Task: In the Page agendasecond.pptxselect all the shapes, outline the shape with the color  'yellow'select all the shapes, and insert the shape effects shadow belowinsert the slide blankinsert the chart 3-d lineapply animations bouncewith effects options by element in seriesinsert the slide blank Insert a picture of Johnny Deepwith name   Johnny Deep1.png apply animation in motion path custom path
Action: Mouse moved to (720, 423)
Screenshot: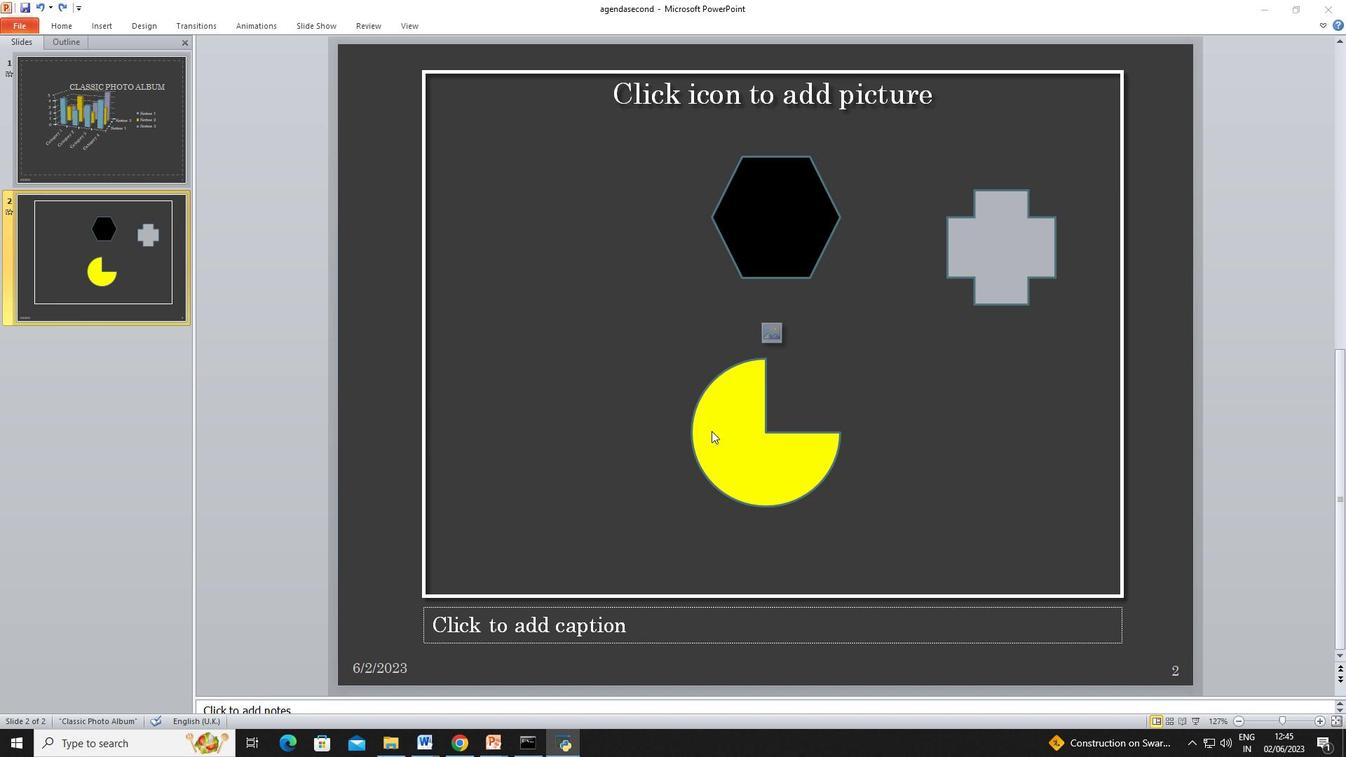 
Action: Mouse pressed left at (720, 423)
Screenshot: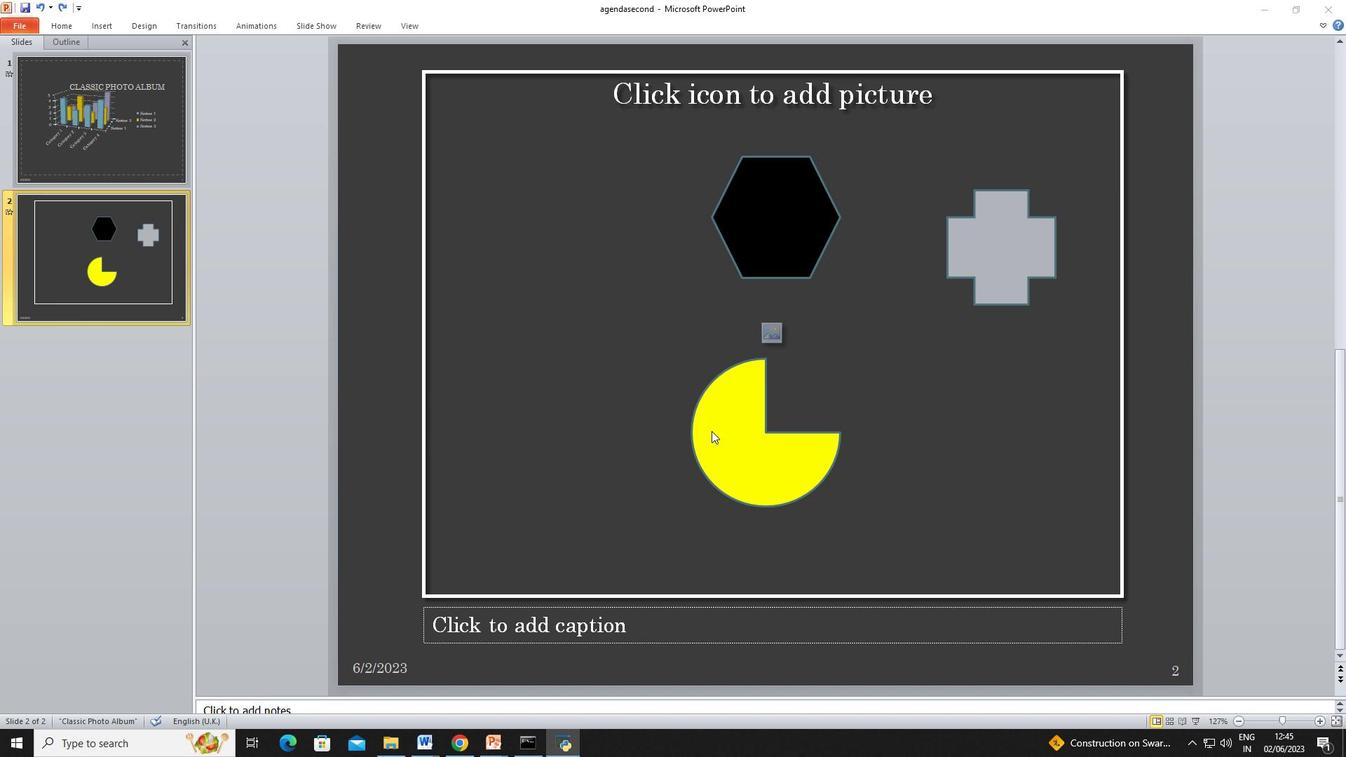 
Action: Mouse moved to (729, 411)
Screenshot: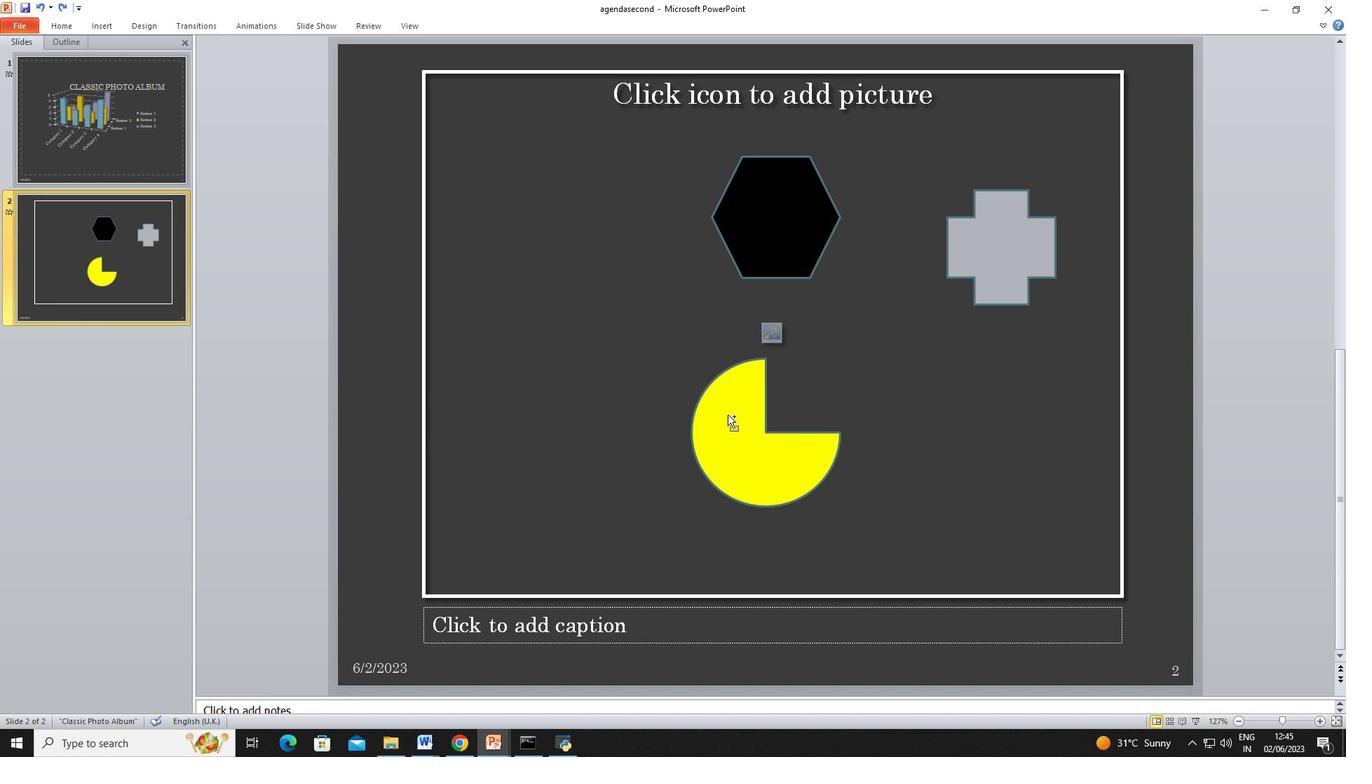 
Action: Mouse pressed left at (729, 411)
Screenshot: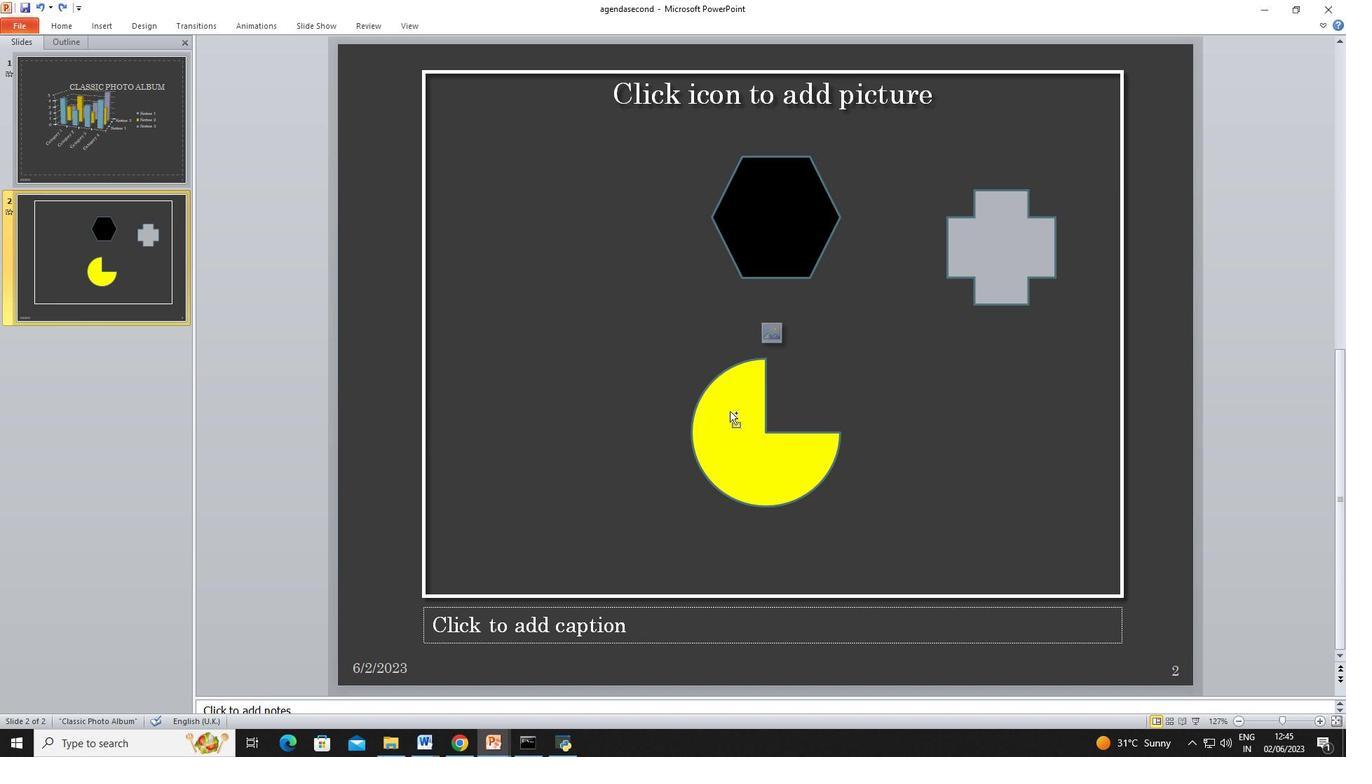 
Action: Mouse moved to (773, 211)
Screenshot: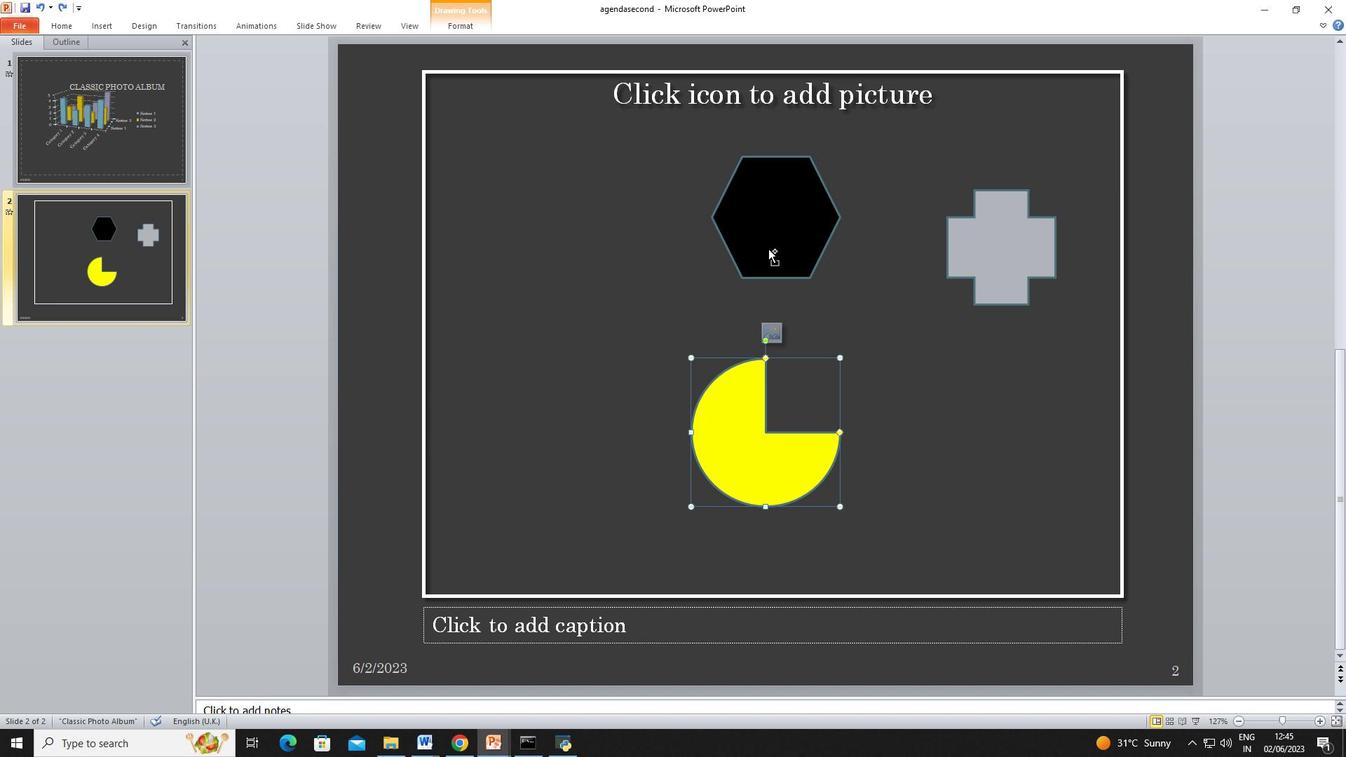 
Action: Mouse pressed left at (773, 211)
Screenshot: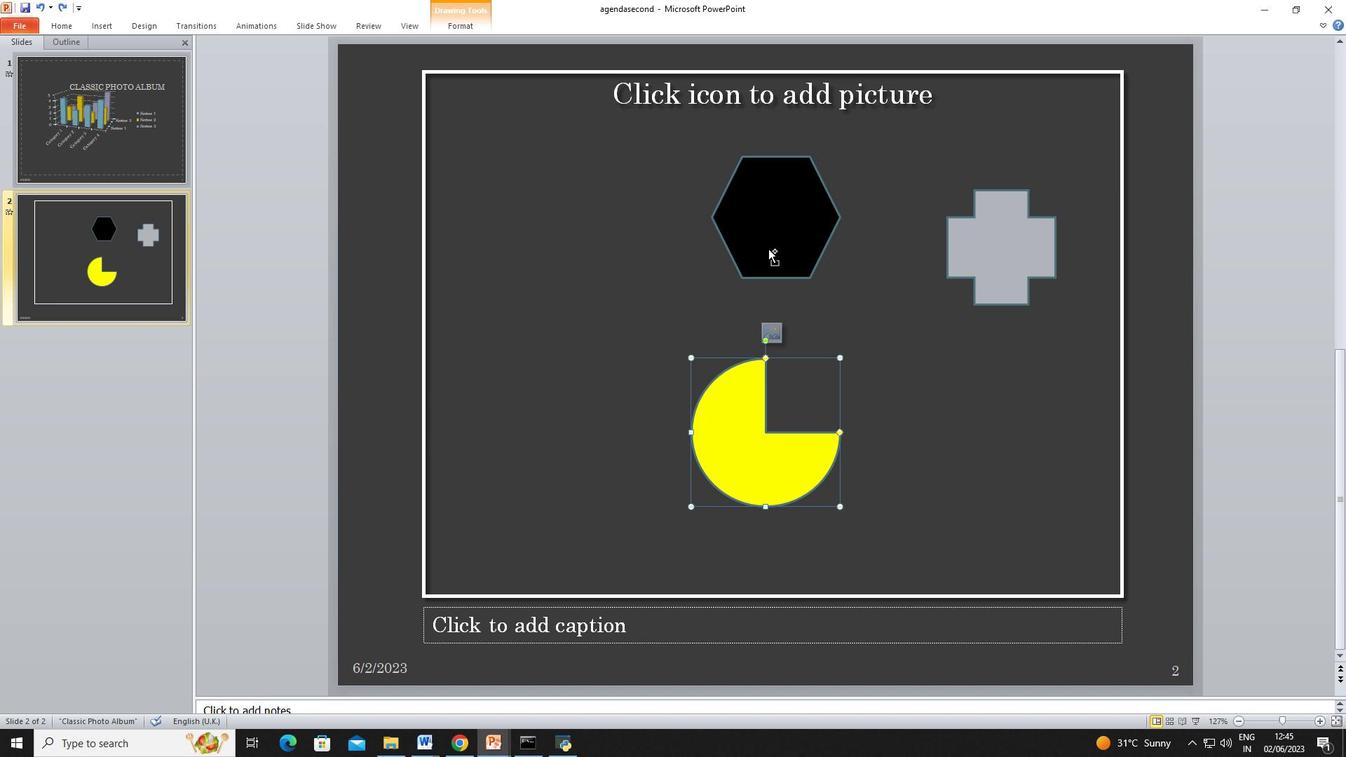 
Action: Mouse moved to (999, 220)
Screenshot: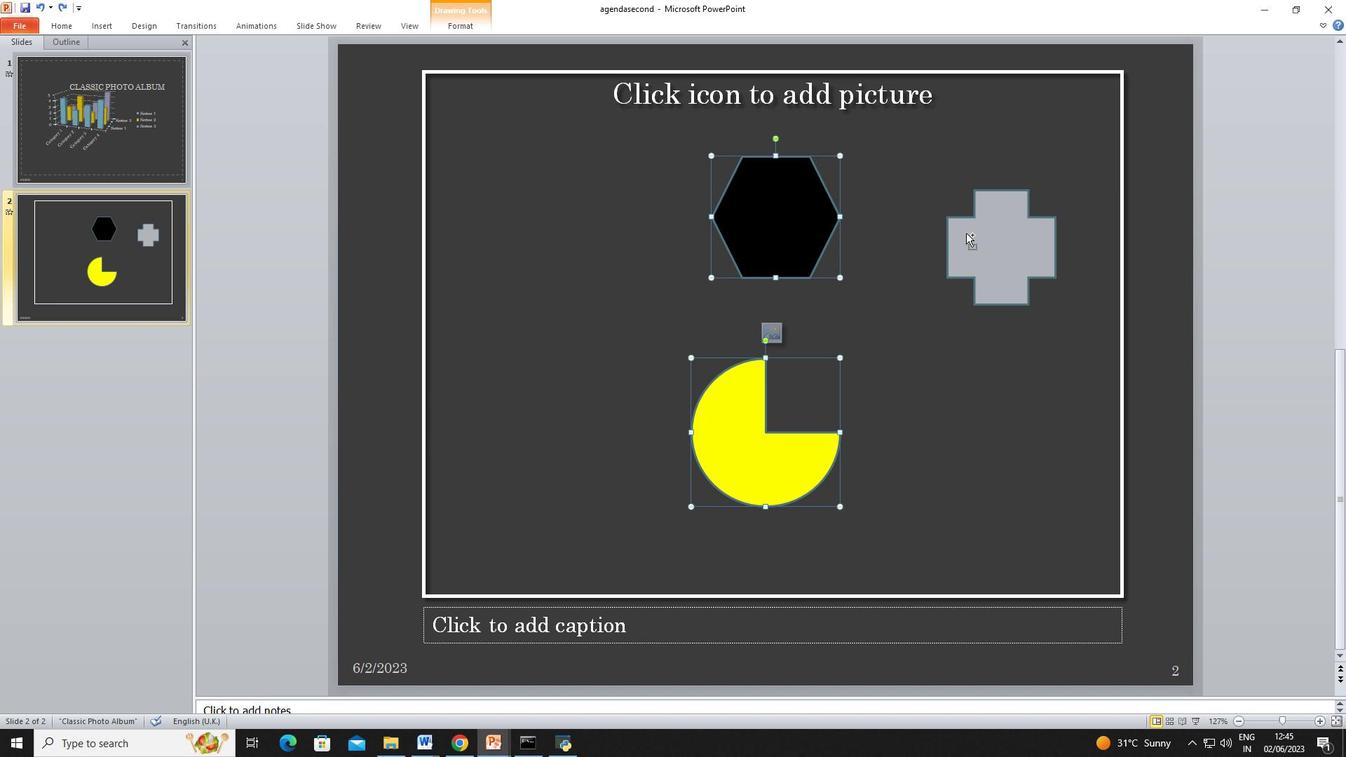 
Action: Mouse pressed left at (999, 220)
Screenshot: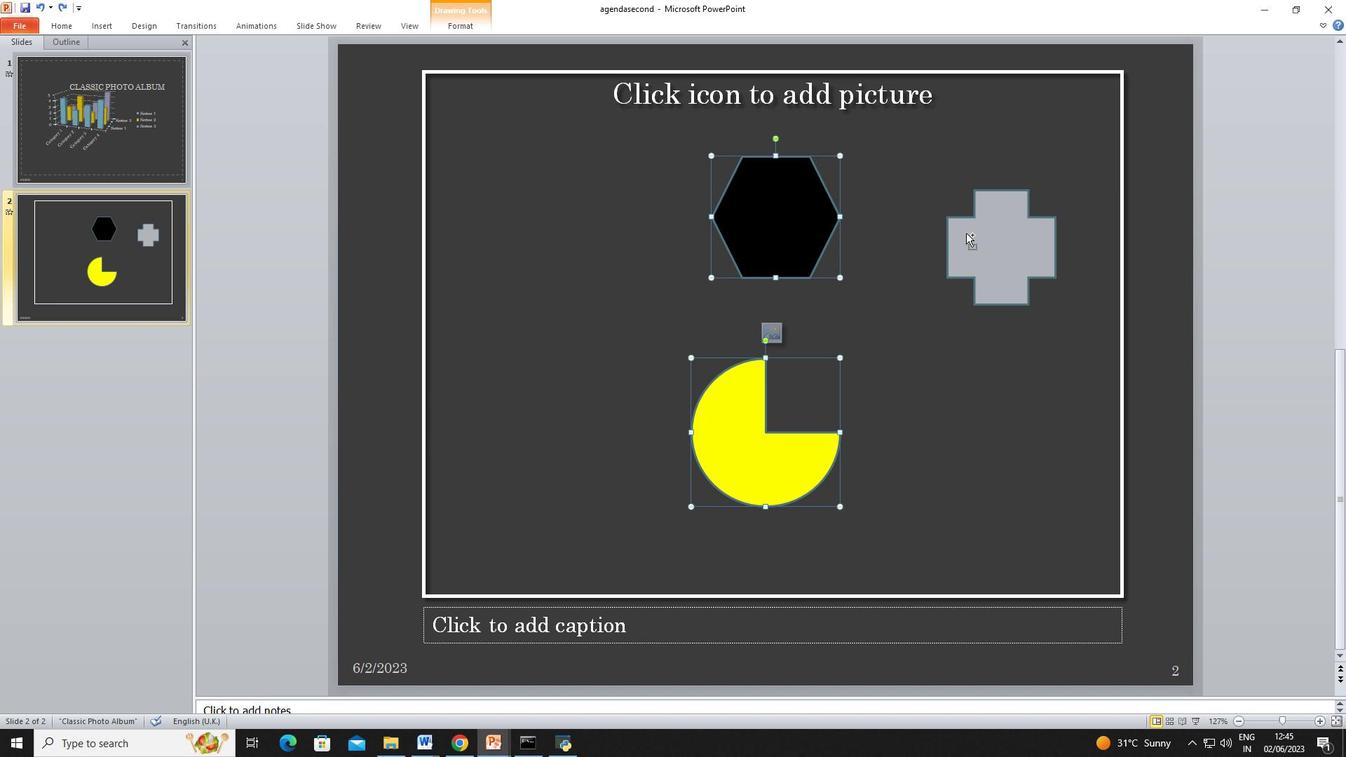 
Action: Mouse moved to (461, 26)
Screenshot: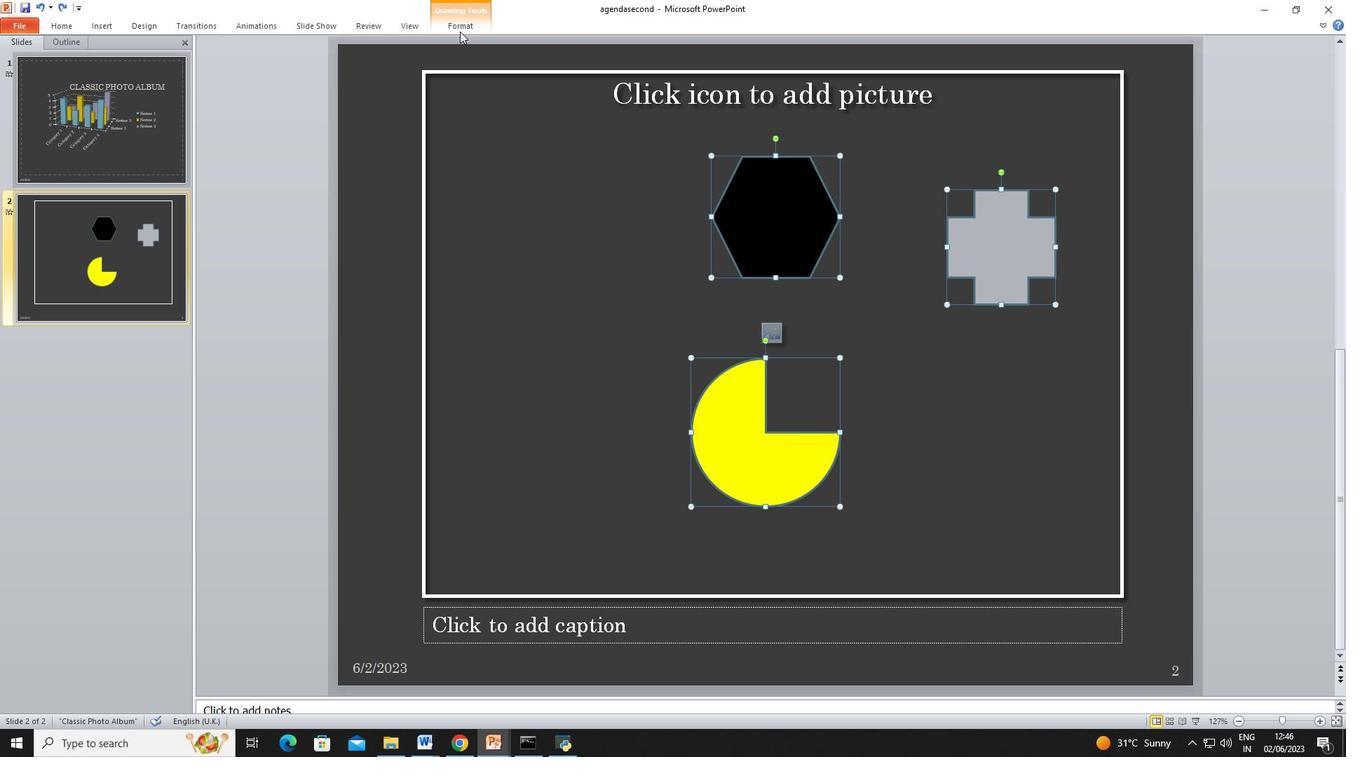 
Action: Mouse pressed left at (461, 26)
Screenshot: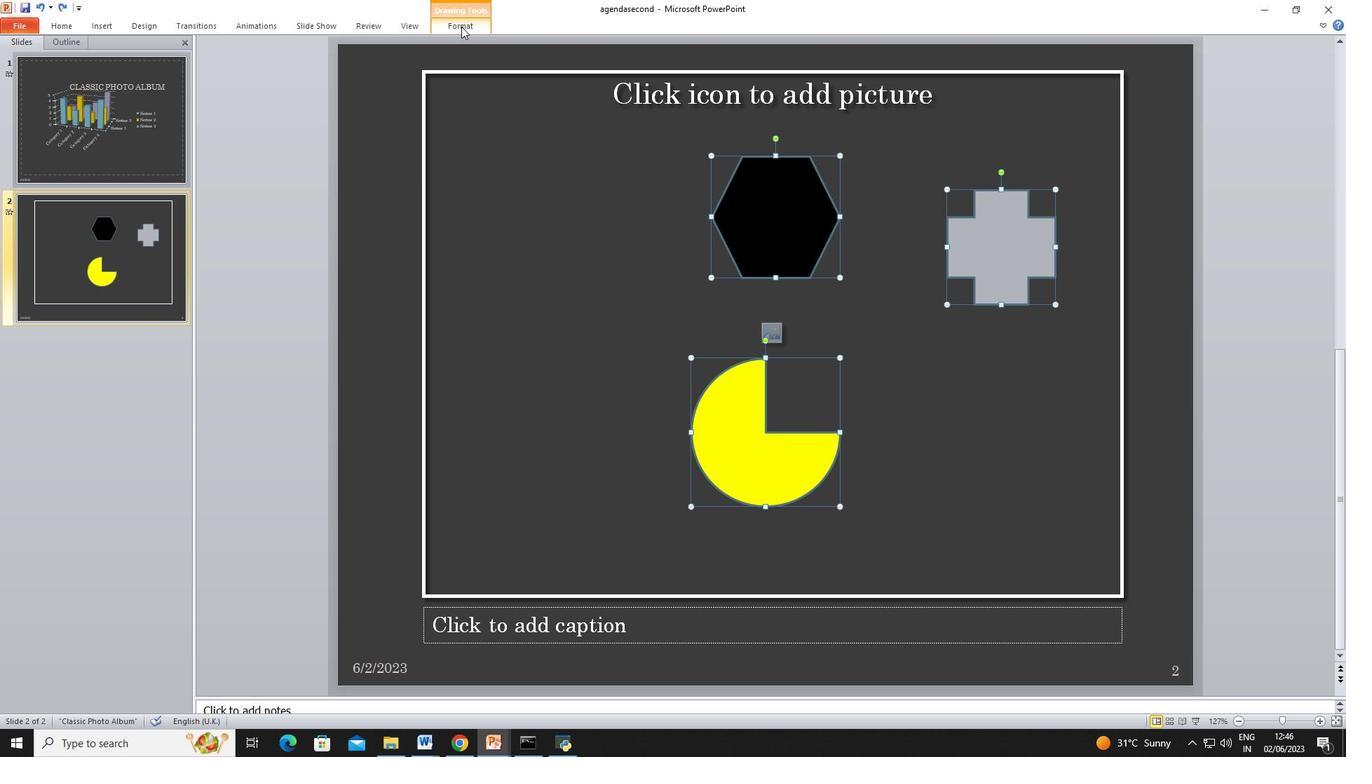 
Action: Mouse moved to (525, 59)
Screenshot: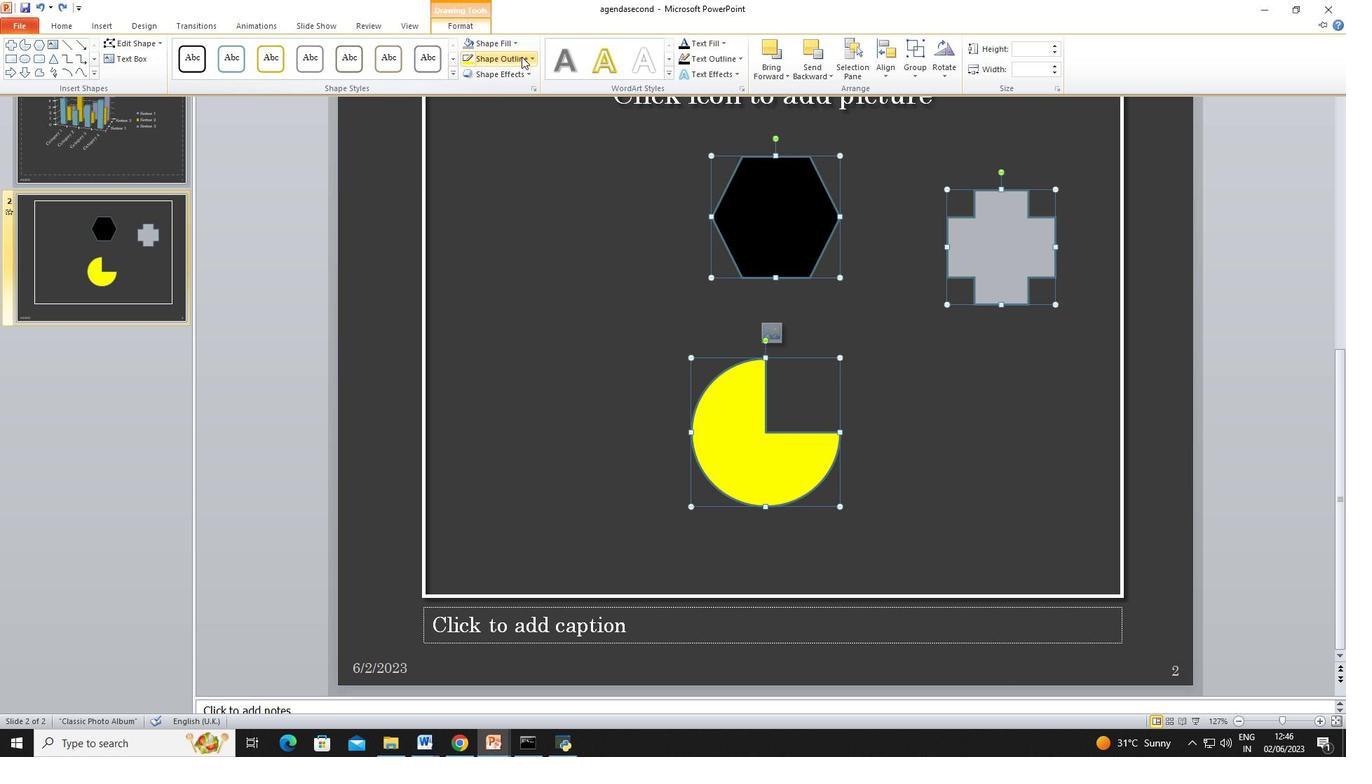 
Action: Mouse pressed left at (525, 59)
Screenshot: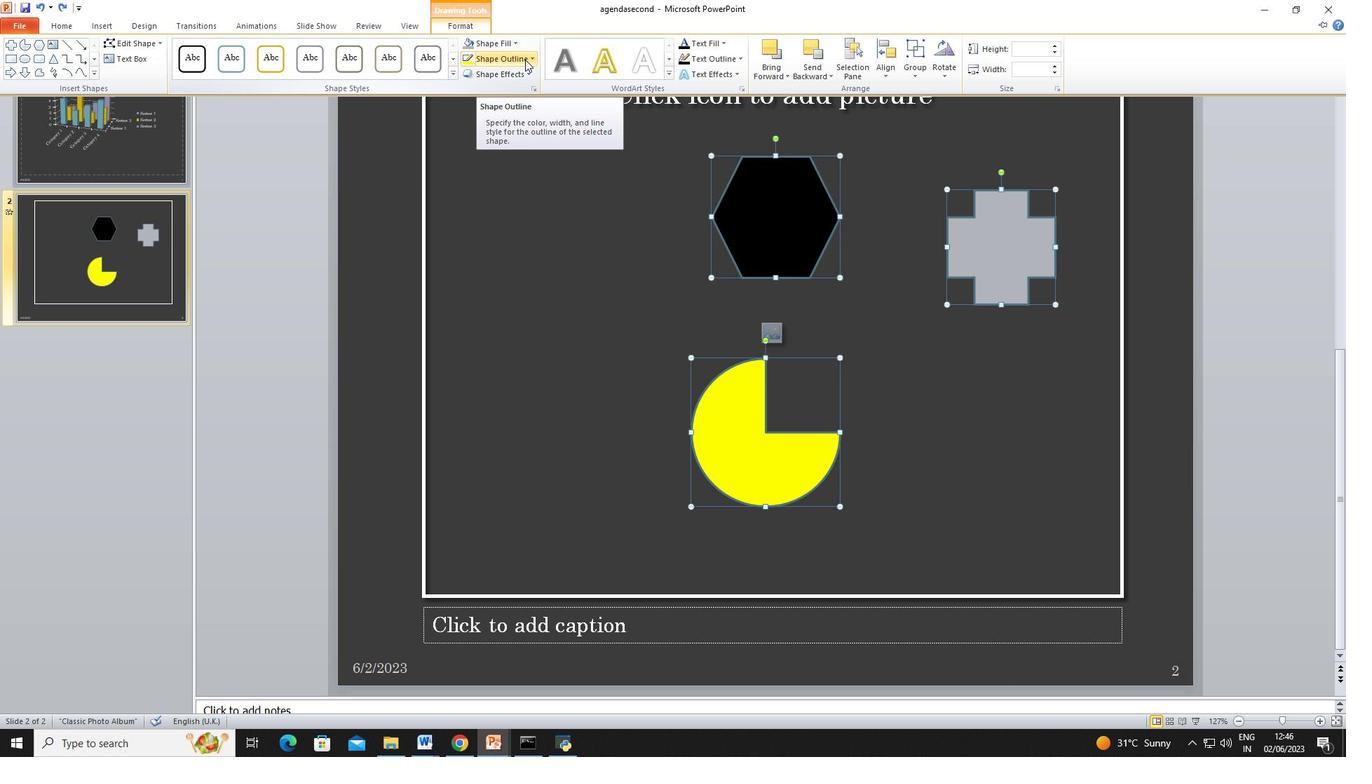 
Action: Mouse moved to (502, 159)
Screenshot: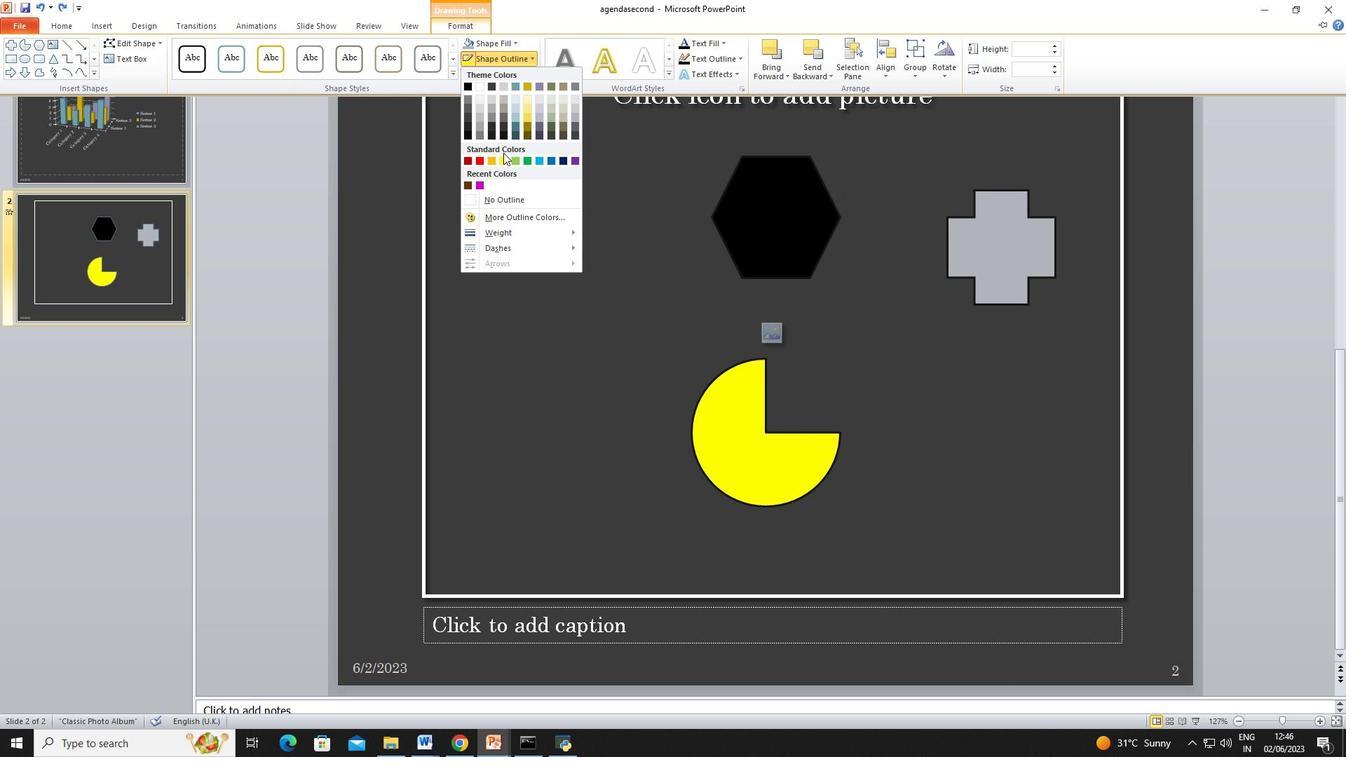 
Action: Mouse pressed left at (502, 159)
Screenshot: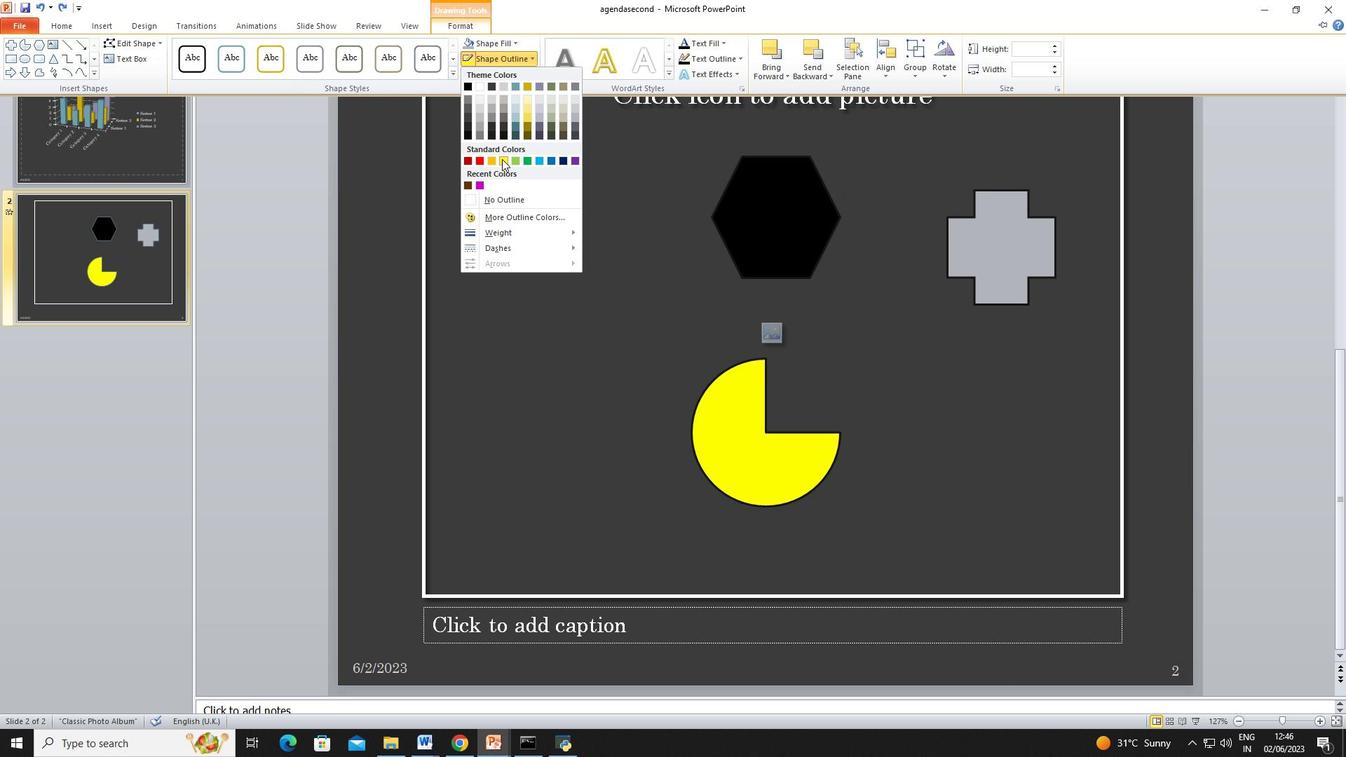 
Action: Mouse moved to (457, 21)
Screenshot: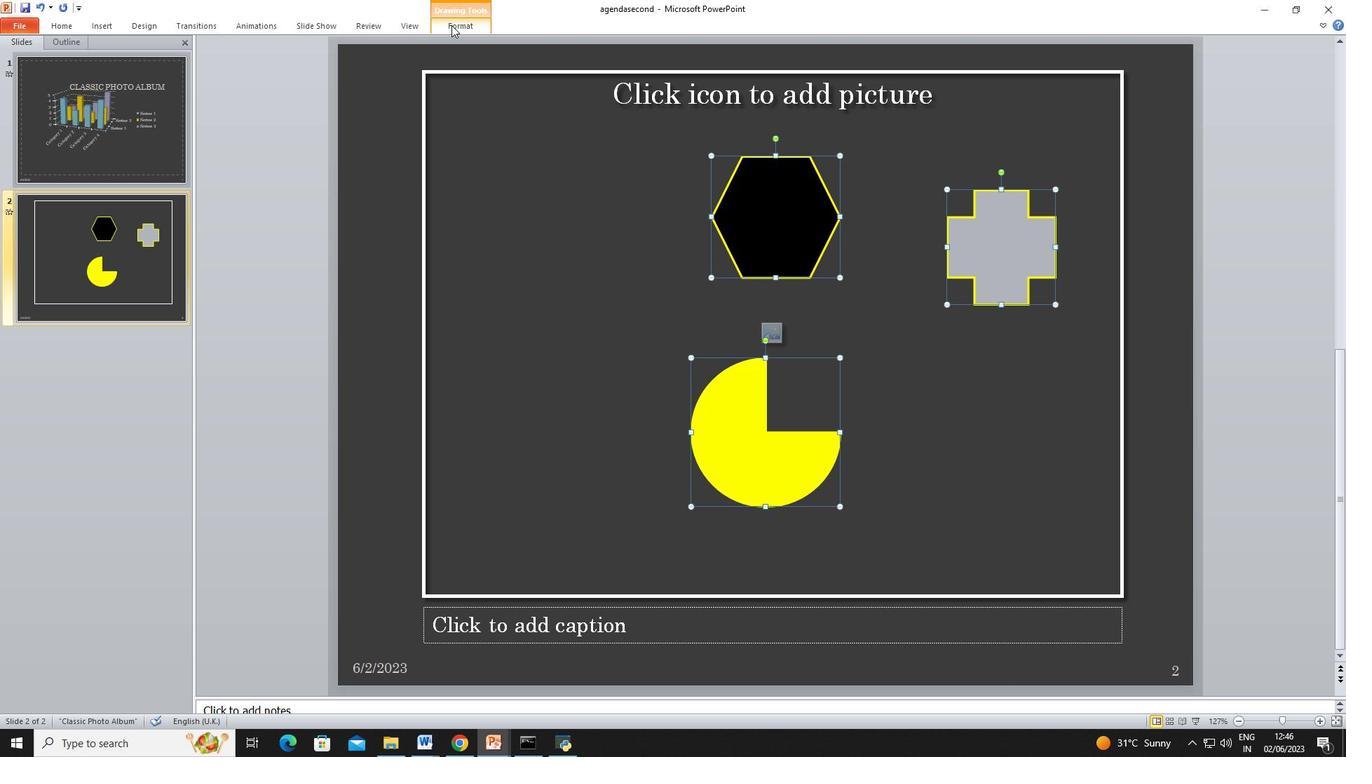 
Action: Mouse pressed left at (457, 21)
Screenshot: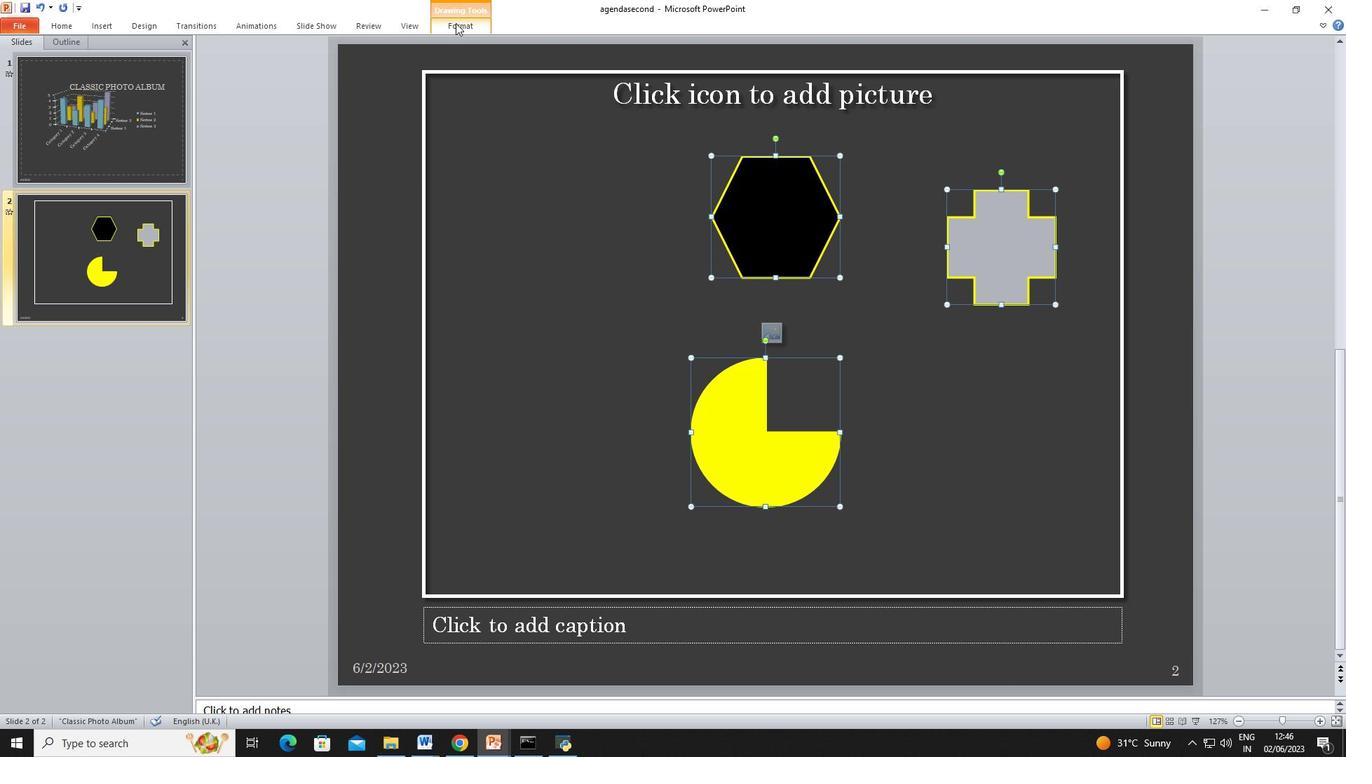 
Action: Mouse moved to (524, 73)
Screenshot: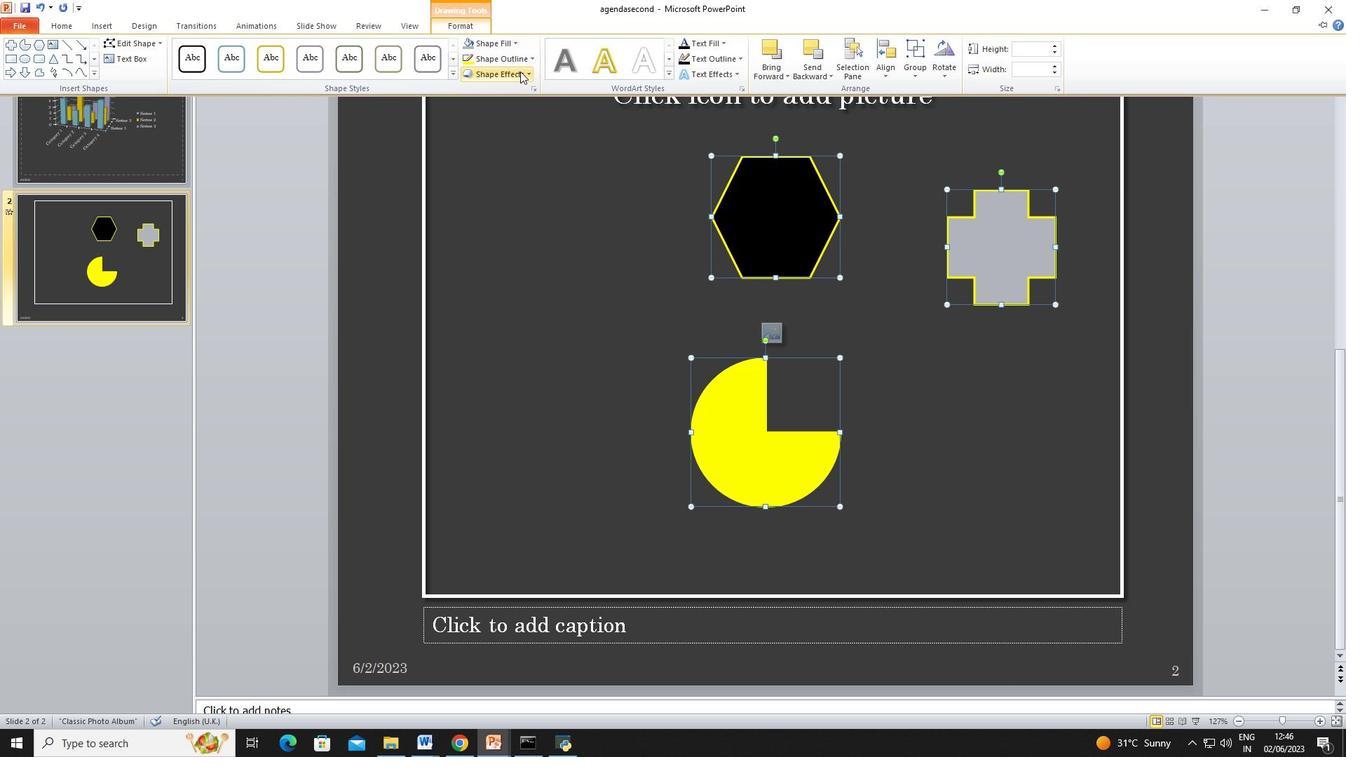 
Action: Mouse pressed left at (524, 73)
Screenshot: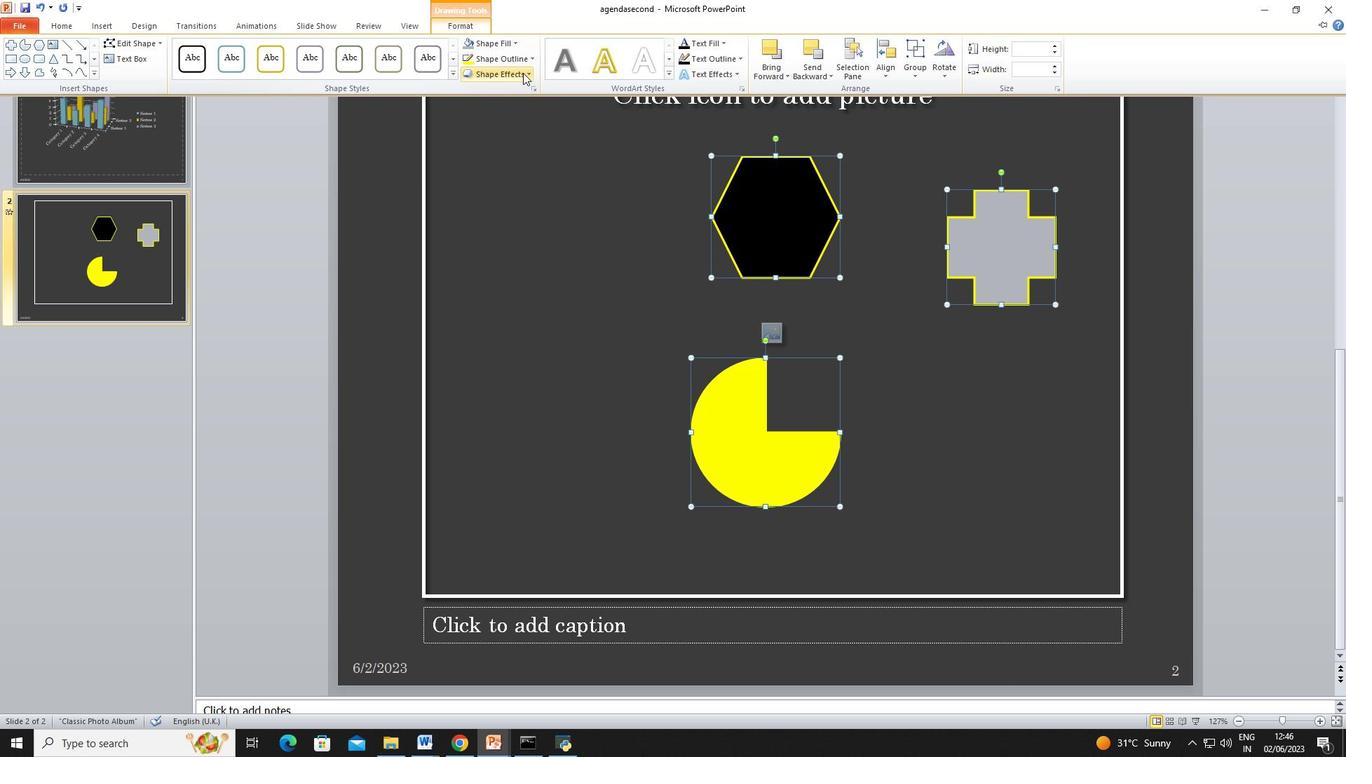 
Action: Mouse moved to (566, 192)
Screenshot: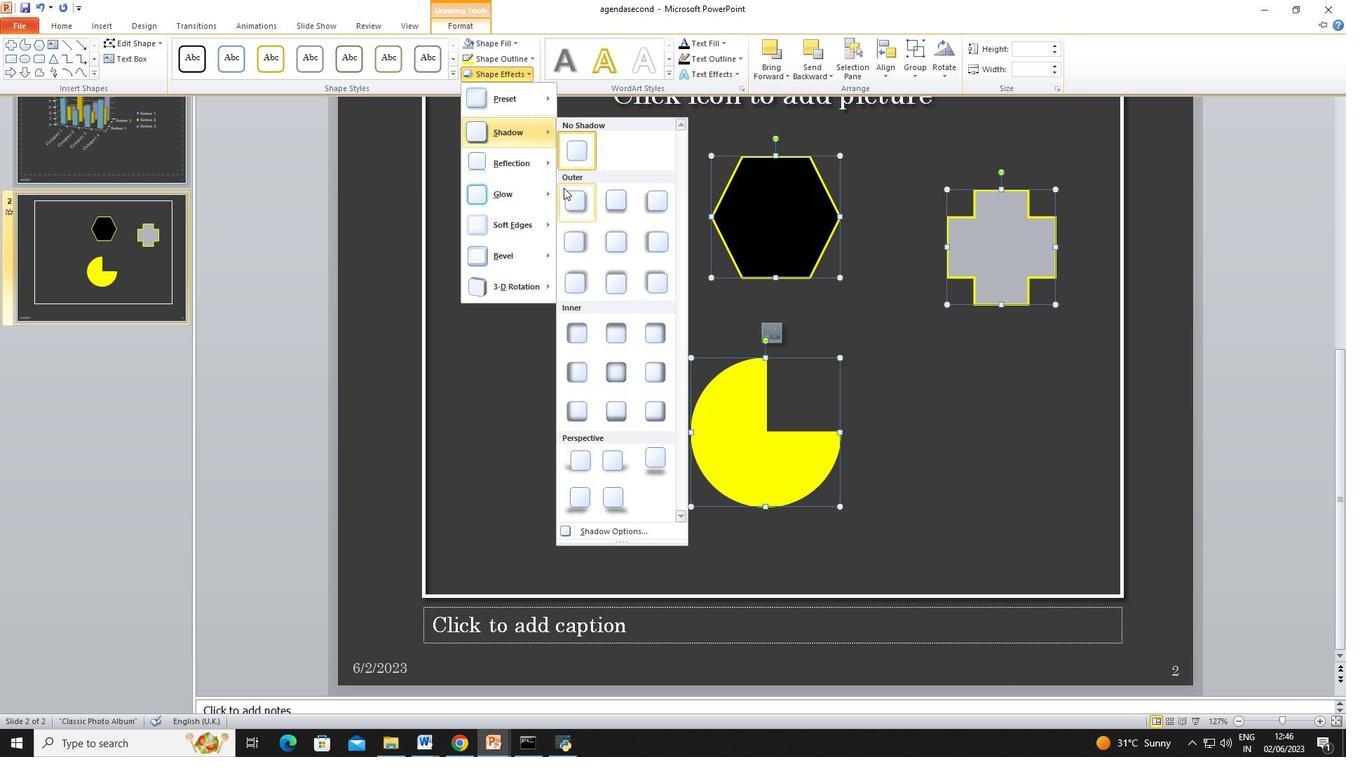
Action: Mouse pressed left at (566, 192)
Screenshot: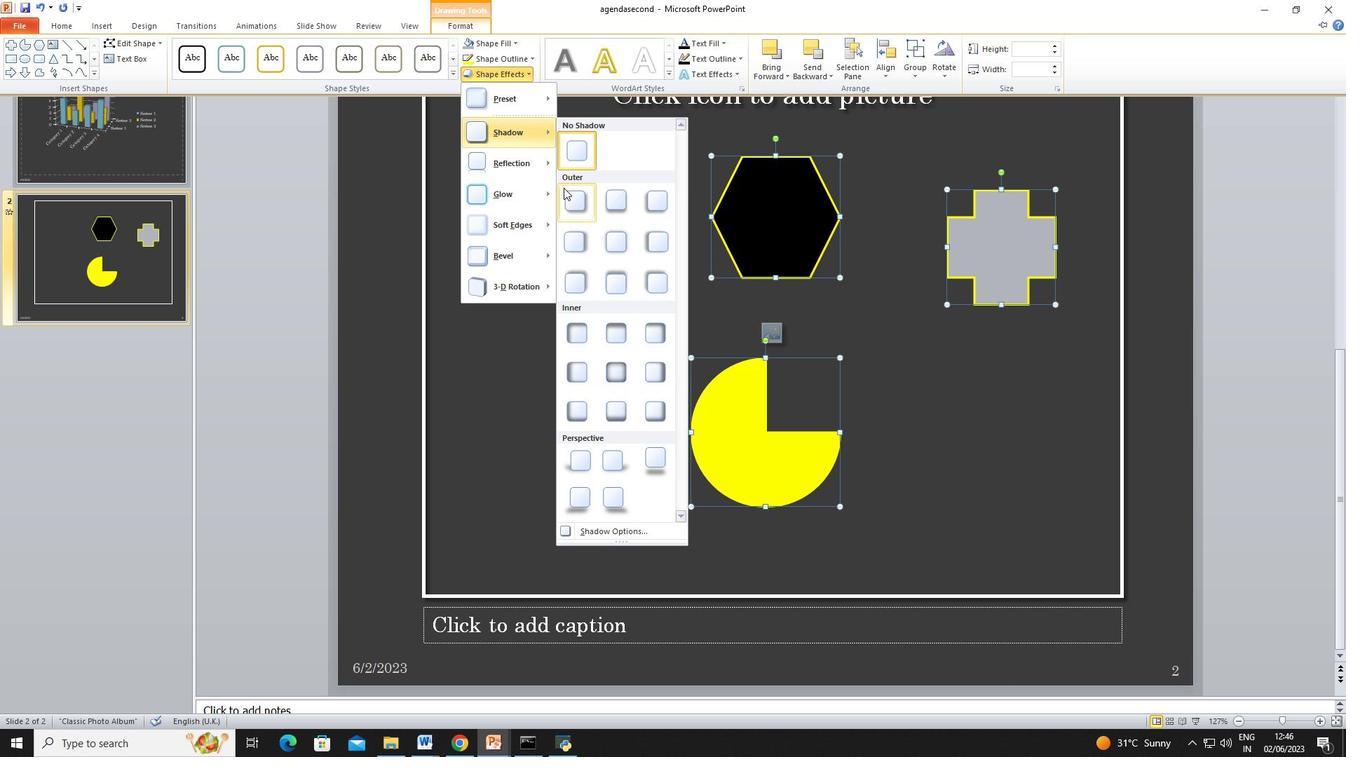 
Action: Mouse moved to (464, 21)
Screenshot: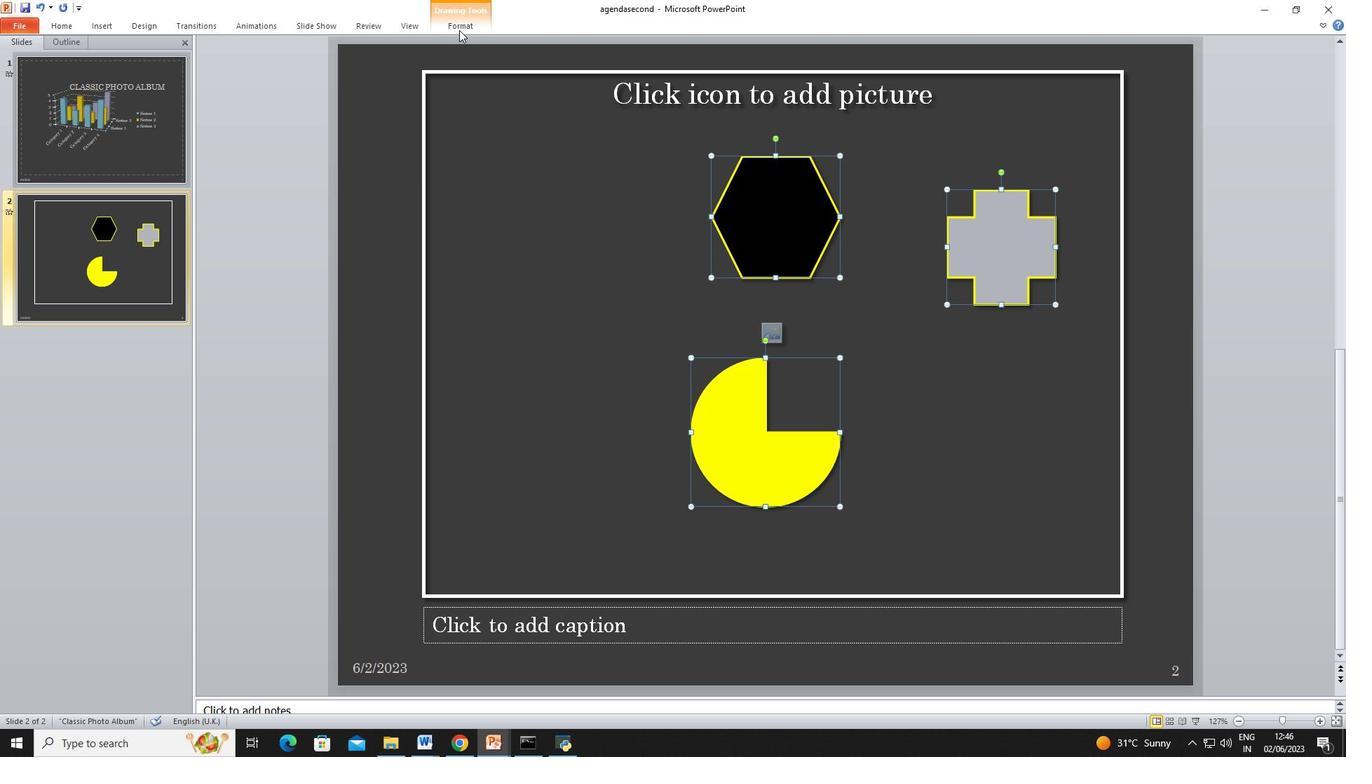 
Action: Mouse pressed left at (464, 21)
Screenshot: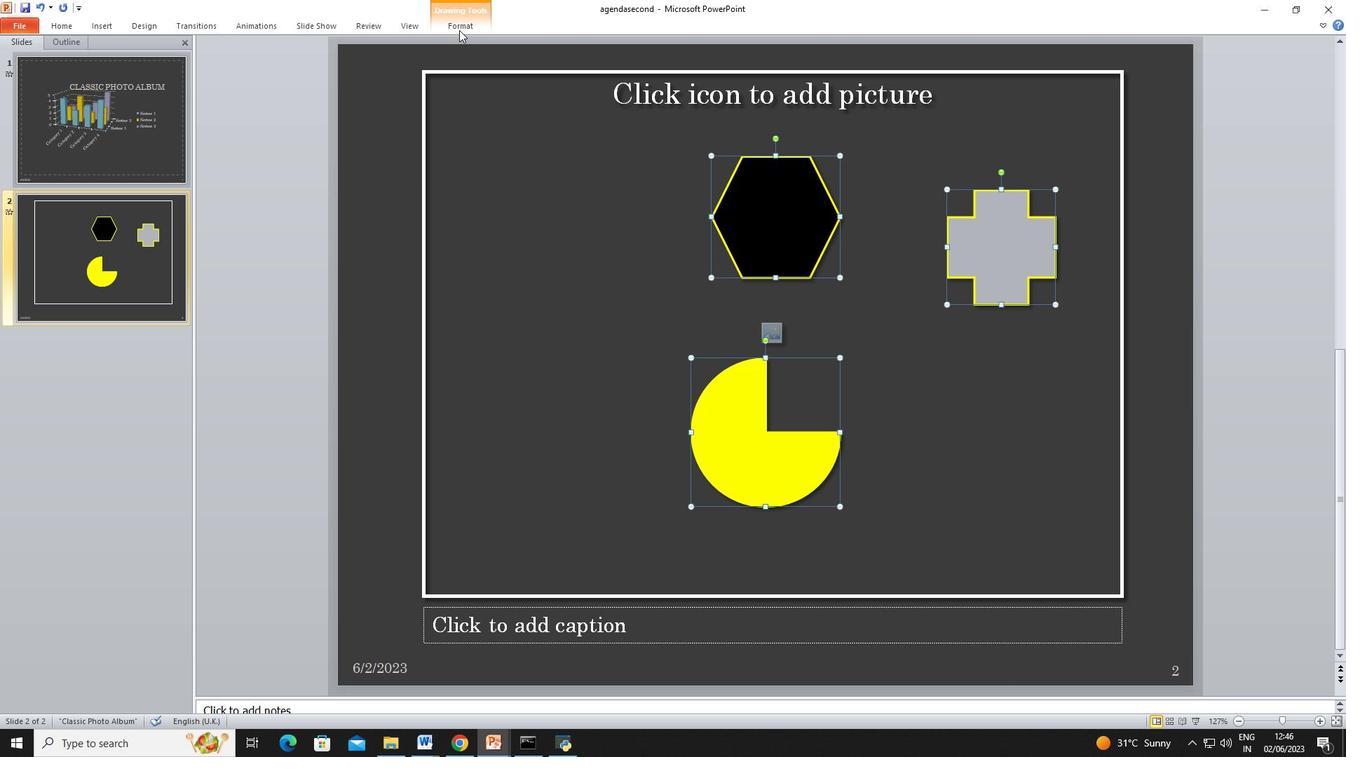 
Action: Mouse moved to (82, 24)
Screenshot: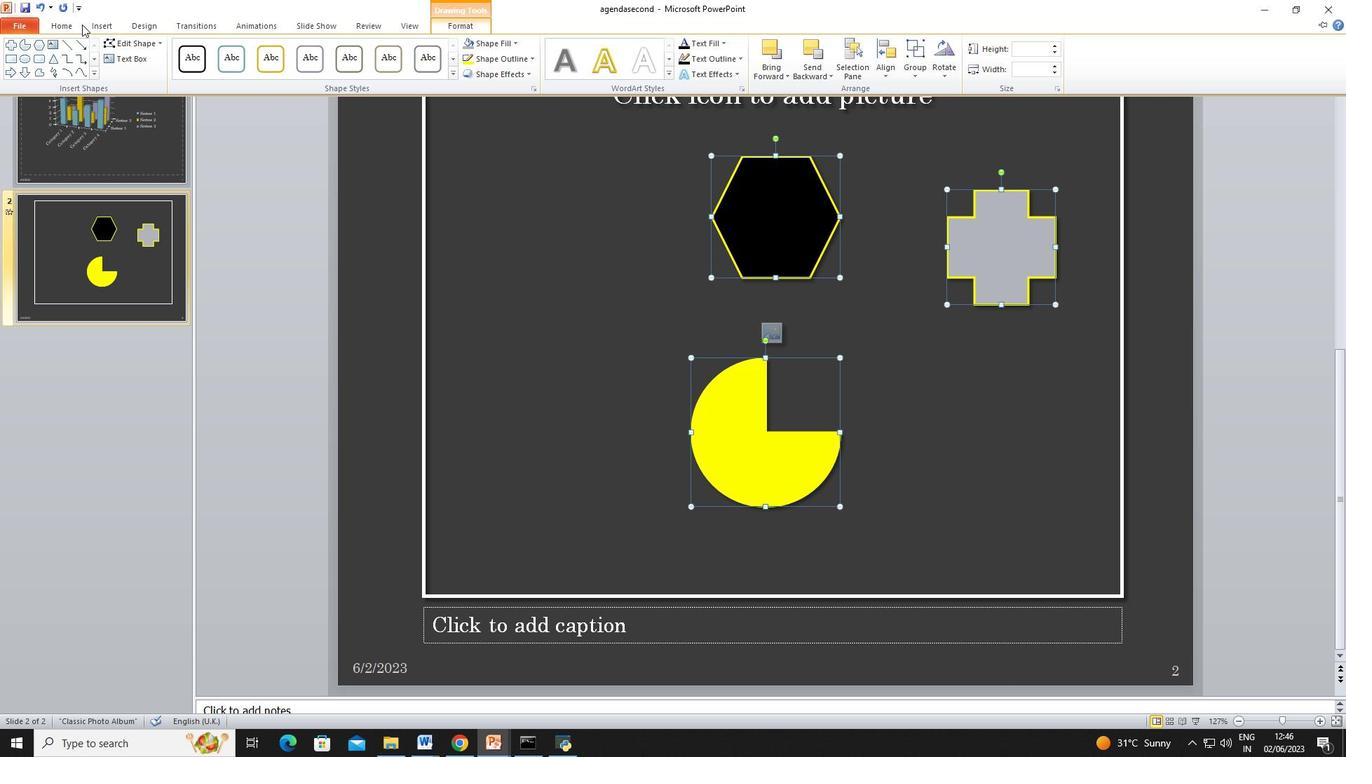 
Action: Mouse pressed left at (82, 24)
Screenshot: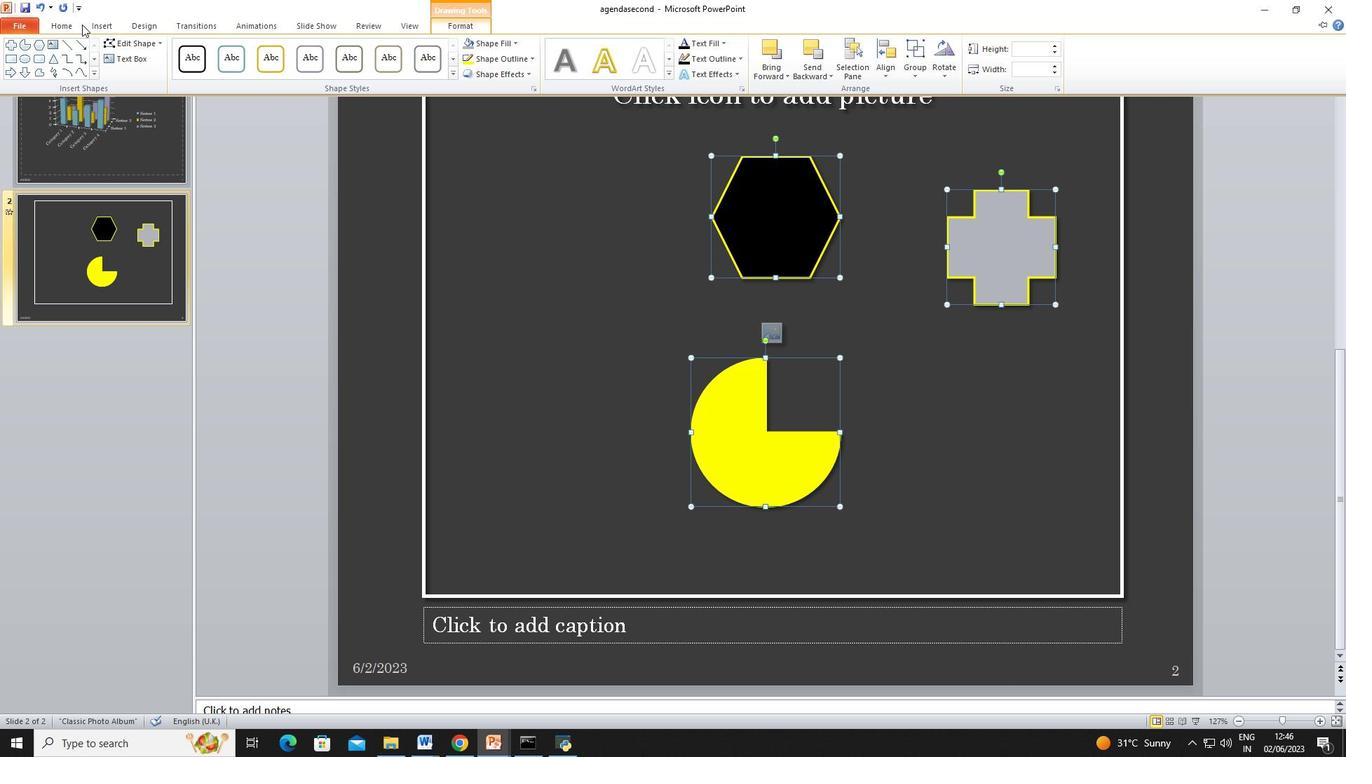 
Action: Mouse moved to (267, 68)
Screenshot: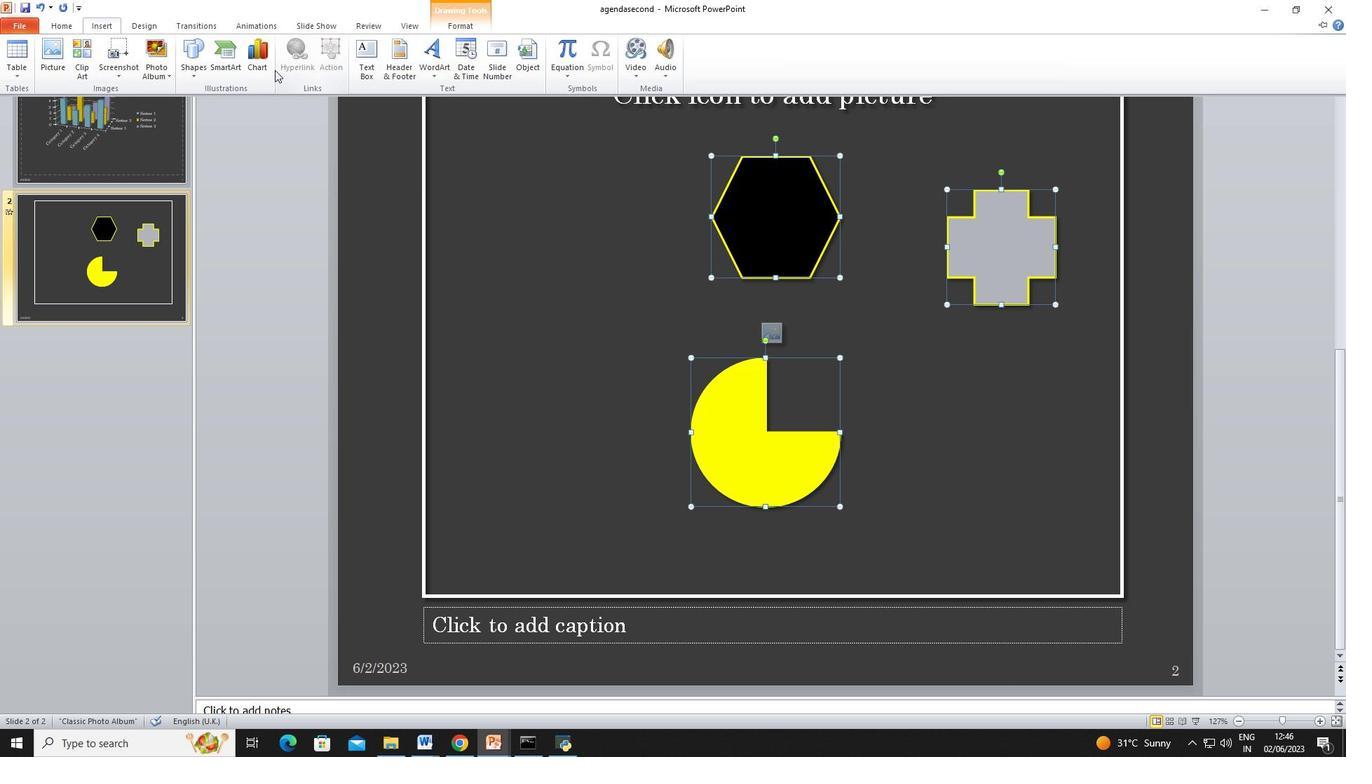 
Action: Mouse pressed left at (267, 68)
Screenshot: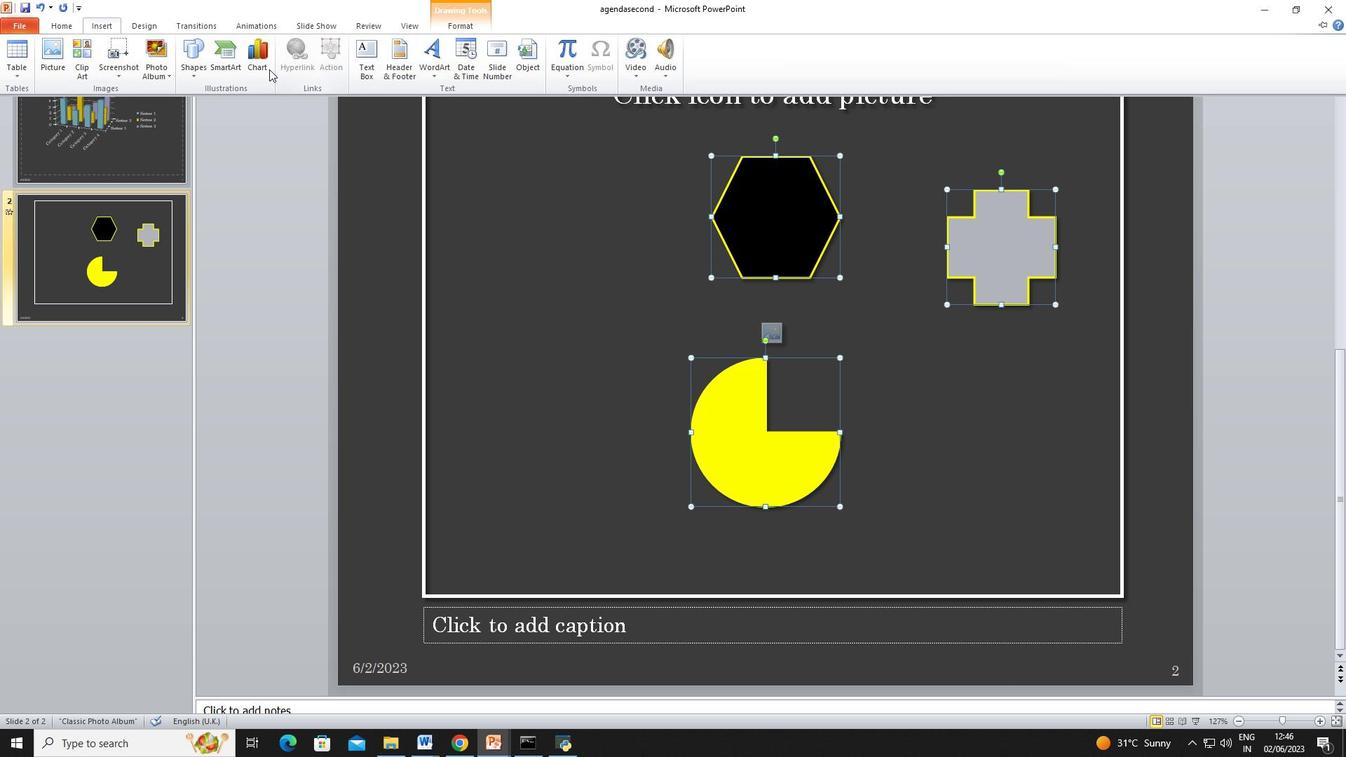 
Action: Mouse moved to (518, 302)
Screenshot: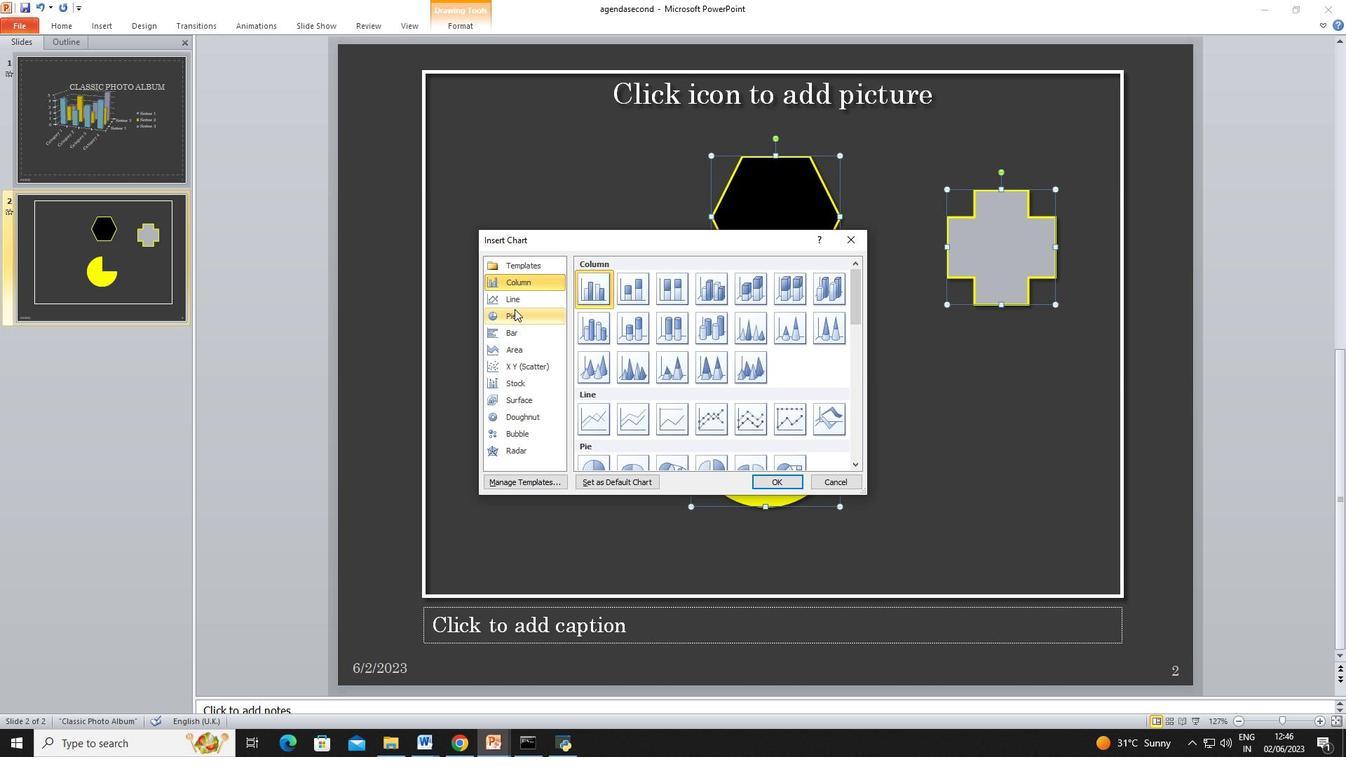 
Action: Mouse pressed left at (518, 302)
Screenshot: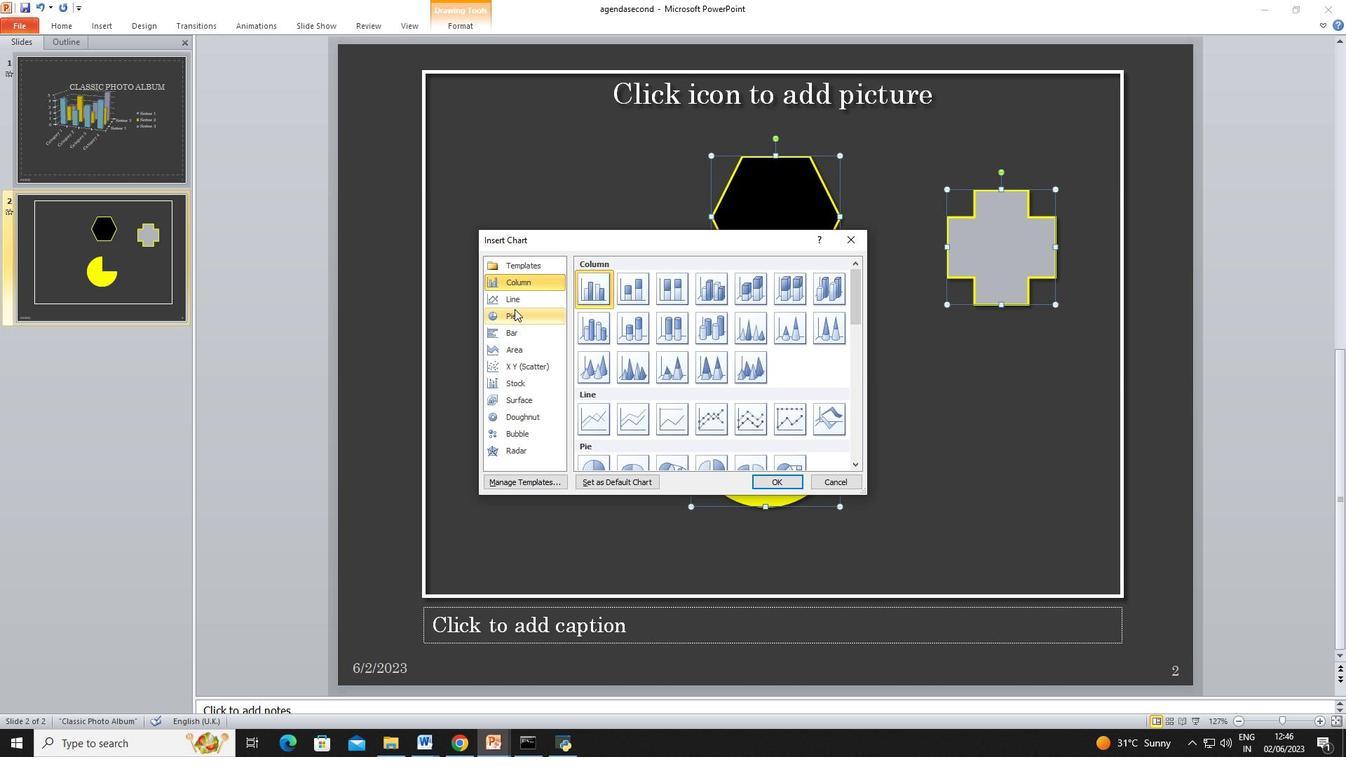 
Action: Mouse moved to (826, 428)
Screenshot: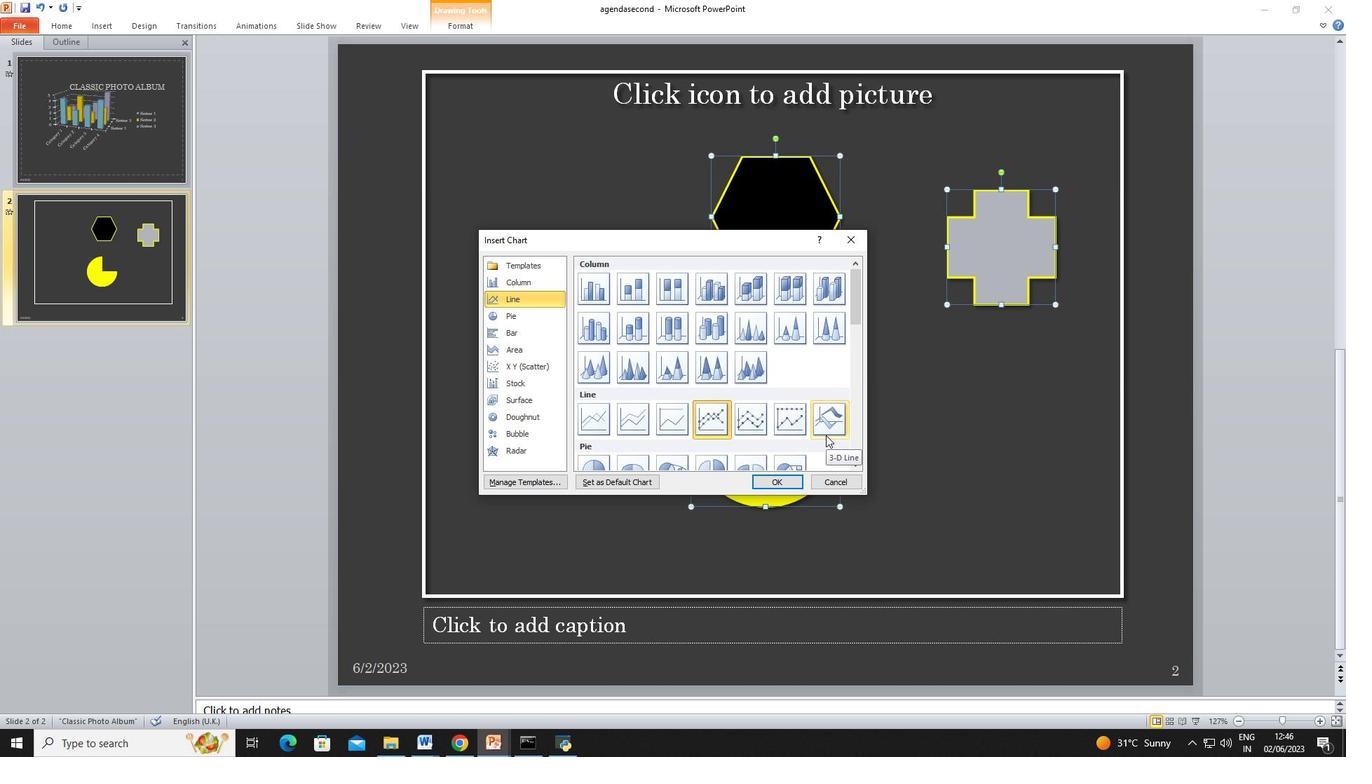 
Action: Mouse pressed left at (826, 428)
Screenshot: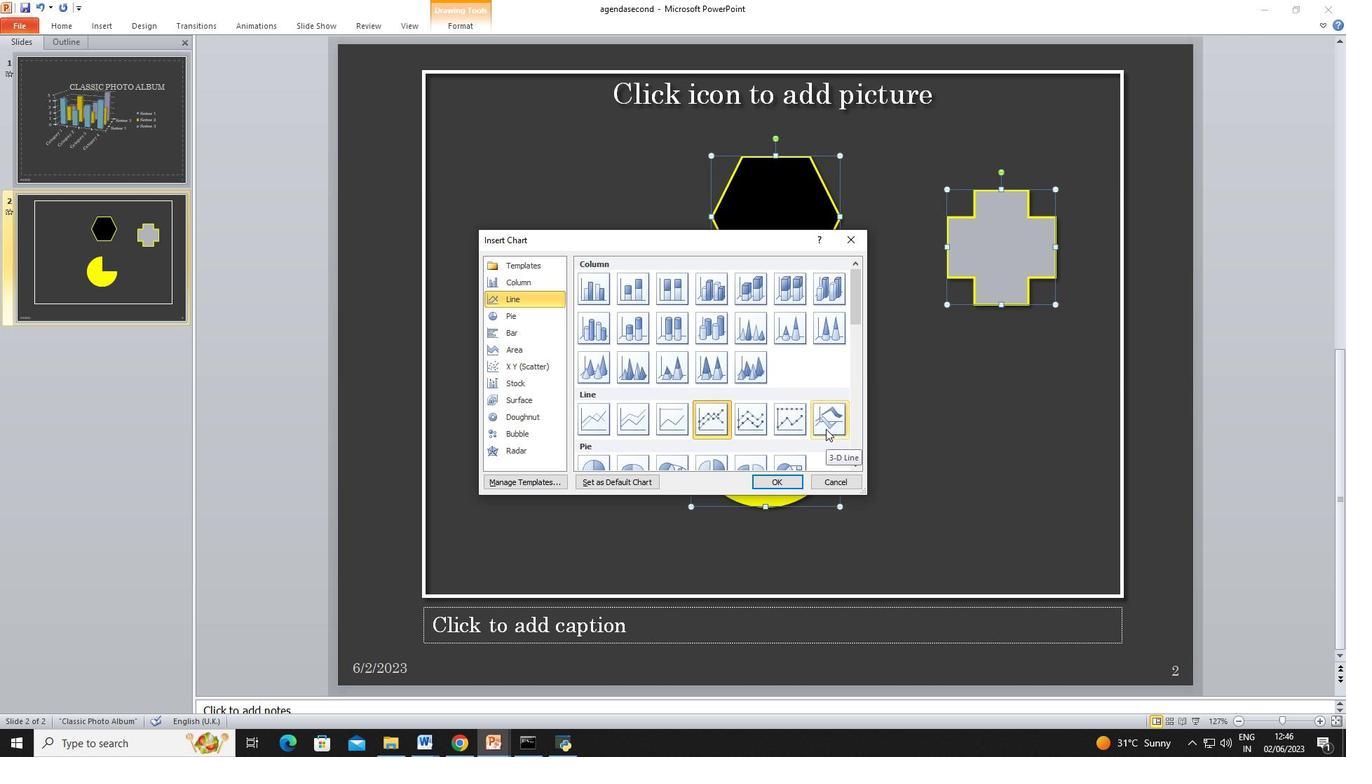 
Action: Mouse moved to (788, 481)
Screenshot: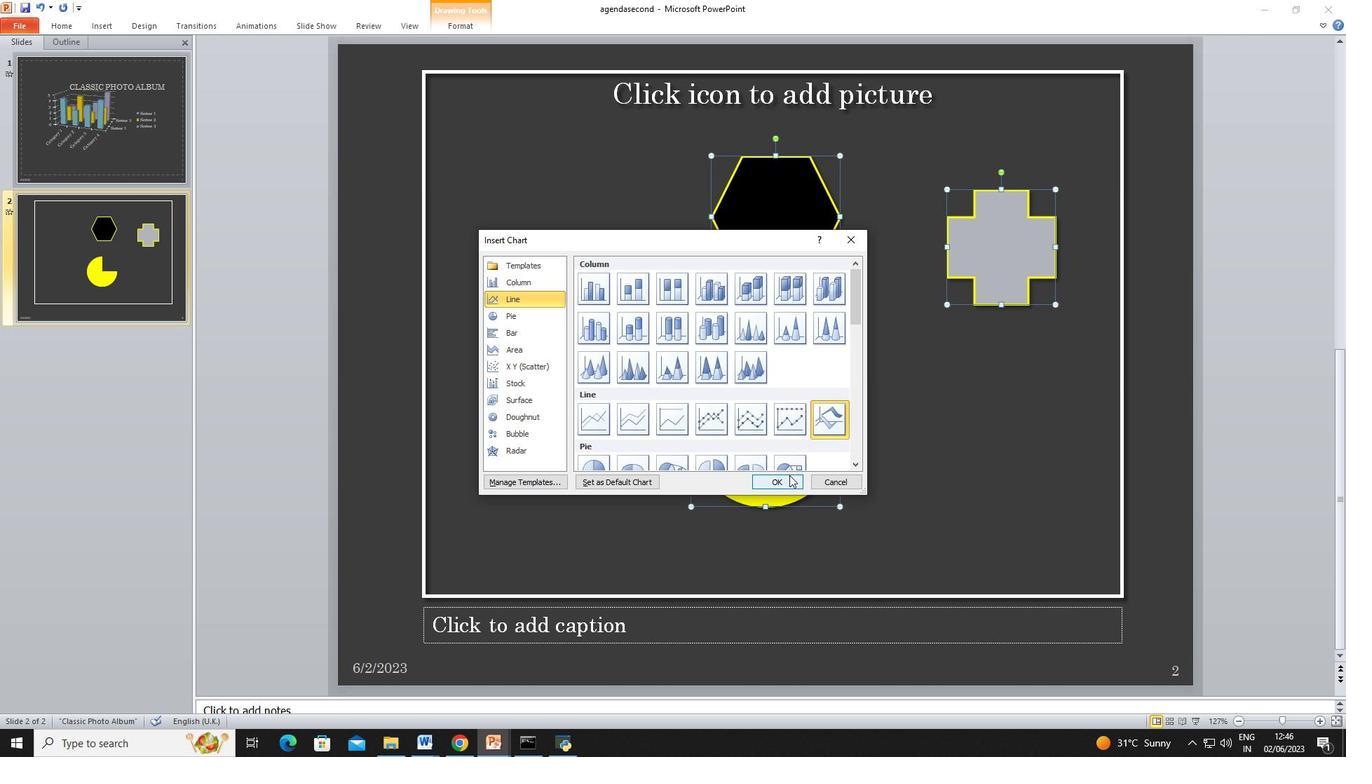 
Action: Mouse pressed left at (788, 481)
Screenshot: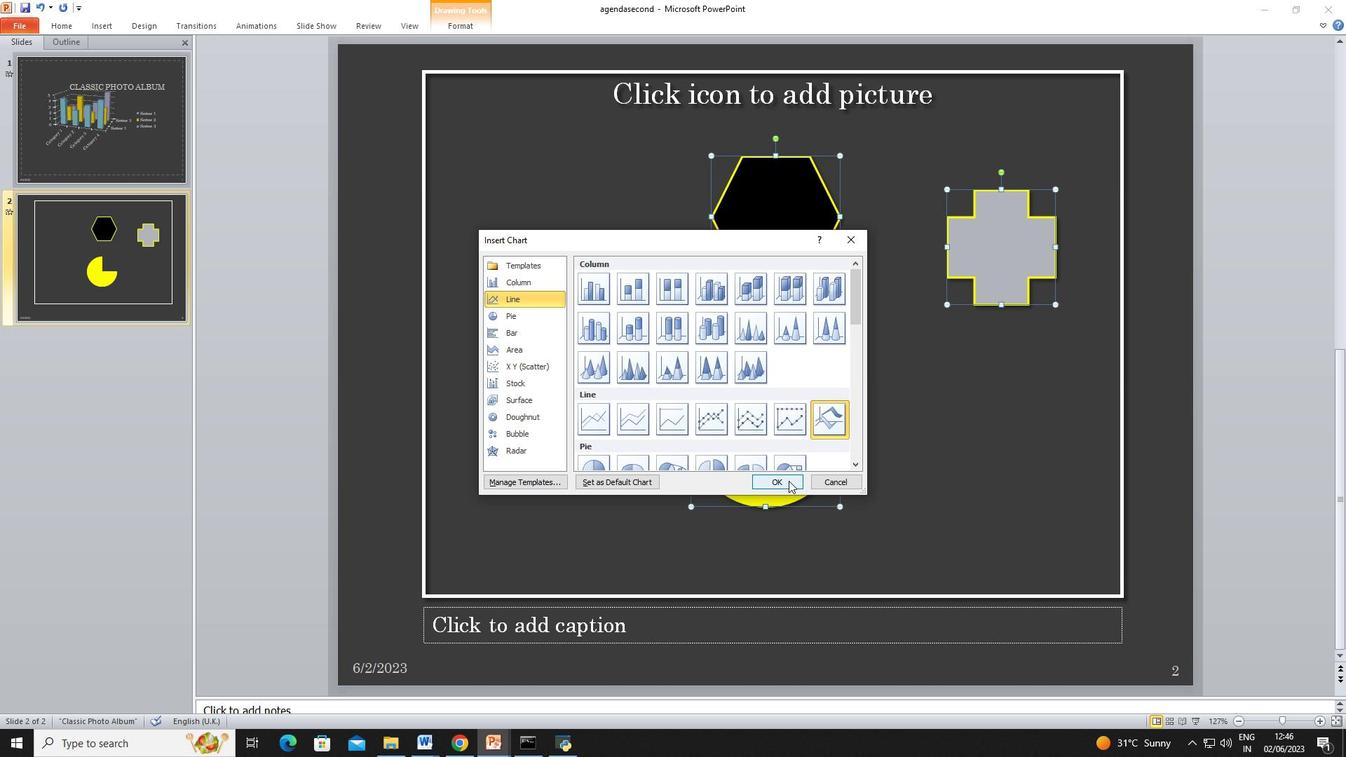 
Action: Mouse moved to (1037, 67)
Screenshot: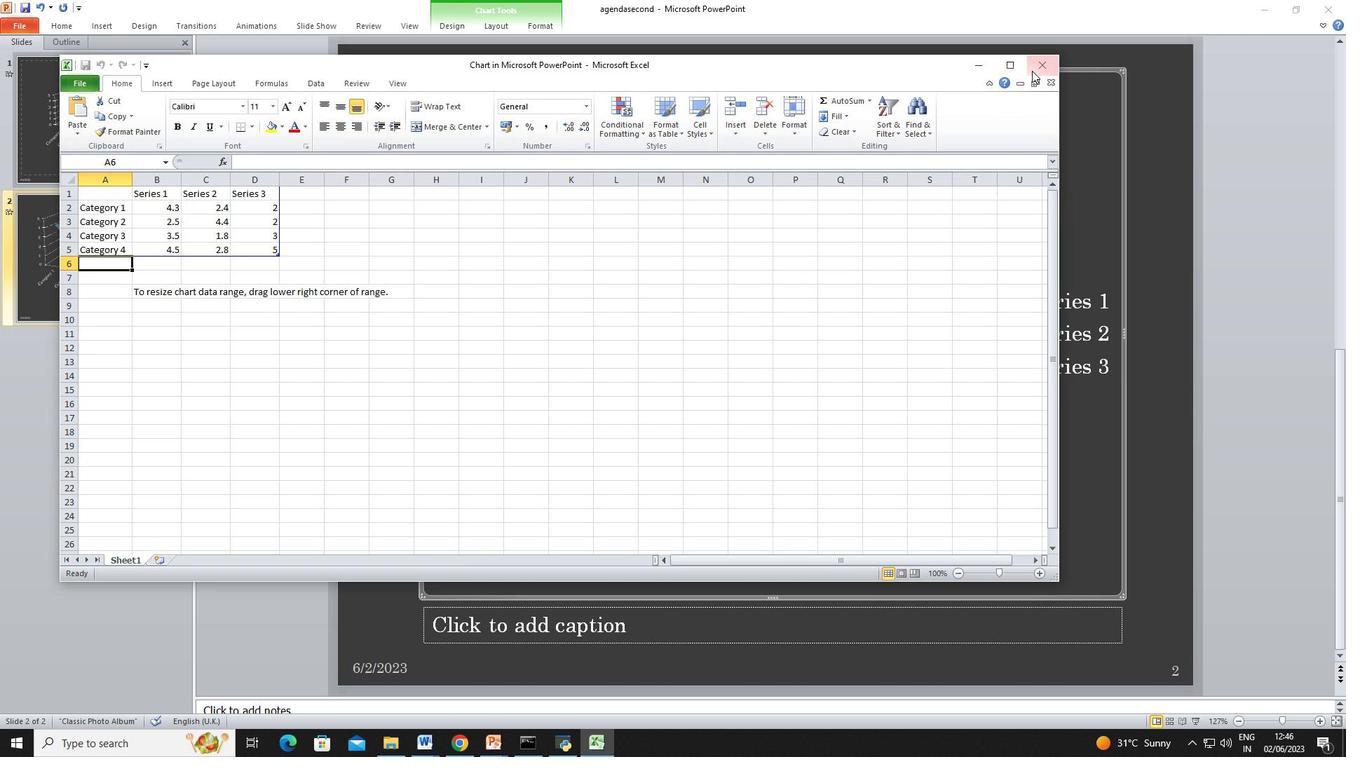 
Action: Mouse pressed left at (1037, 67)
Screenshot: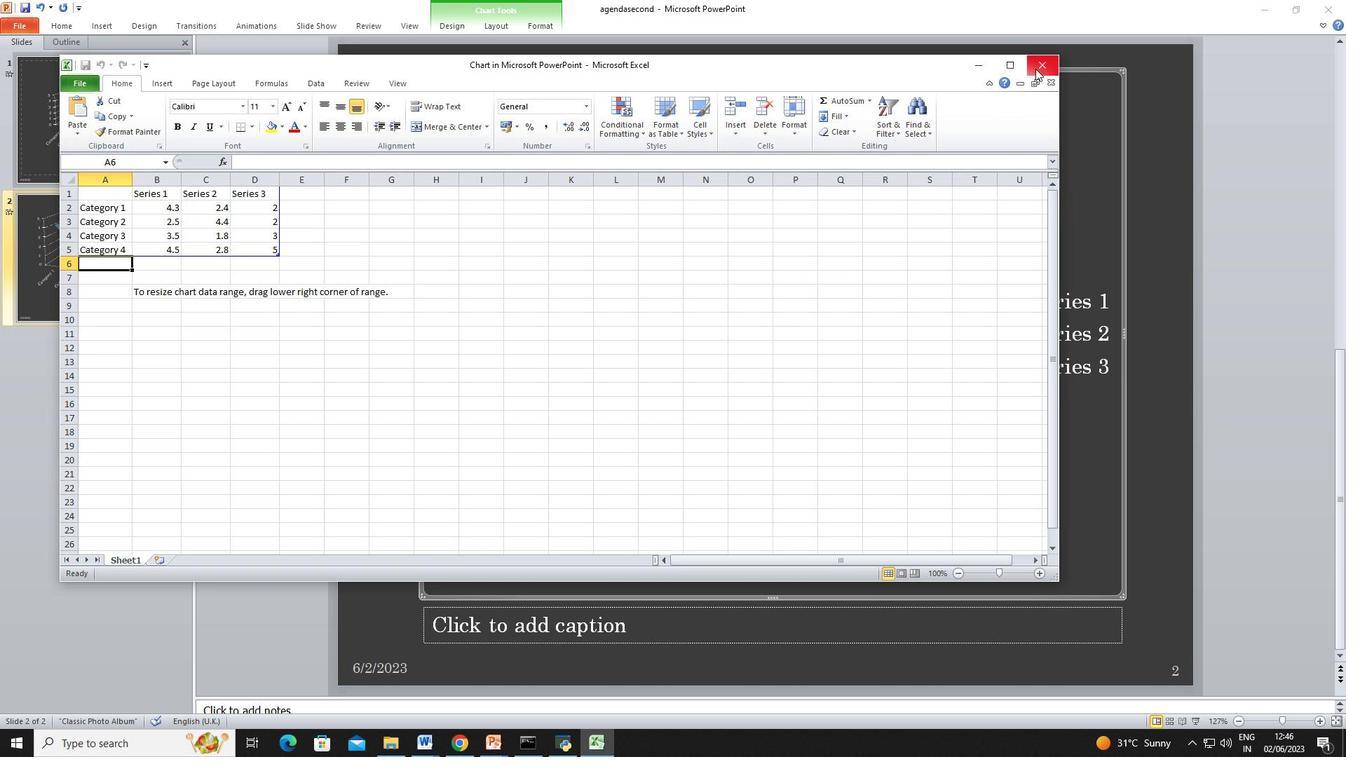 
Action: Mouse moved to (265, 21)
Screenshot: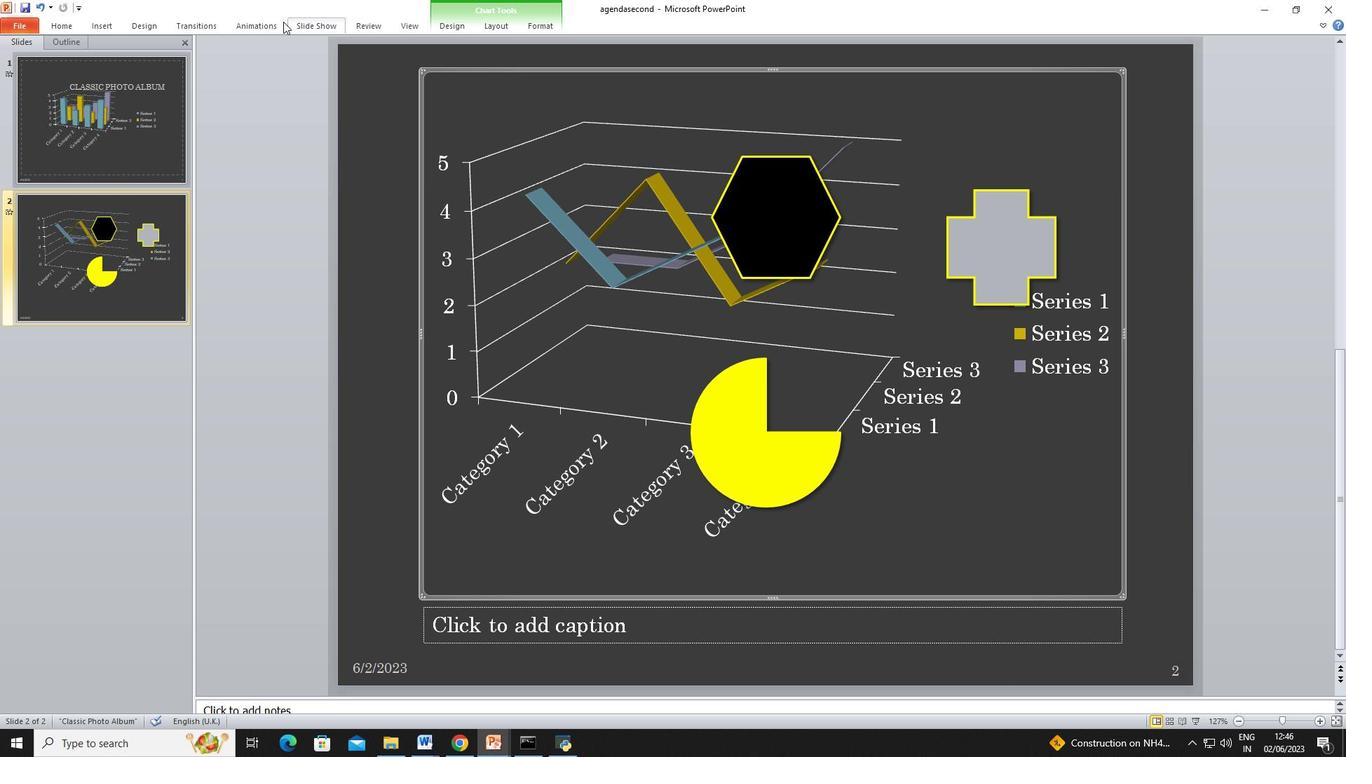 
Action: Mouse pressed left at (265, 21)
Screenshot: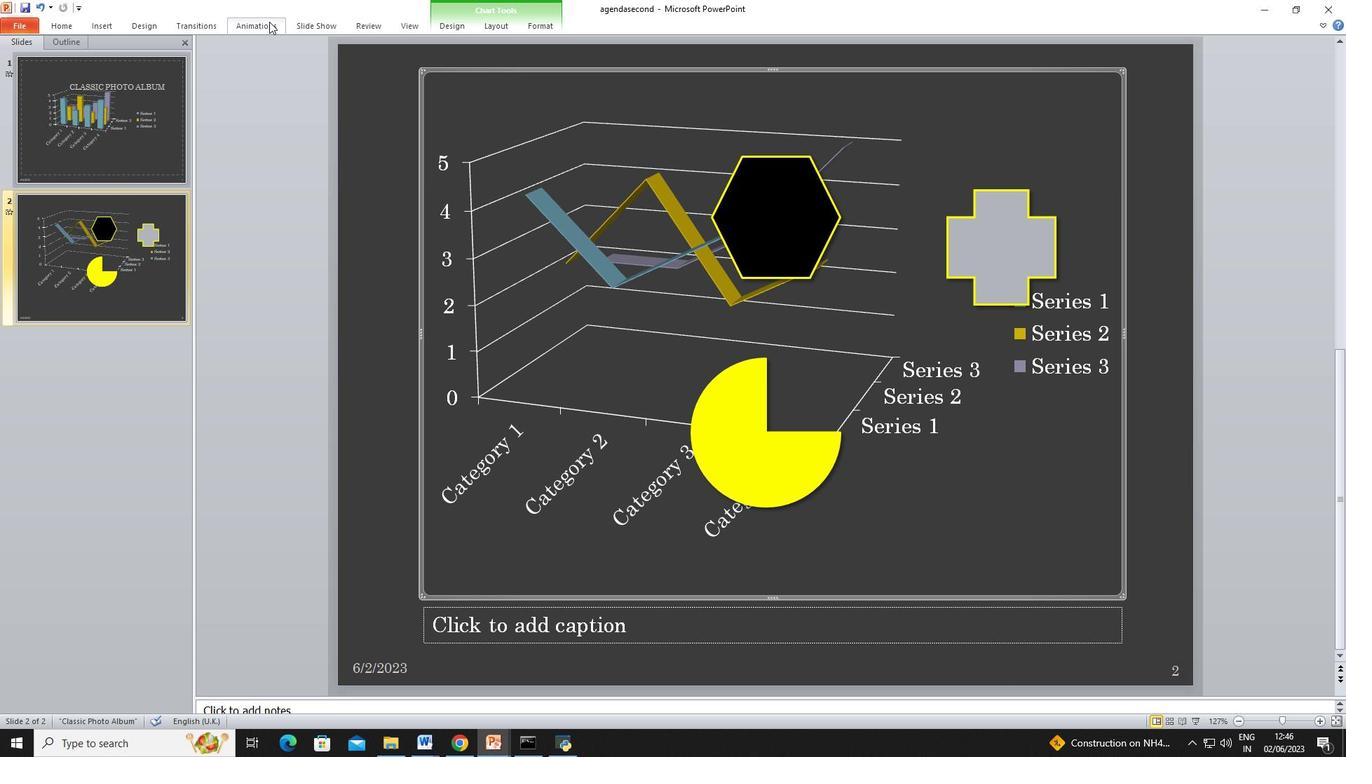 
Action: Mouse moved to (829, 67)
Screenshot: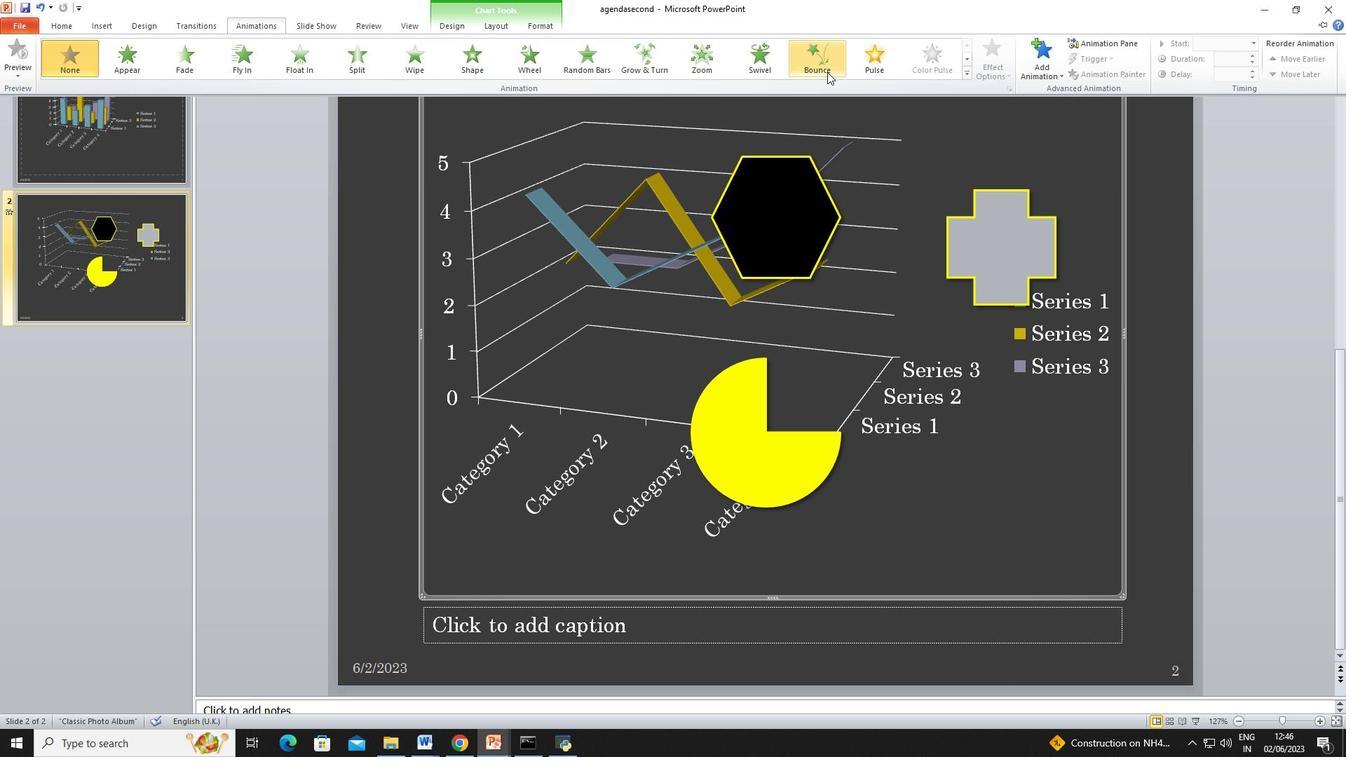 
Action: Mouse pressed left at (829, 67)
Screenshot: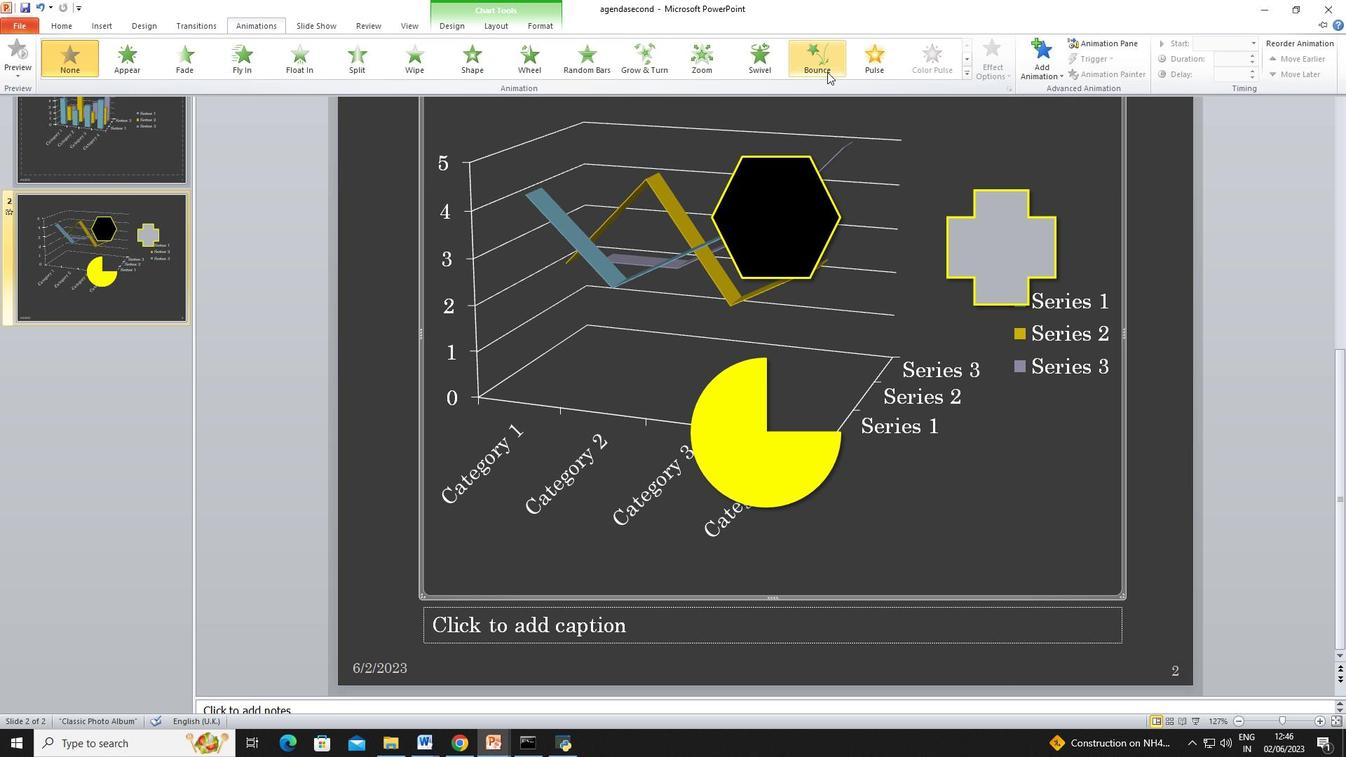 
Action: Mouse moved to (99, 388)
Screenshot: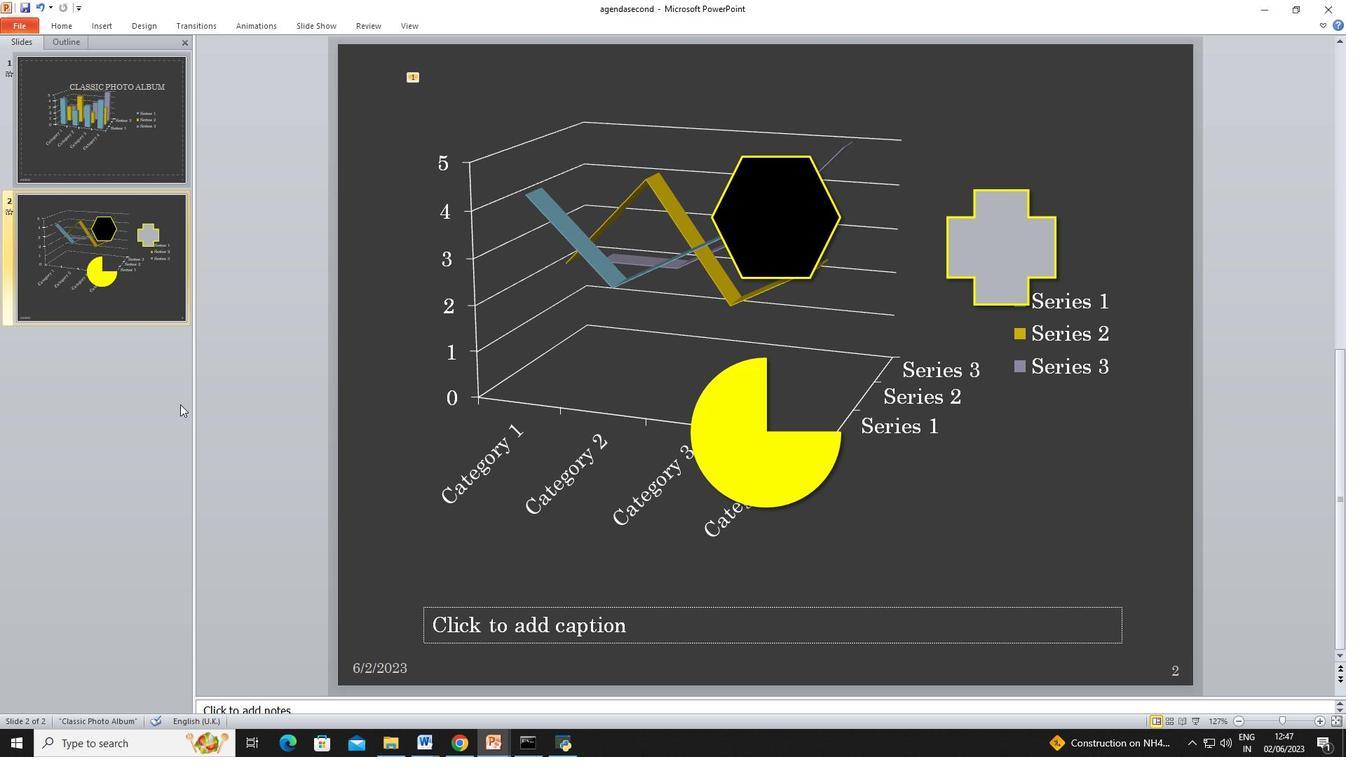 
Action: Mouse pressed right at (99, 388)
Screenshot: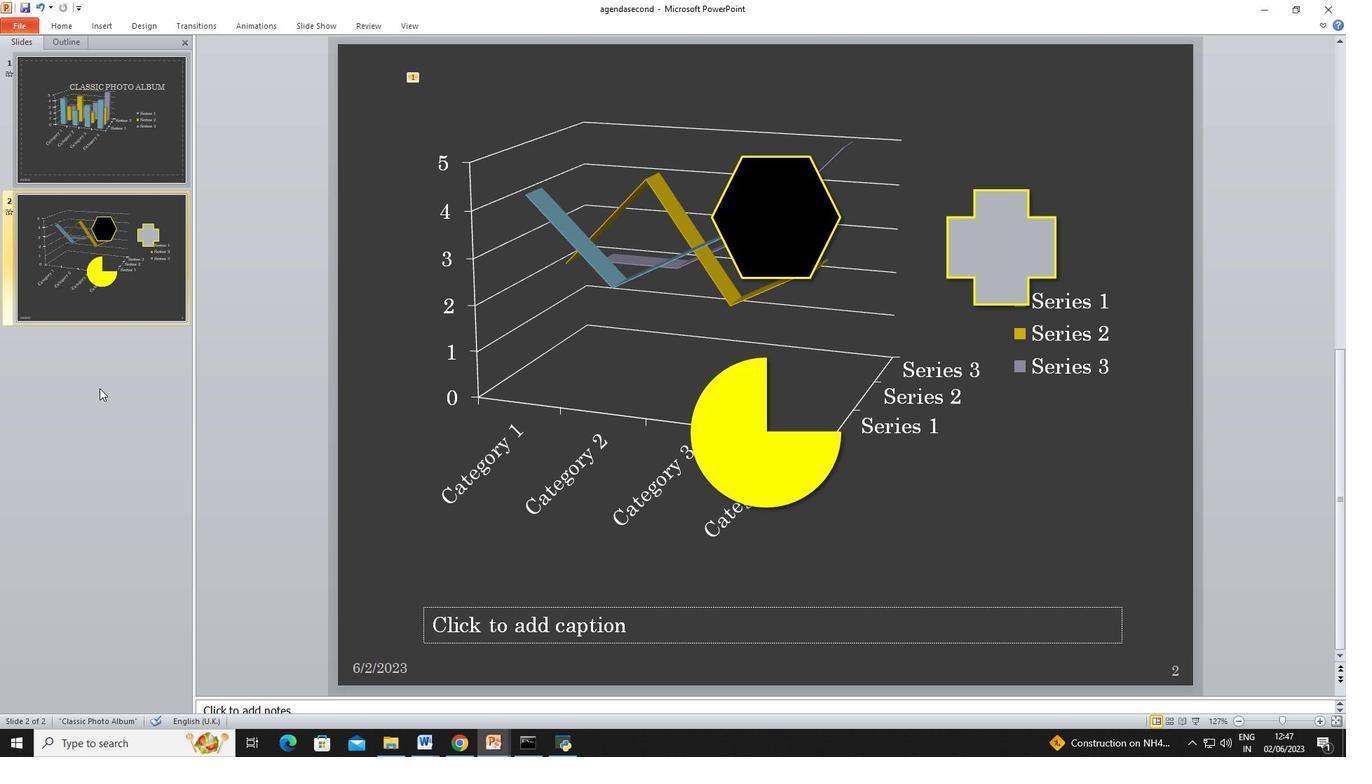 
Action: Mouse moved to (130, 464)
Screenshot: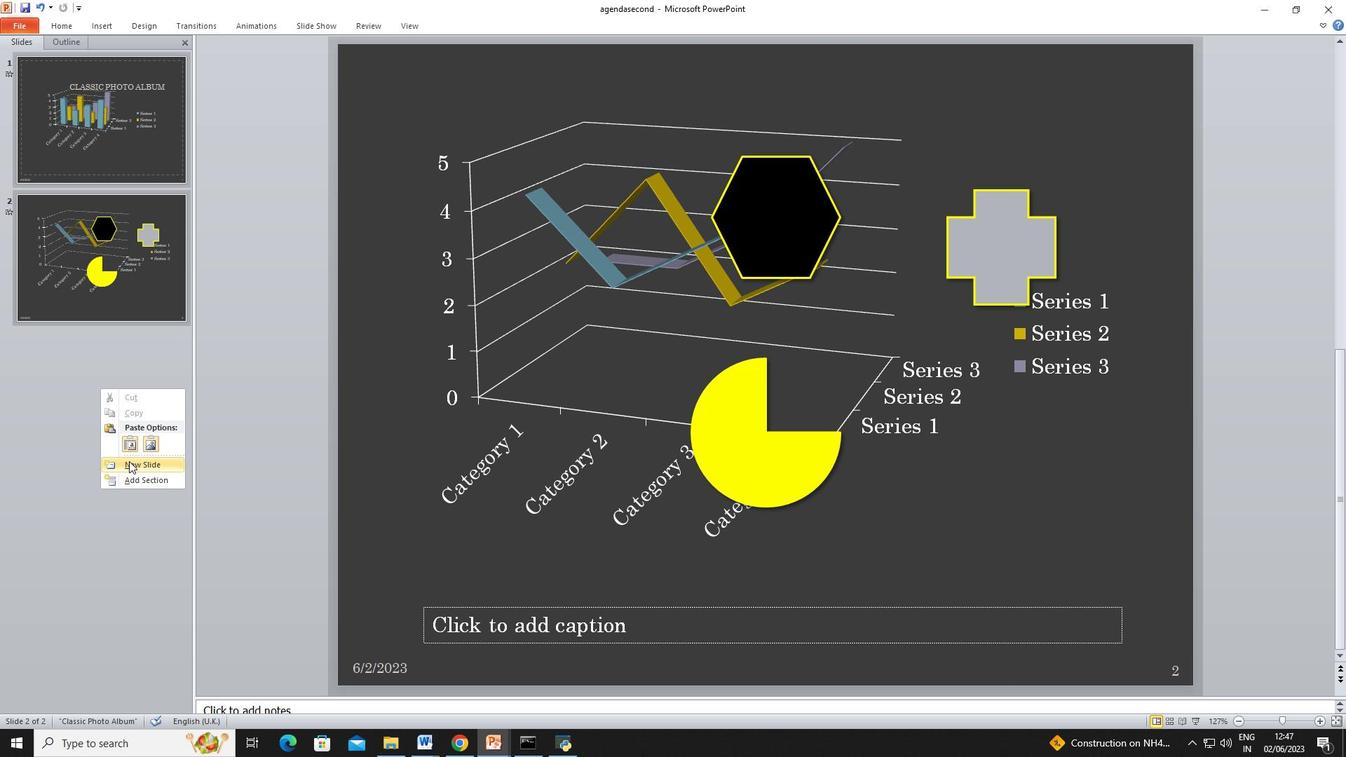 
Action: Mouse pressed left at (130, 464)
Screenshot: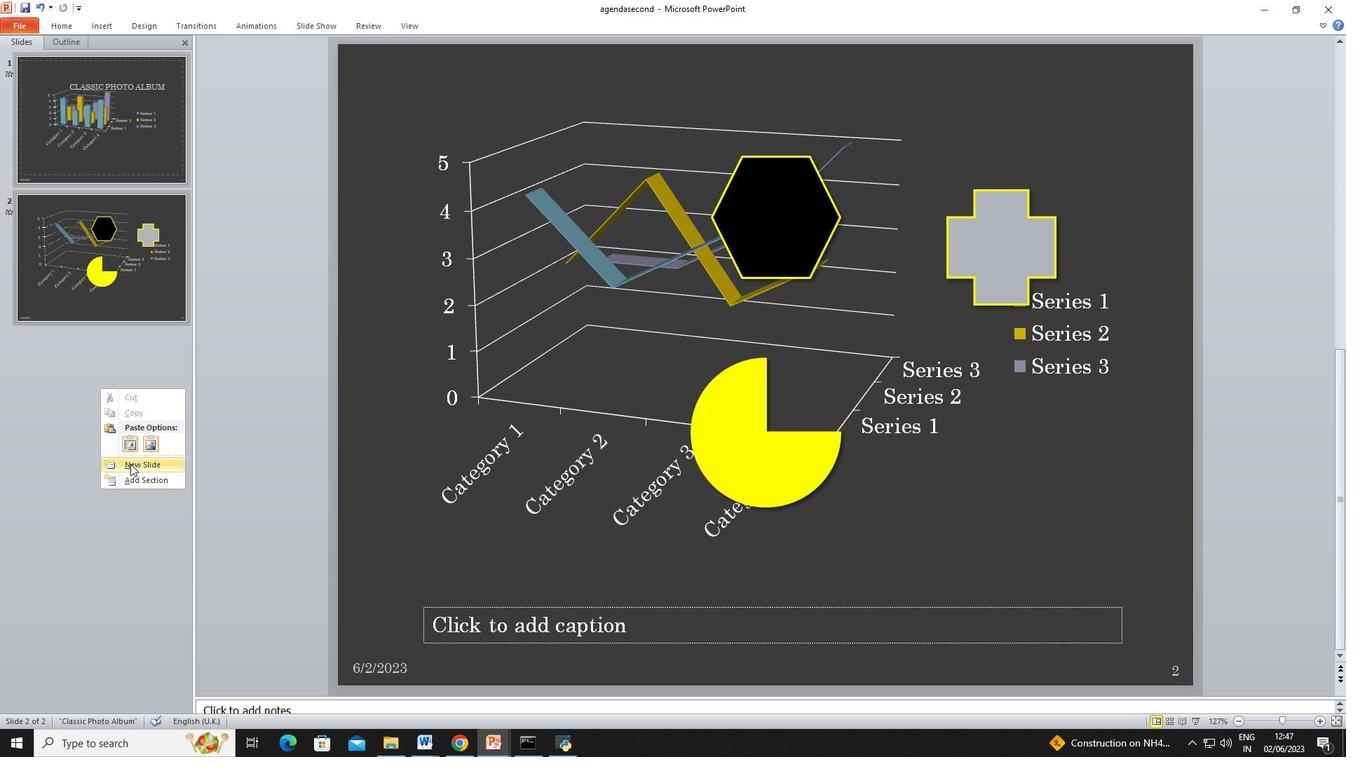
Action: Mouse moved to (466, 750)
Screenshot: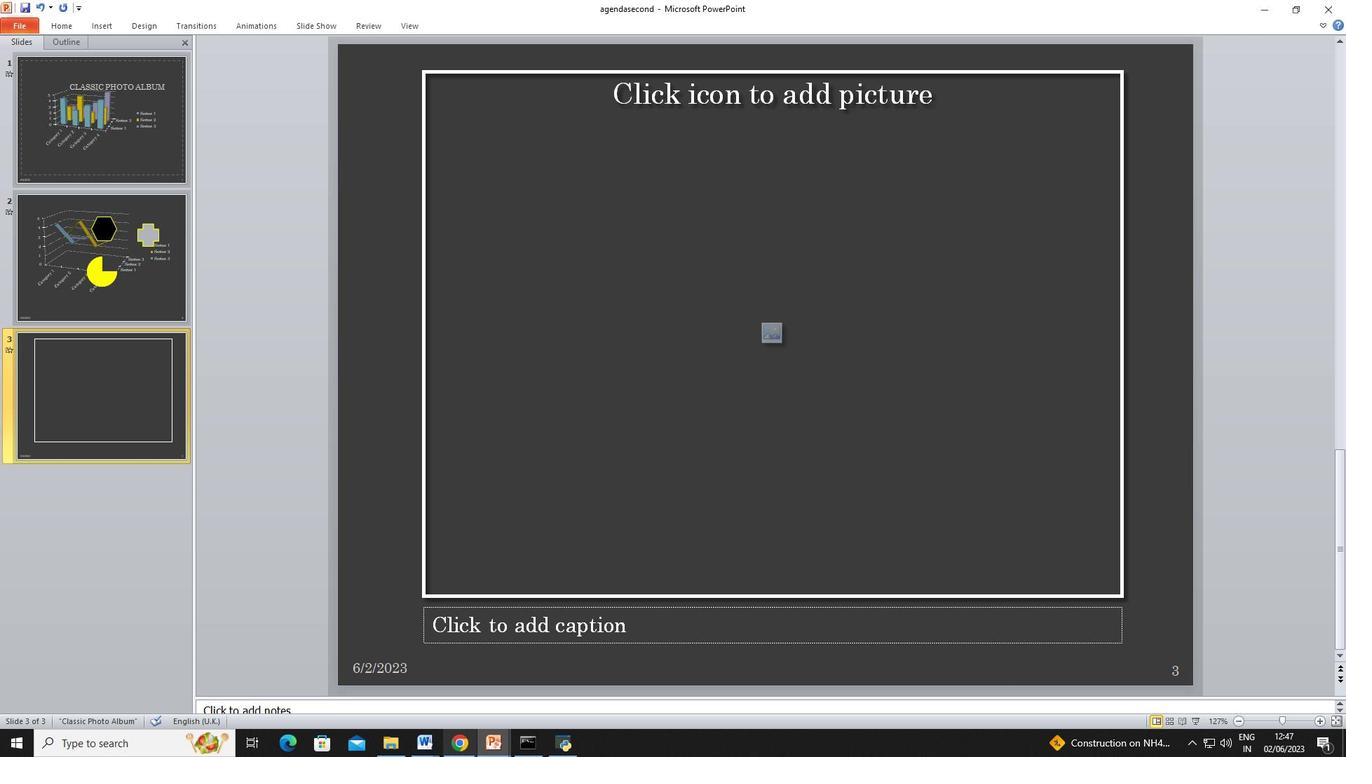 
Action: Mouse pressed left at (466, 750)
Screenshot: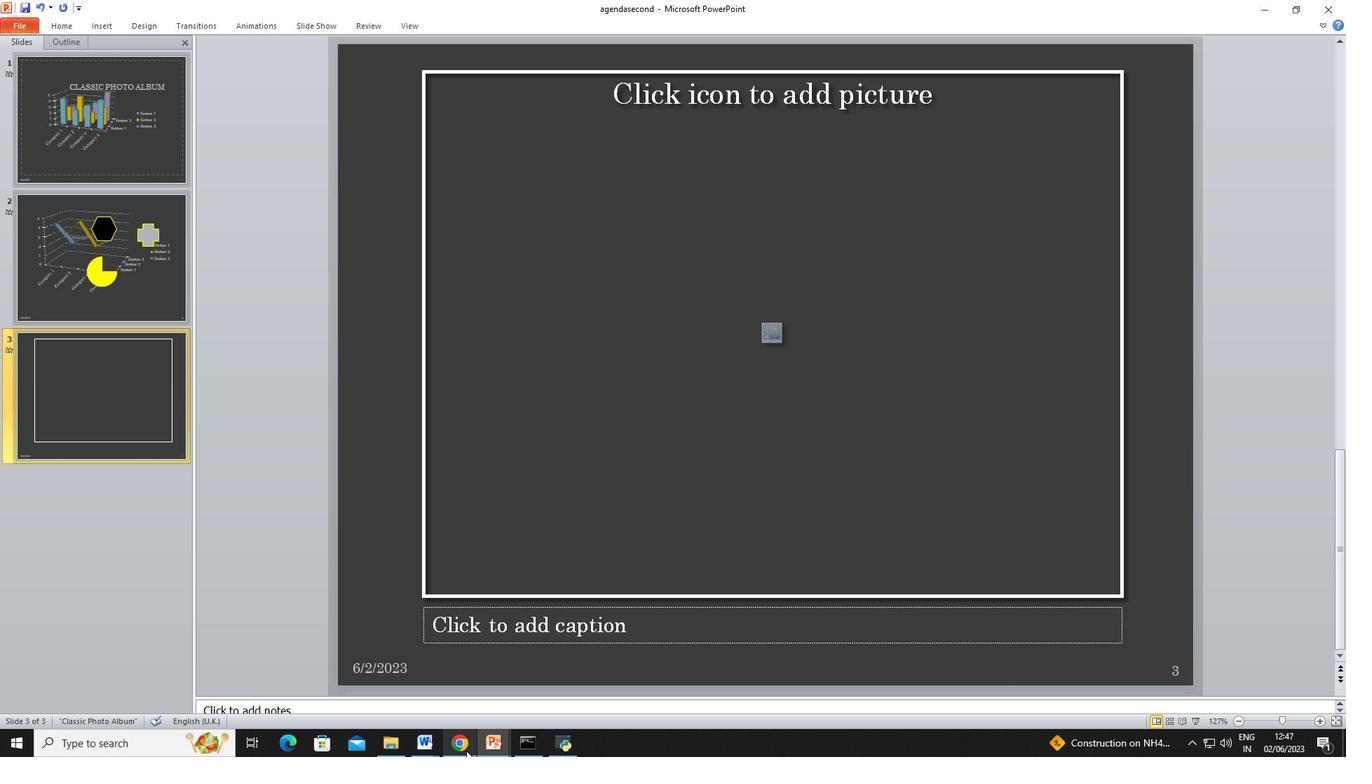 
Action: Mouse moved to (396, 91)
Screenshot: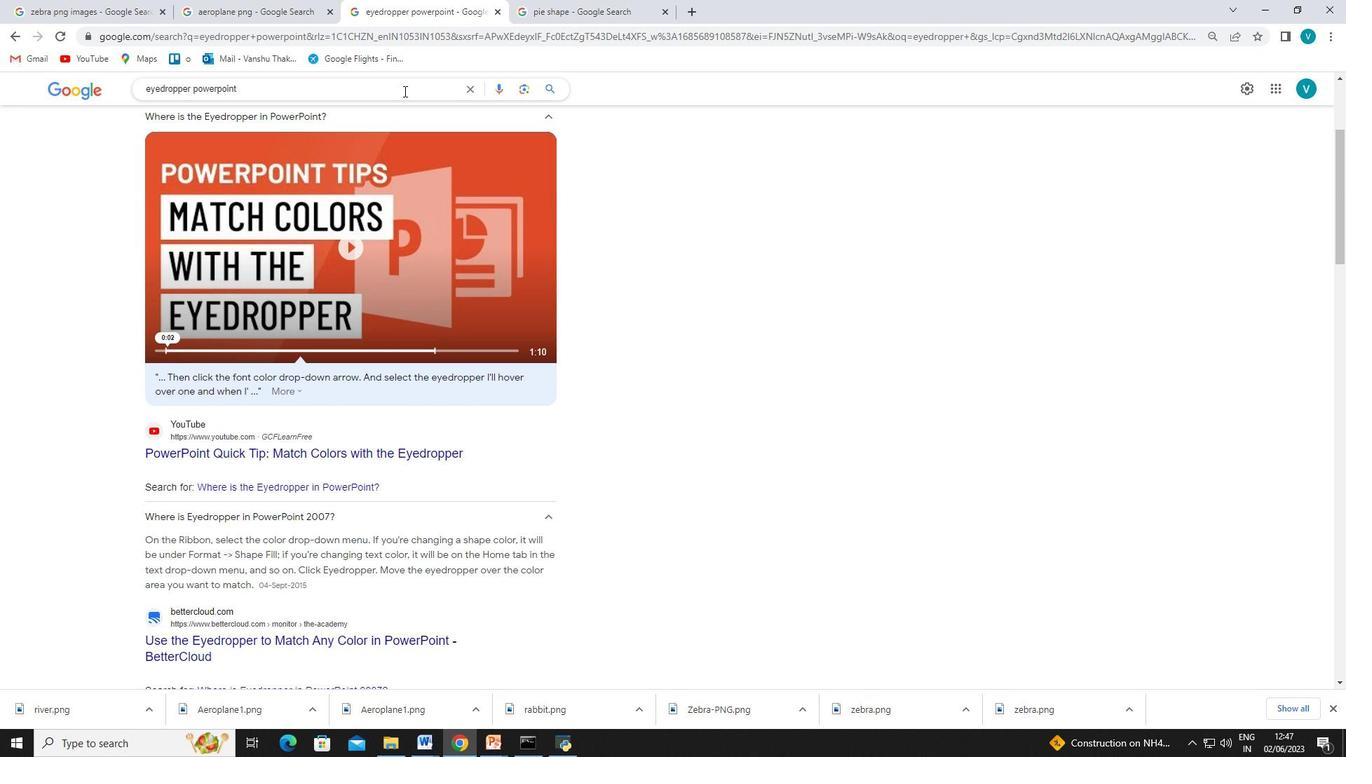 
Action: Mouse pressed left at (396, 91)
Screenshot: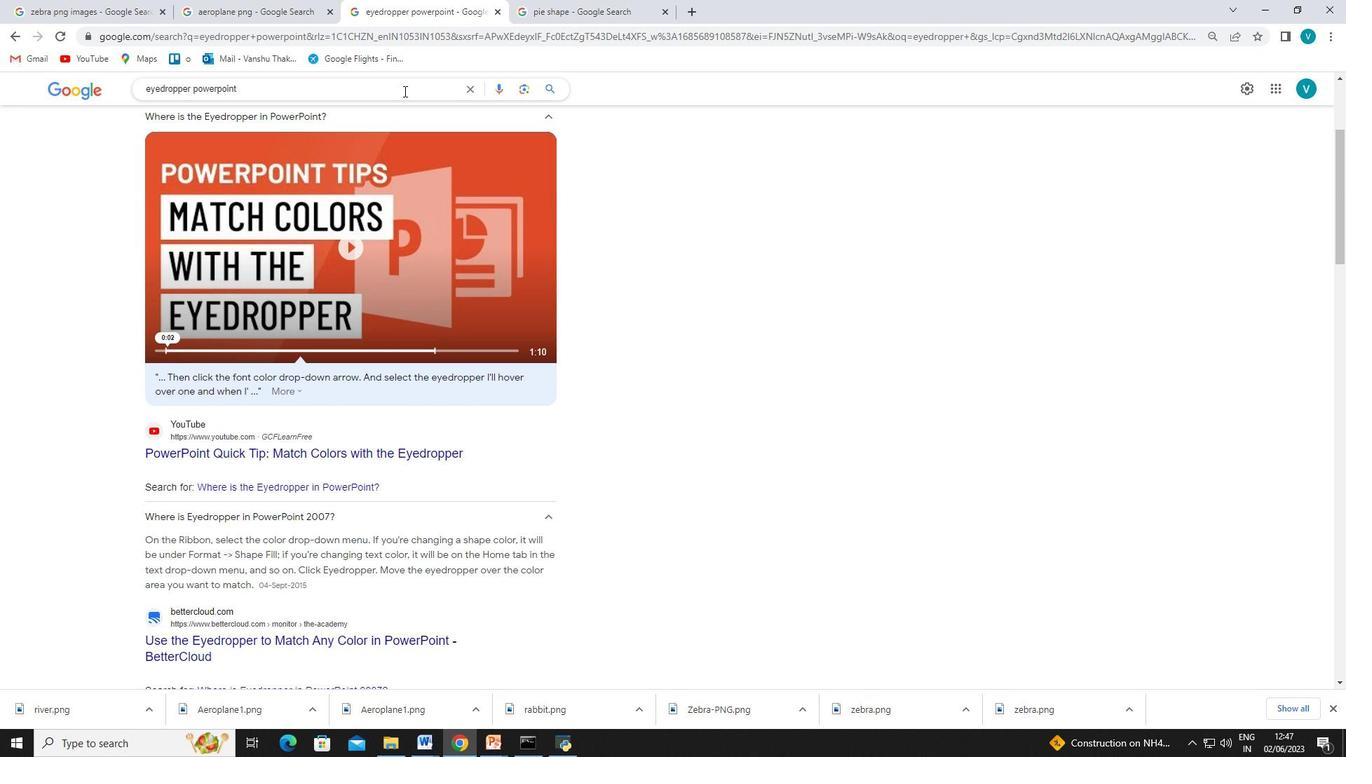 
Action: Mouse moved to (131, 93)
Screenshot: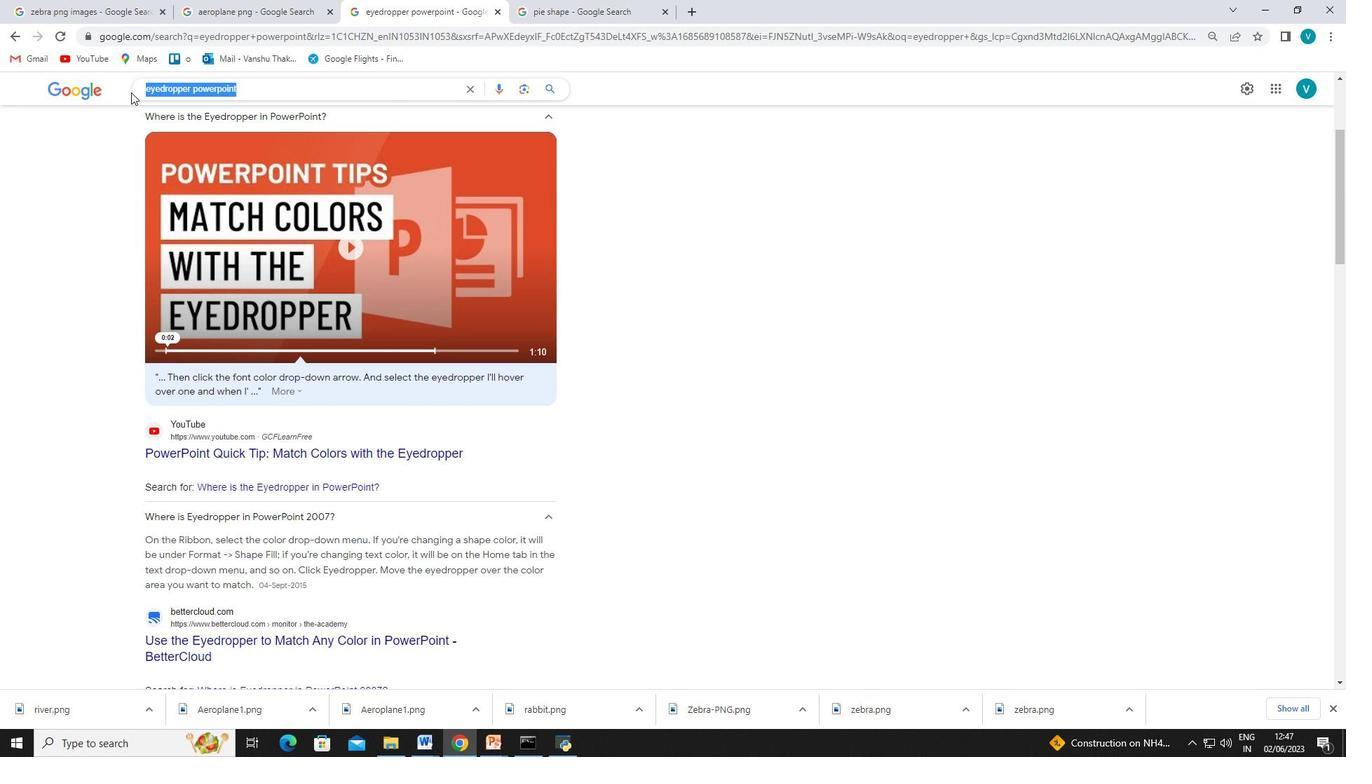 
Action: Key pressed johnny<Key.space><Key.shift>Deep<Key.space>png<Key.enter>
Screenshot: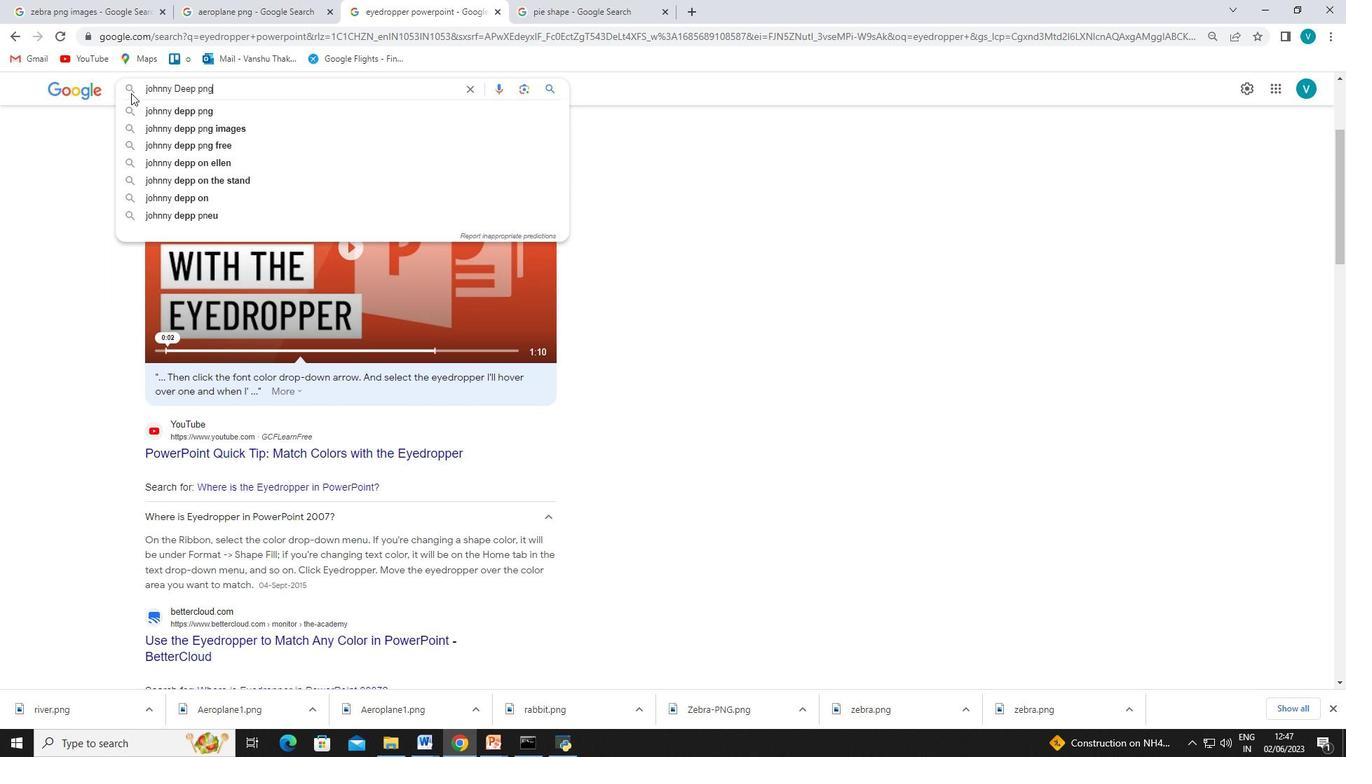 
Action: Mouse moved to (478, 326)
Screenshot: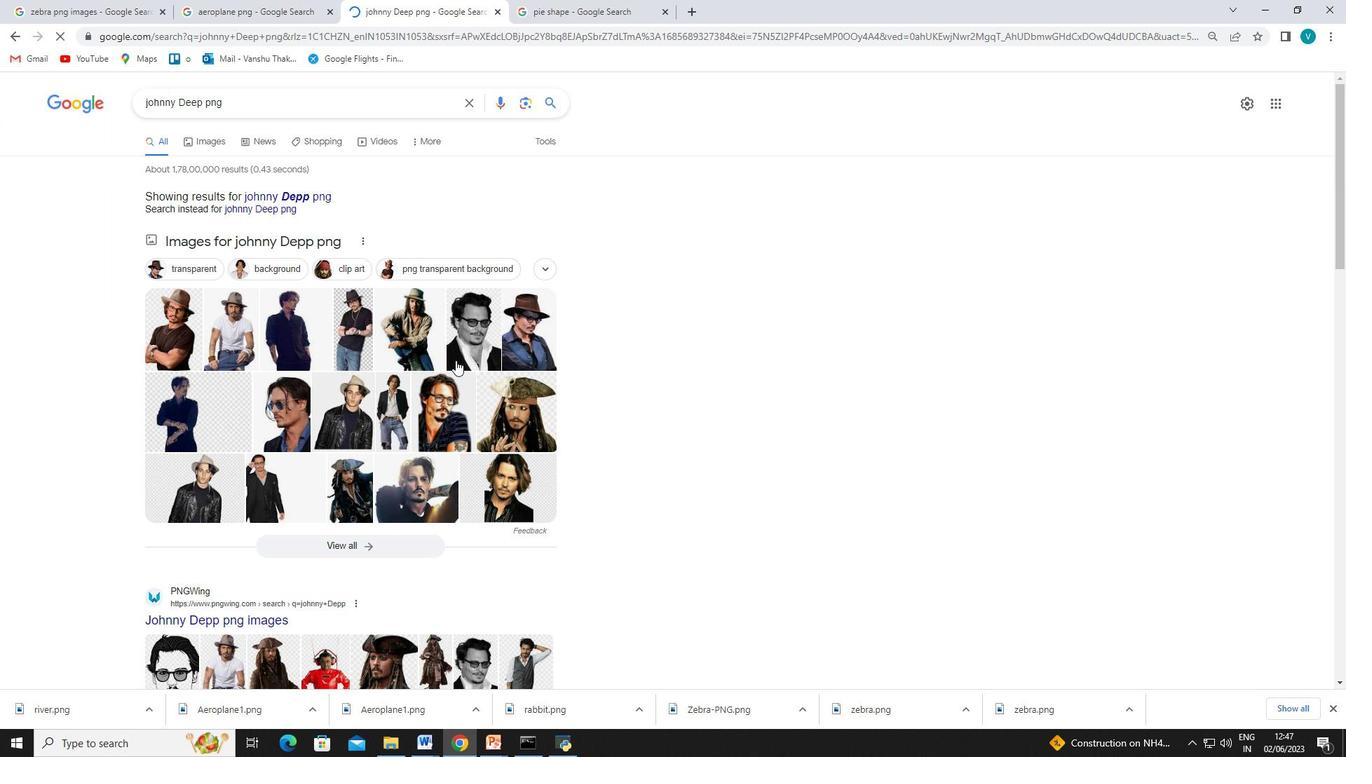 
Action: Mouse pressed left at (478, 326)
Screenshot: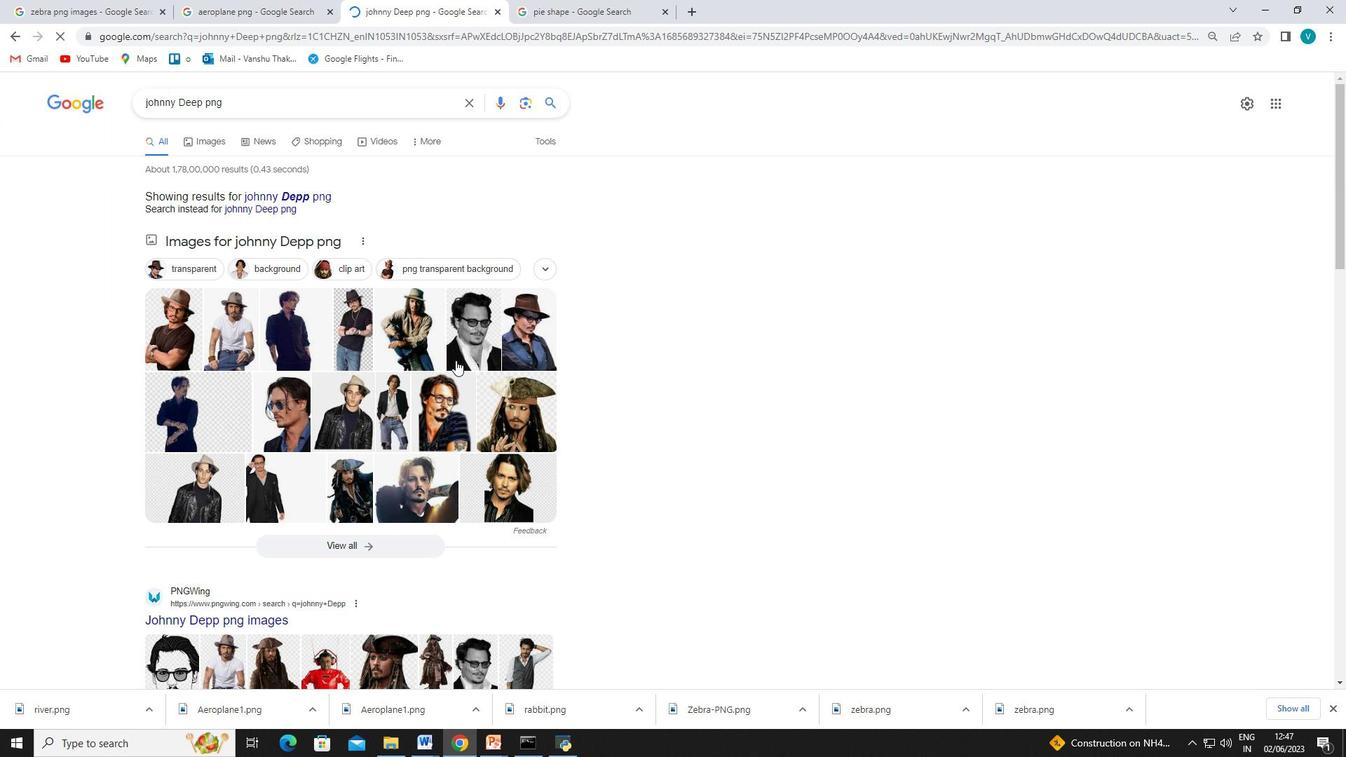
Action: Mouse moved to (696, 298)
Screenshot: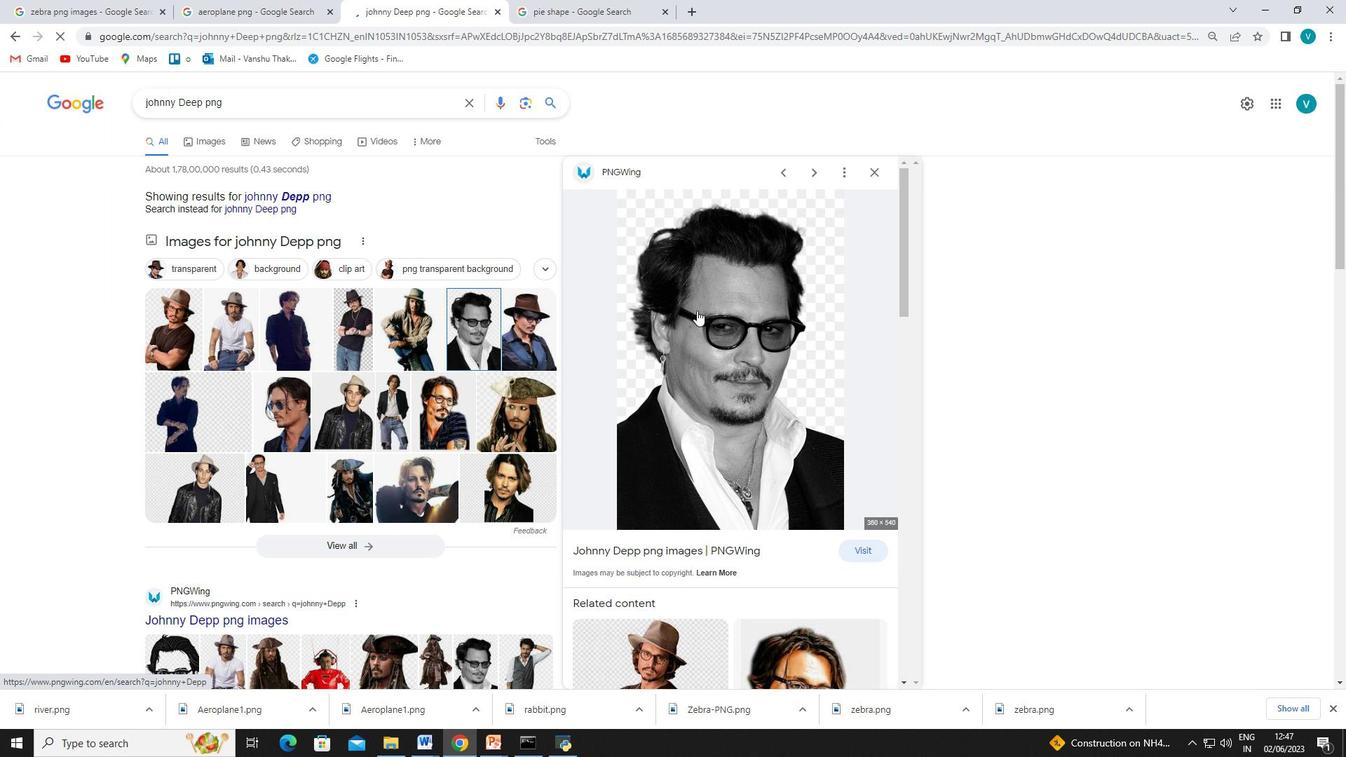 
Action: Mouse pressed right at (696, 298)
Screenshot: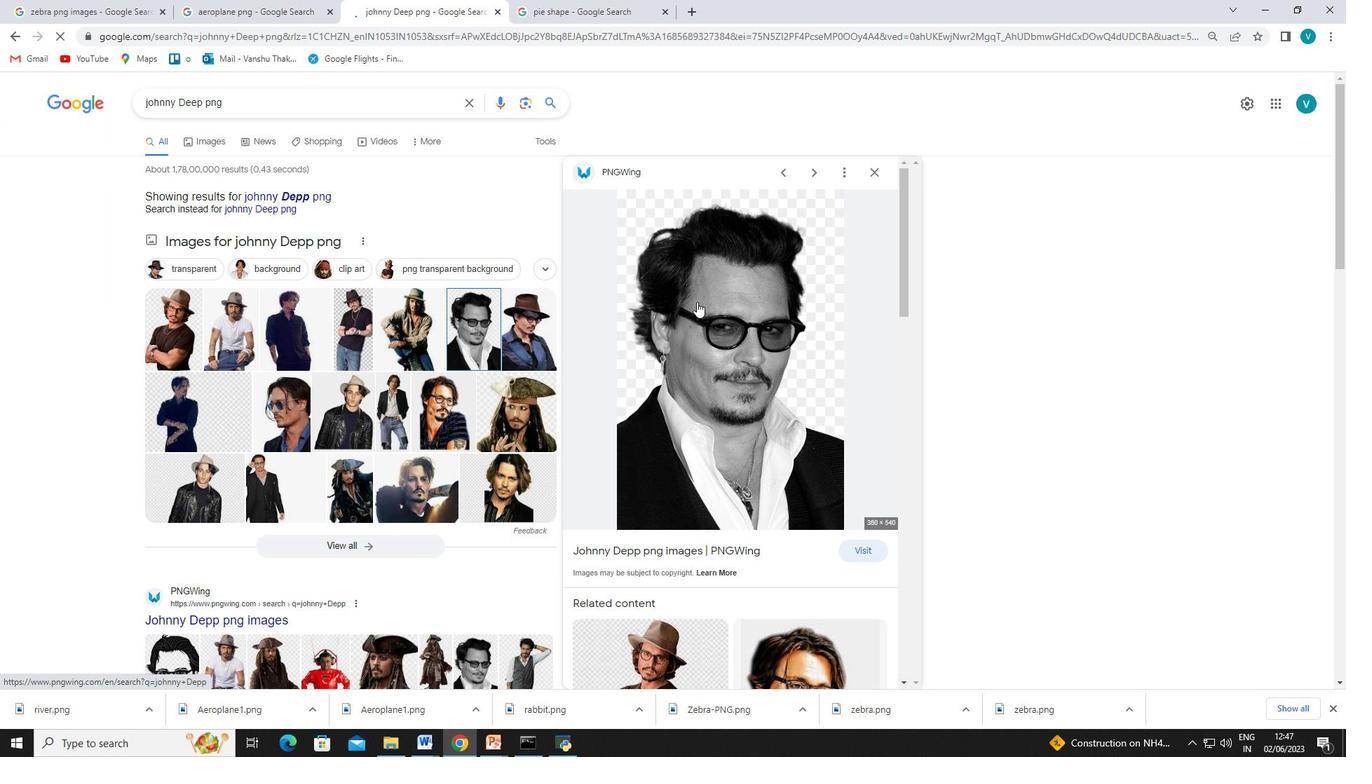 
Action: Mouse moved to (735, 448)
Screenshot: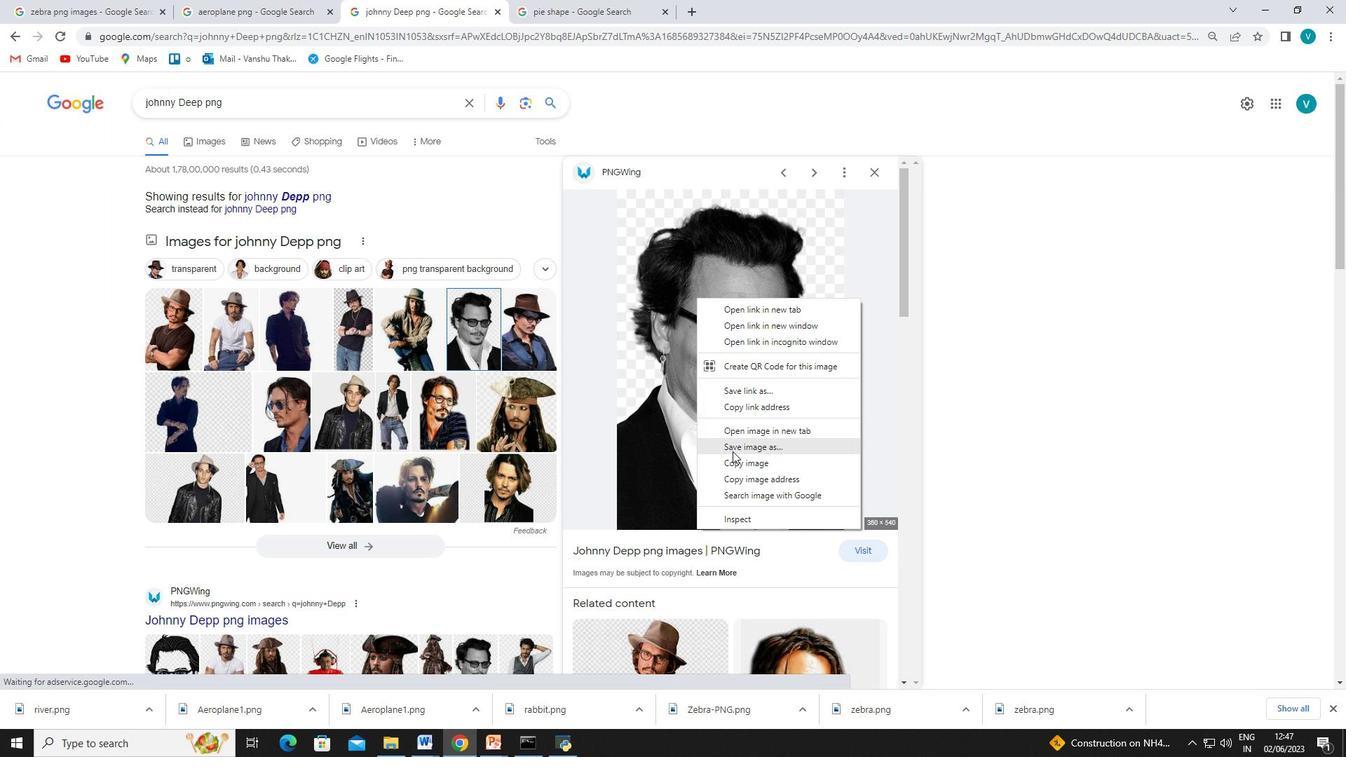 
Action: Mouse pressed left at (735, 448)
Screenshot: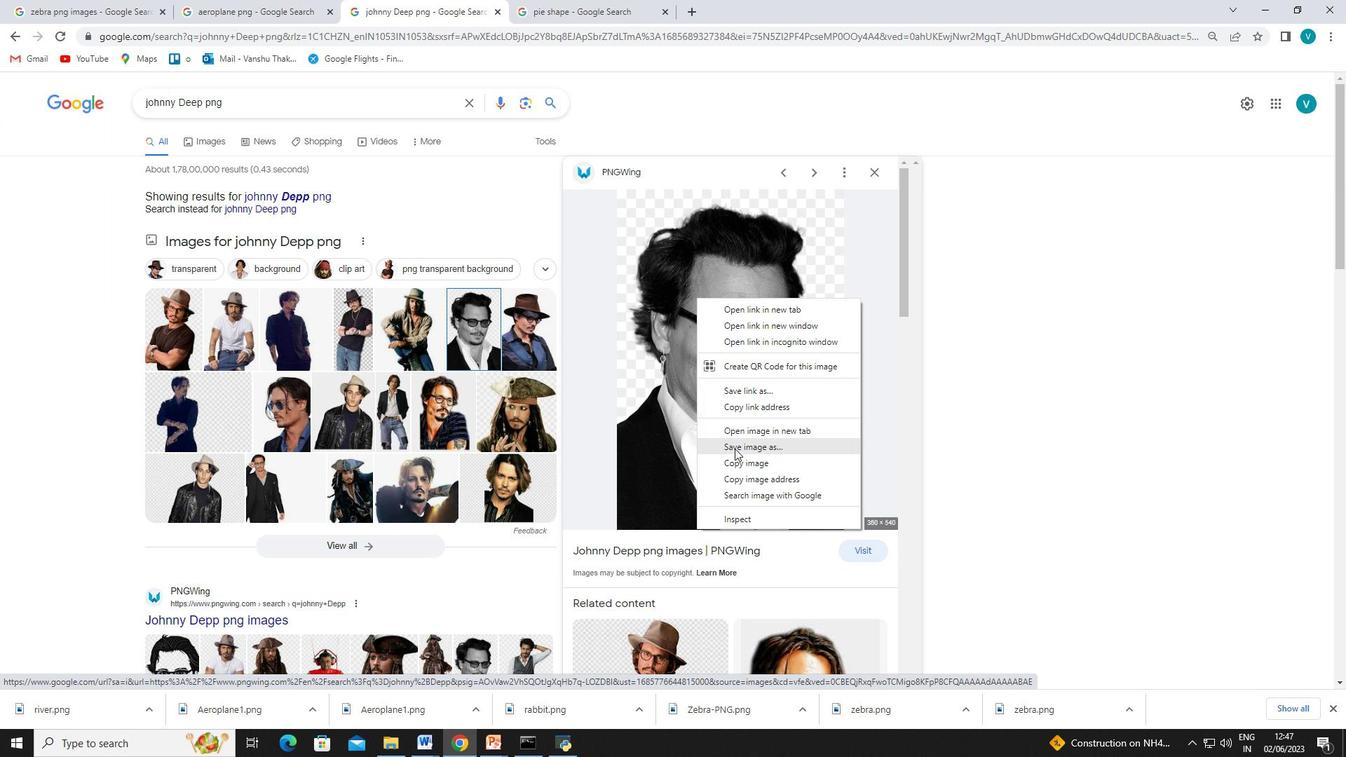 
Action: Key pressed <Key.shift><Key.shift><Key.shift><Key.shift><Key.shift><Key.shift>Johnny<Key.space><Key.shift>Deep1.png
Screenshot: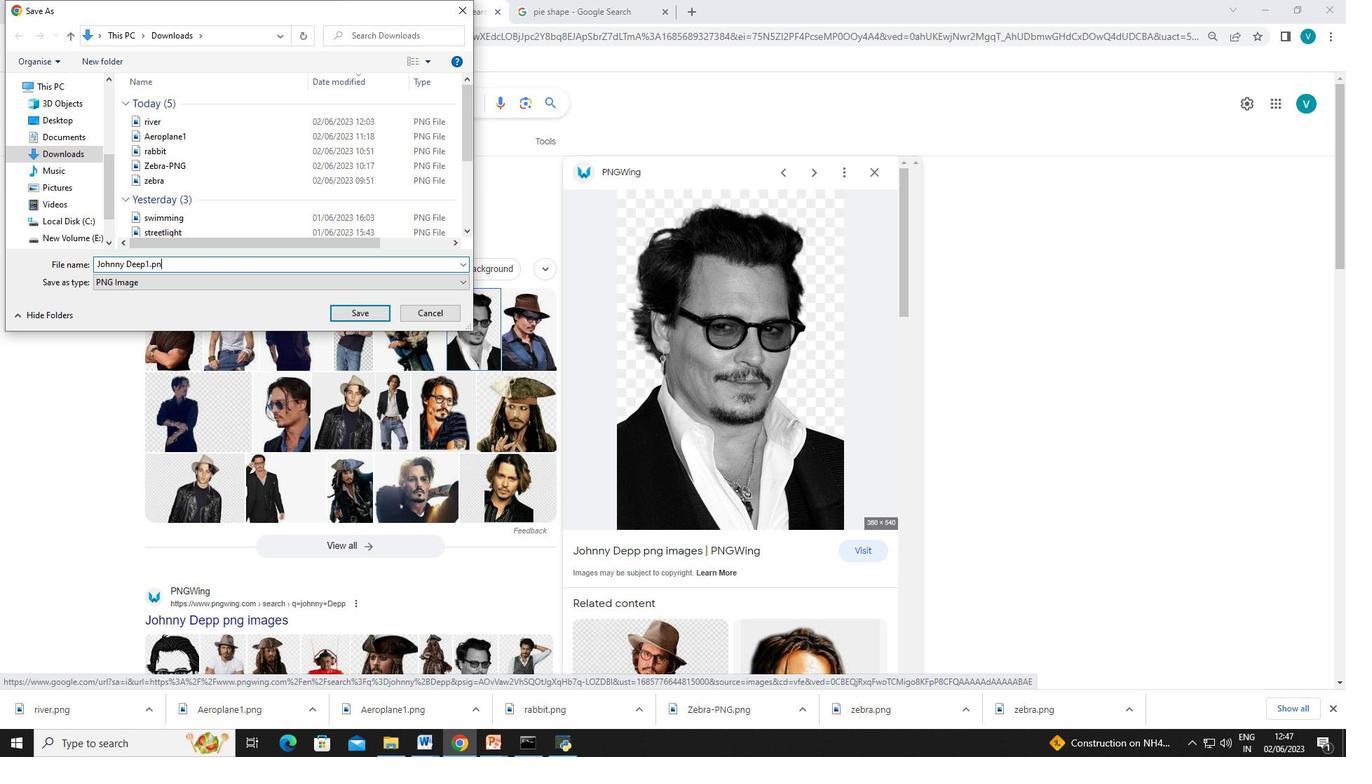 
Action: Mouse moved to (383, 313)
Screenshot: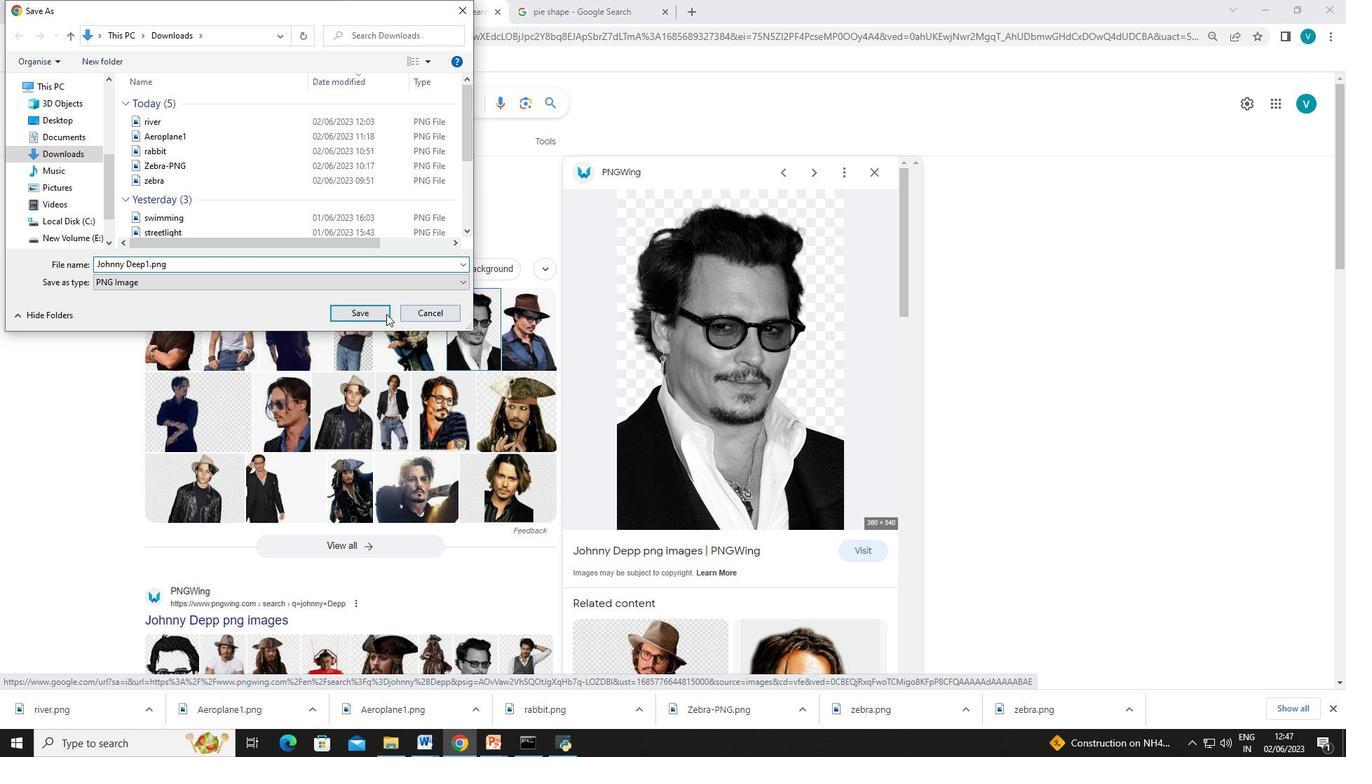 
Action: Mouse pressed left at (383, 313)
Screenshot: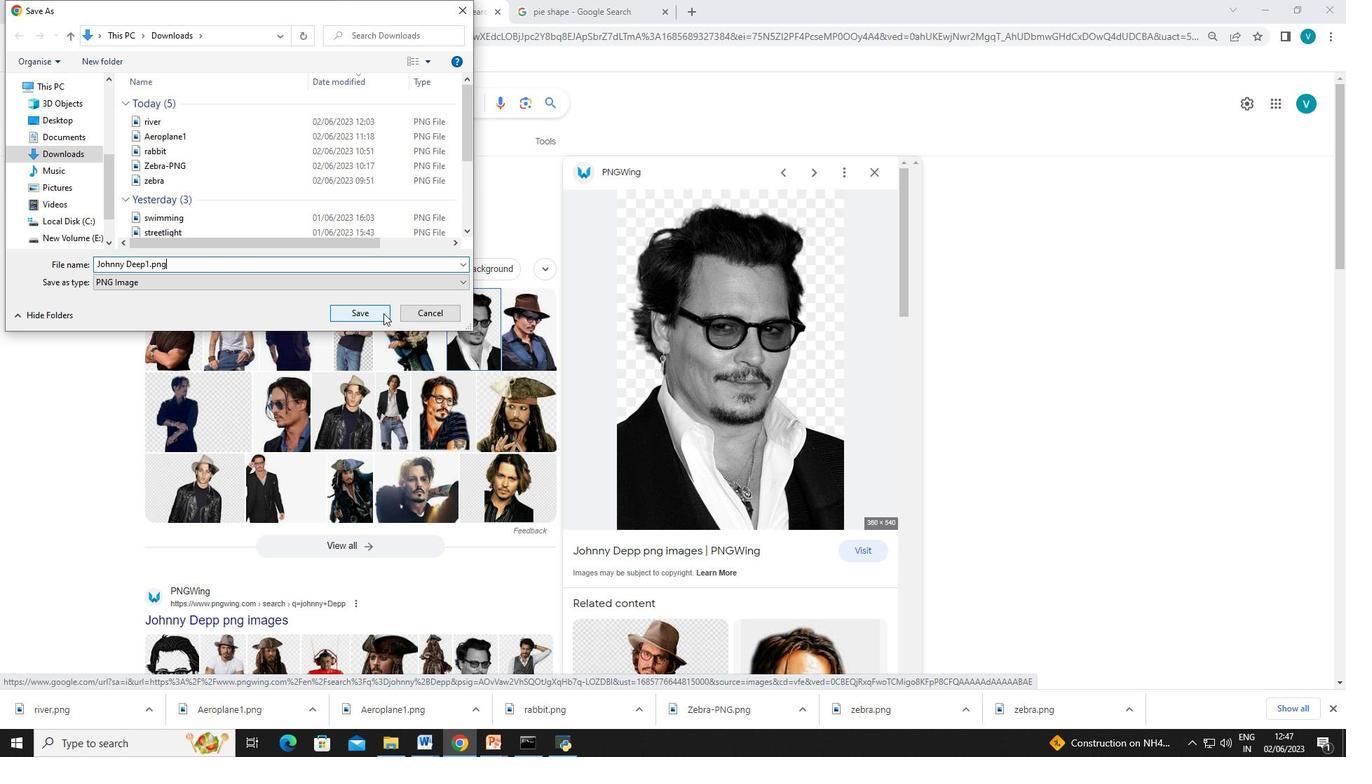 
Action: Mouse moved to (502, 748)
Screenshot: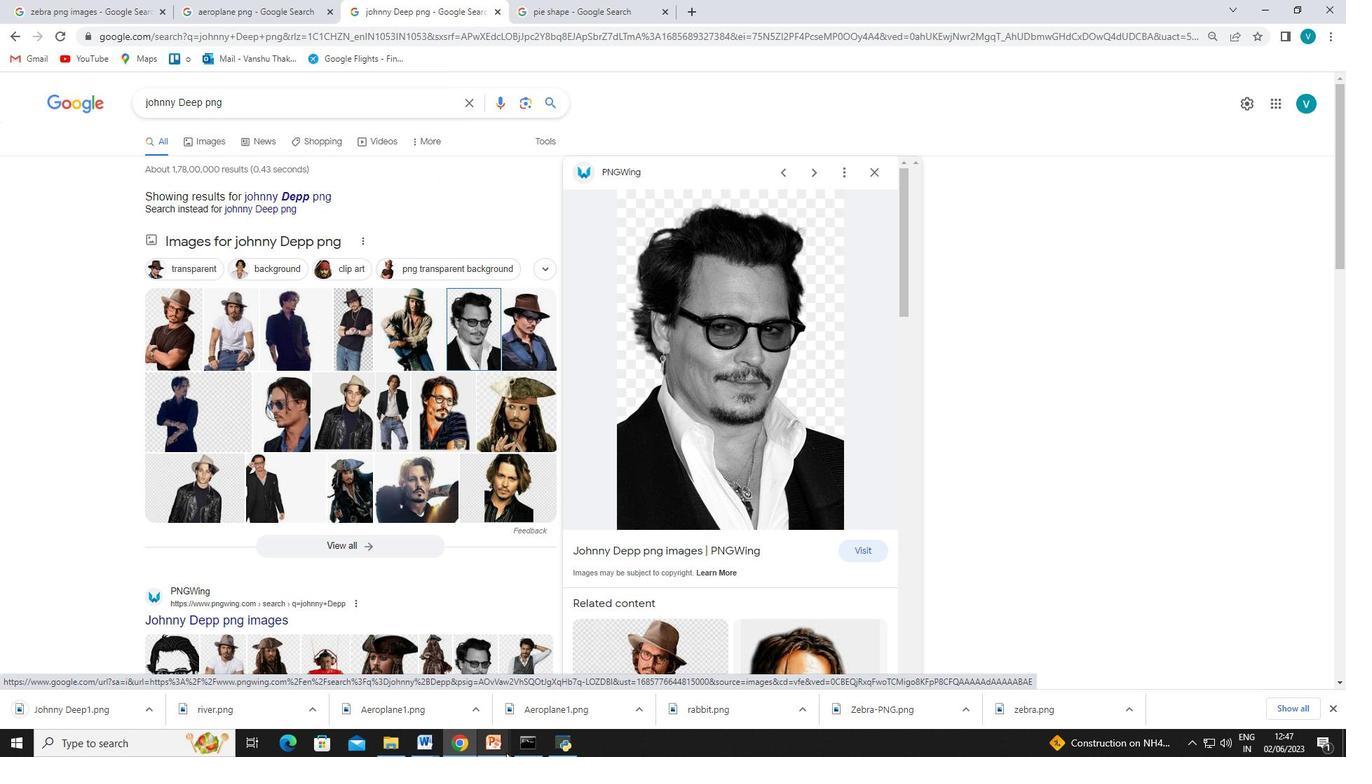 
Action: Mouse pressed left at (502, 748)
Screenshot: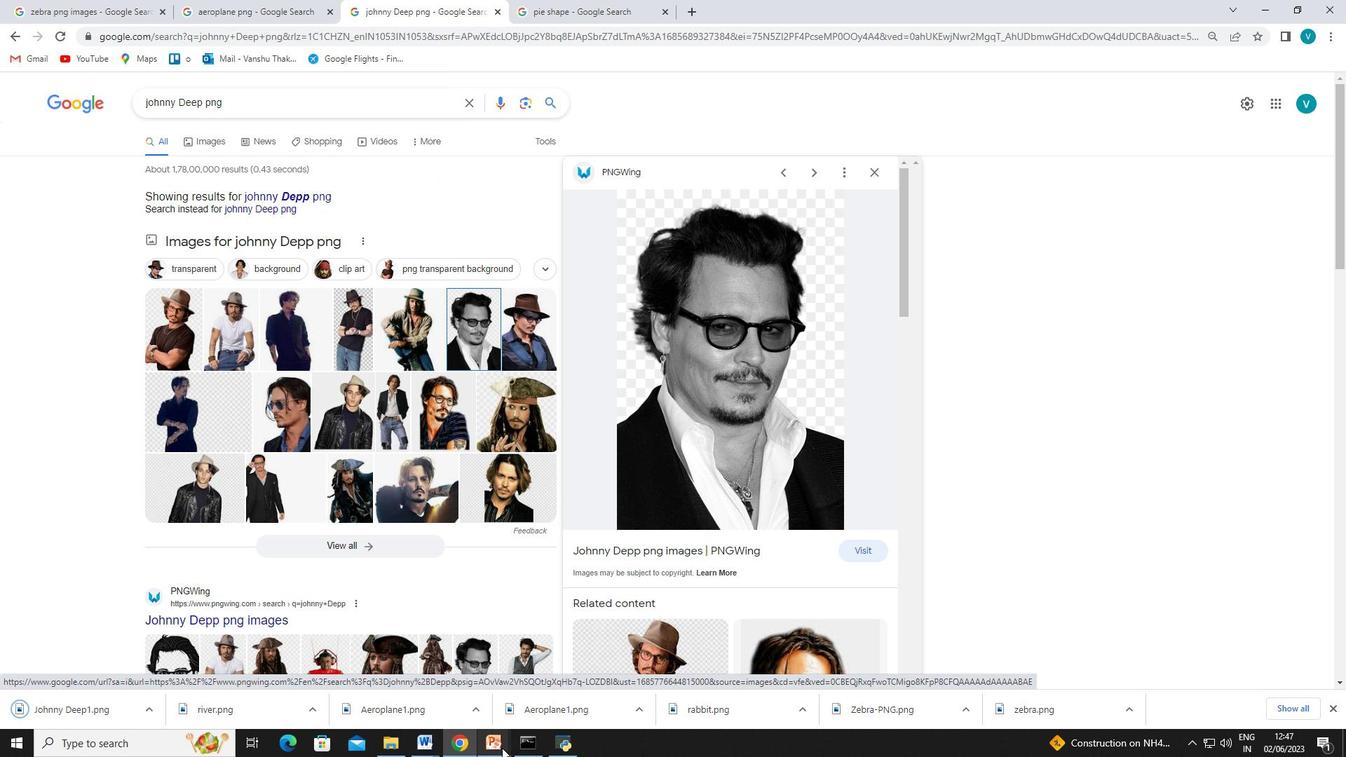 
Action: Mouse moved to (622, 670)
Screenshot: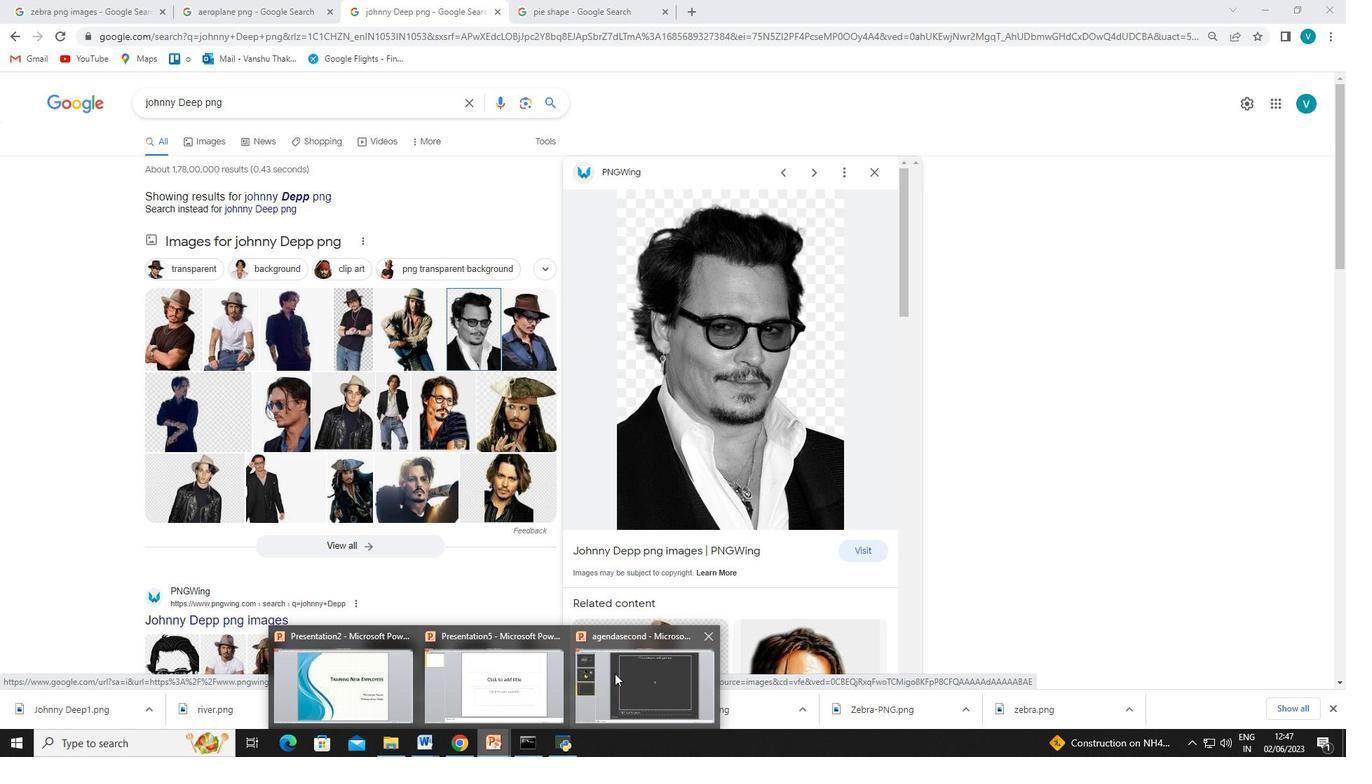 
Action: Mouse pressed left at (622, 670)
Screenshot: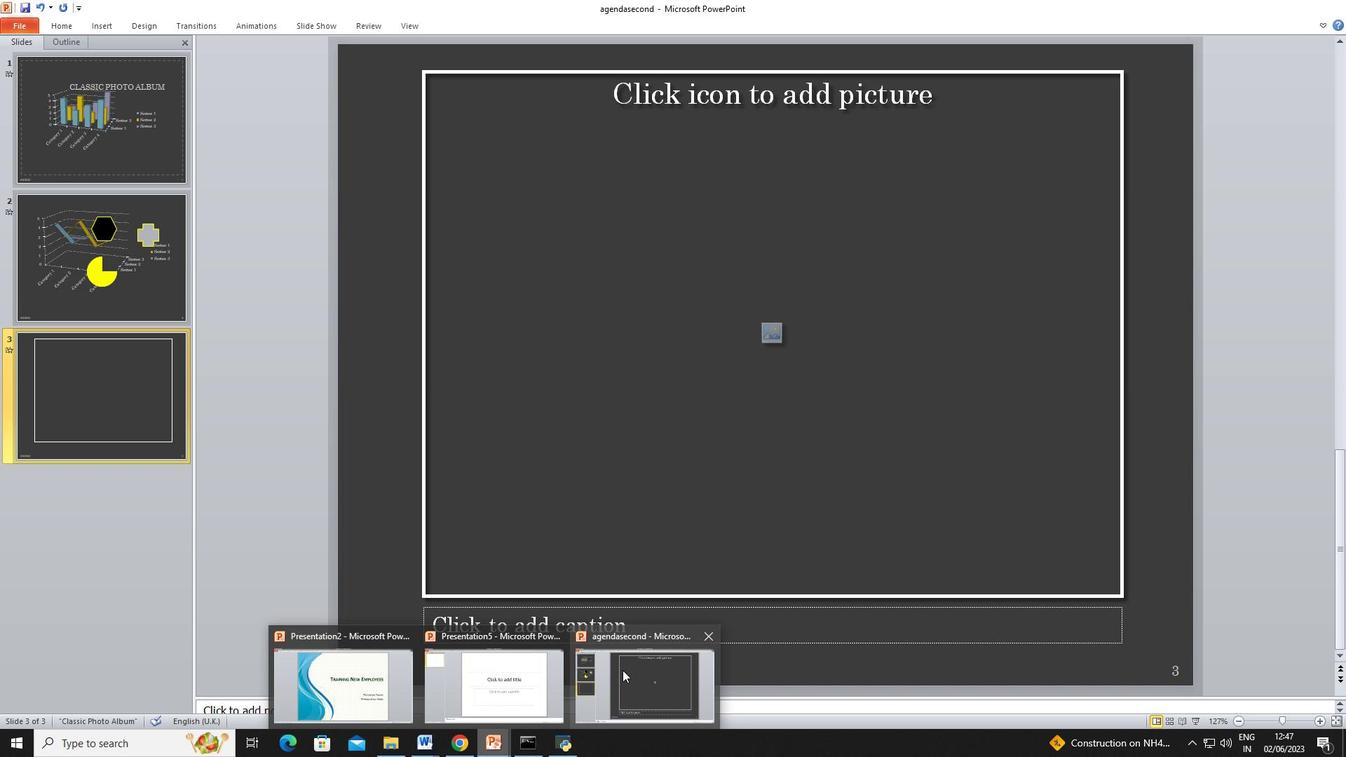 
Action: Mouse moved to (104, 32)
Screenshot: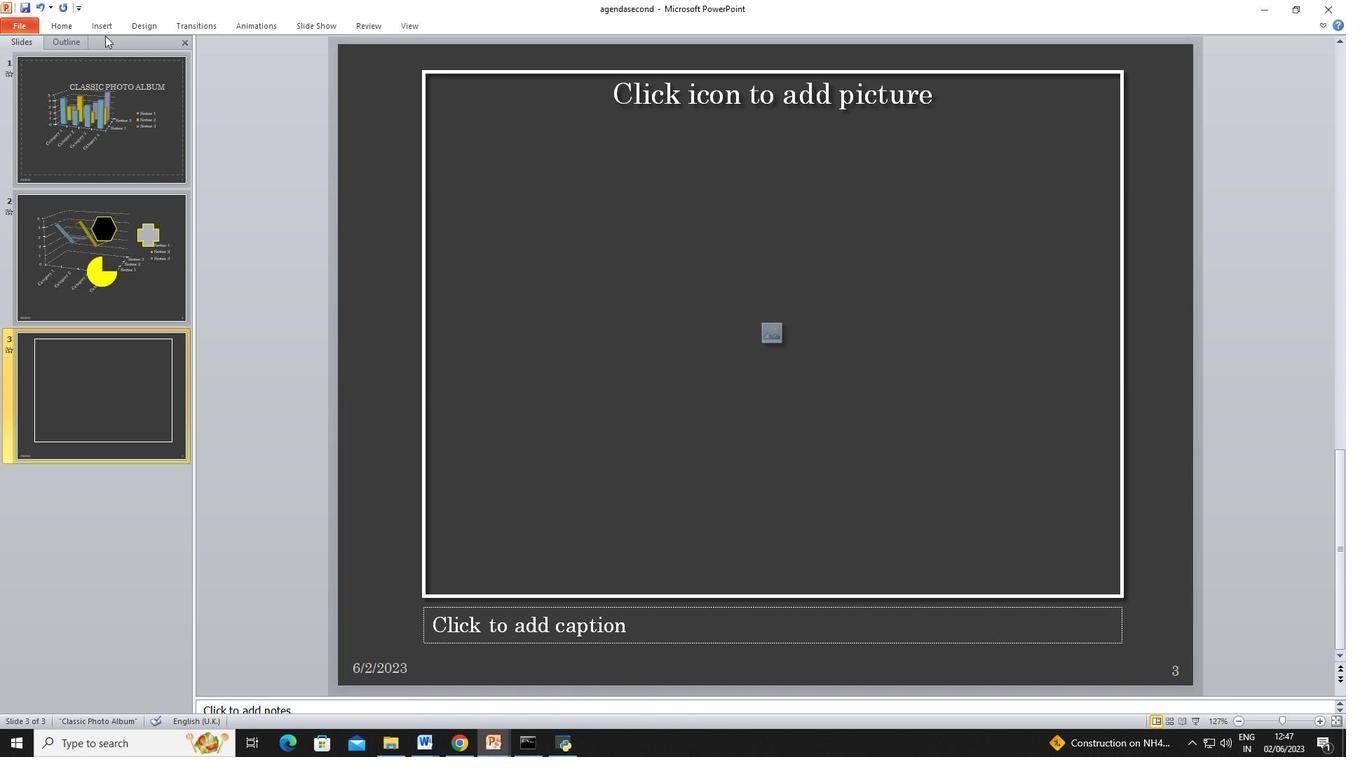 
Action: Mouse pressed left at (104, 32)
Screenshot: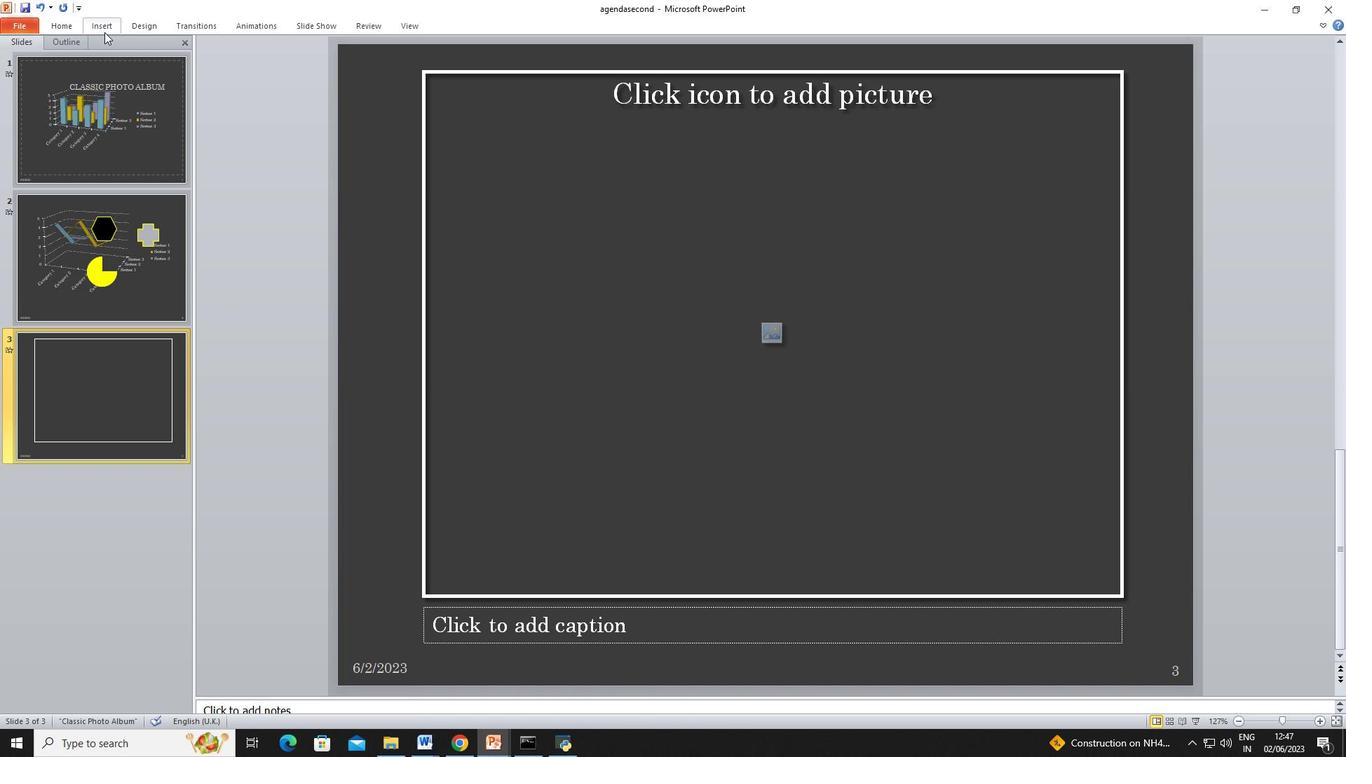 
Action: Mouse moved to (56, 78)
Screenshot: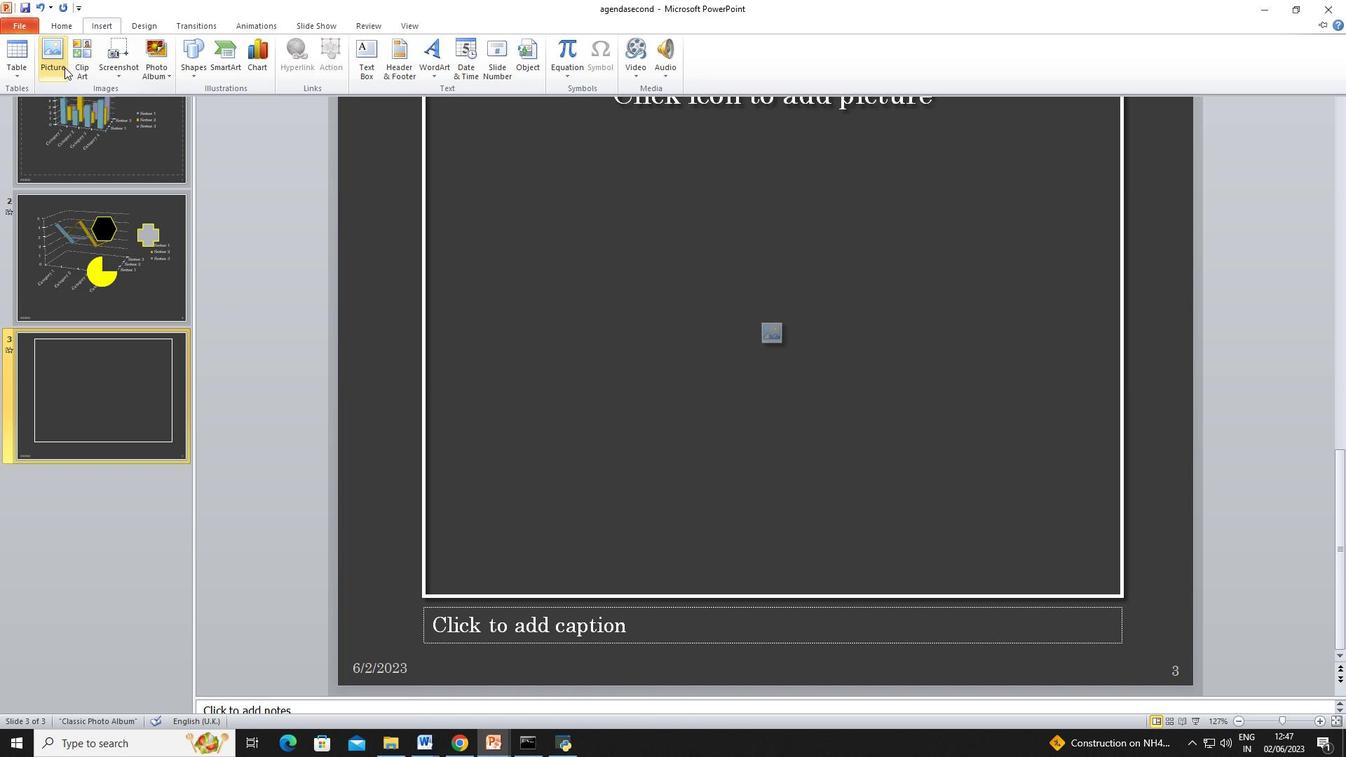 
Action: Mouse pressed left at (56, 78)
Screenshot: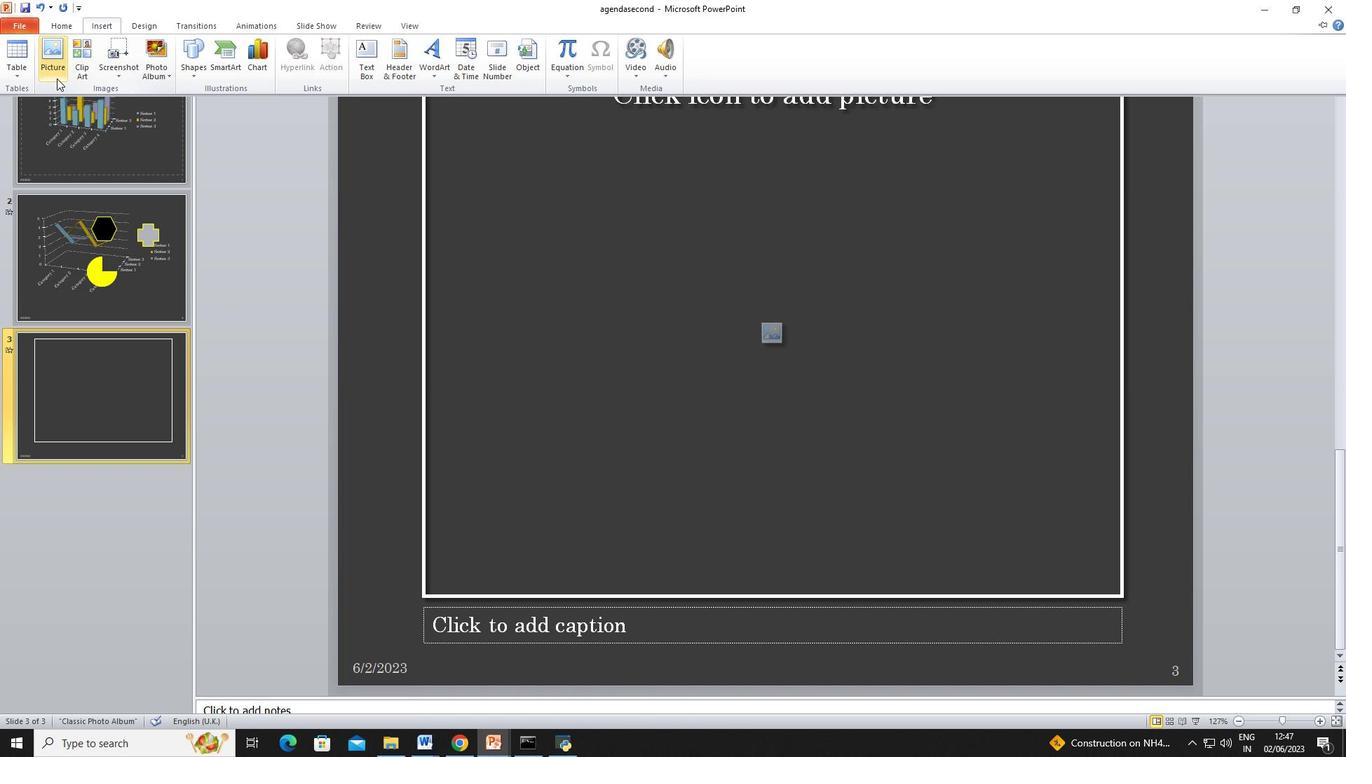 
Action: Mouse moved to (185, 123)
Screenshot: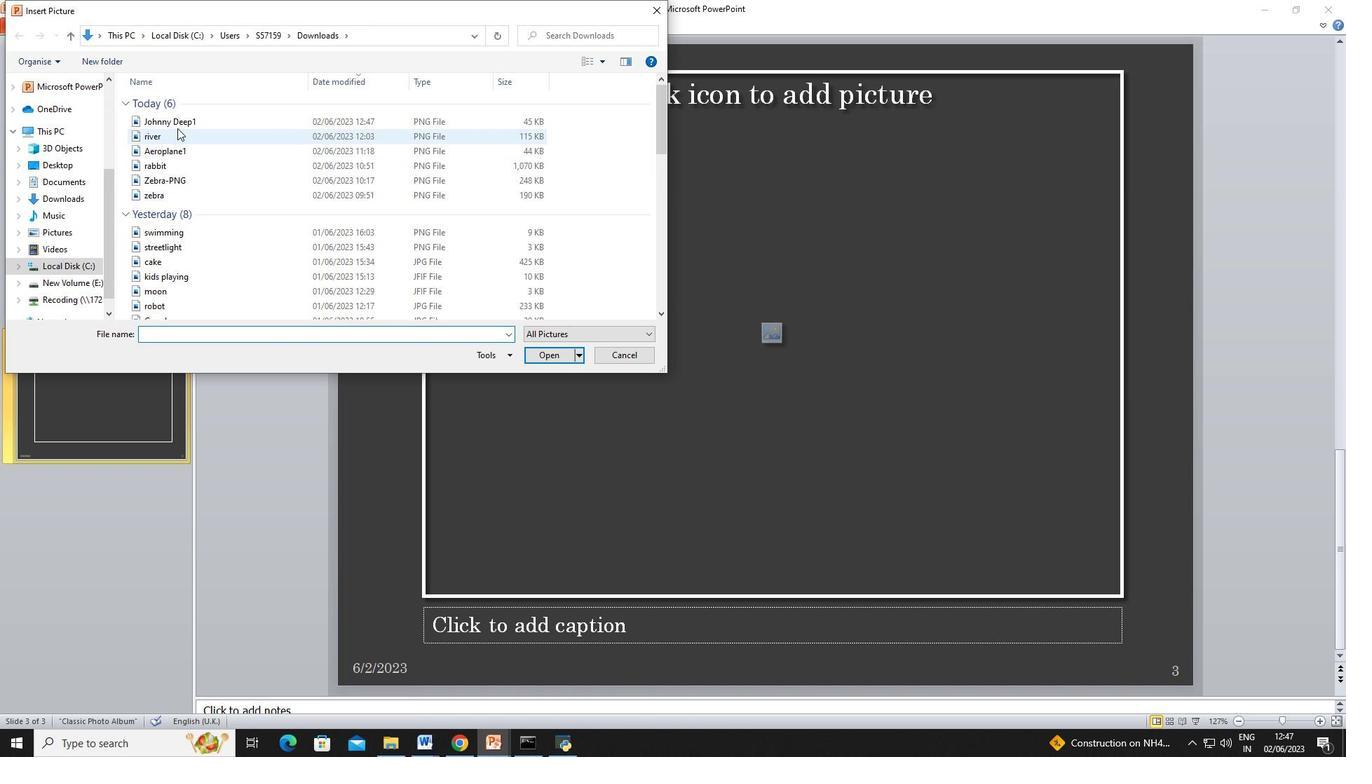 
Action: Mouse pressed left at (185, 123)
Screenshot: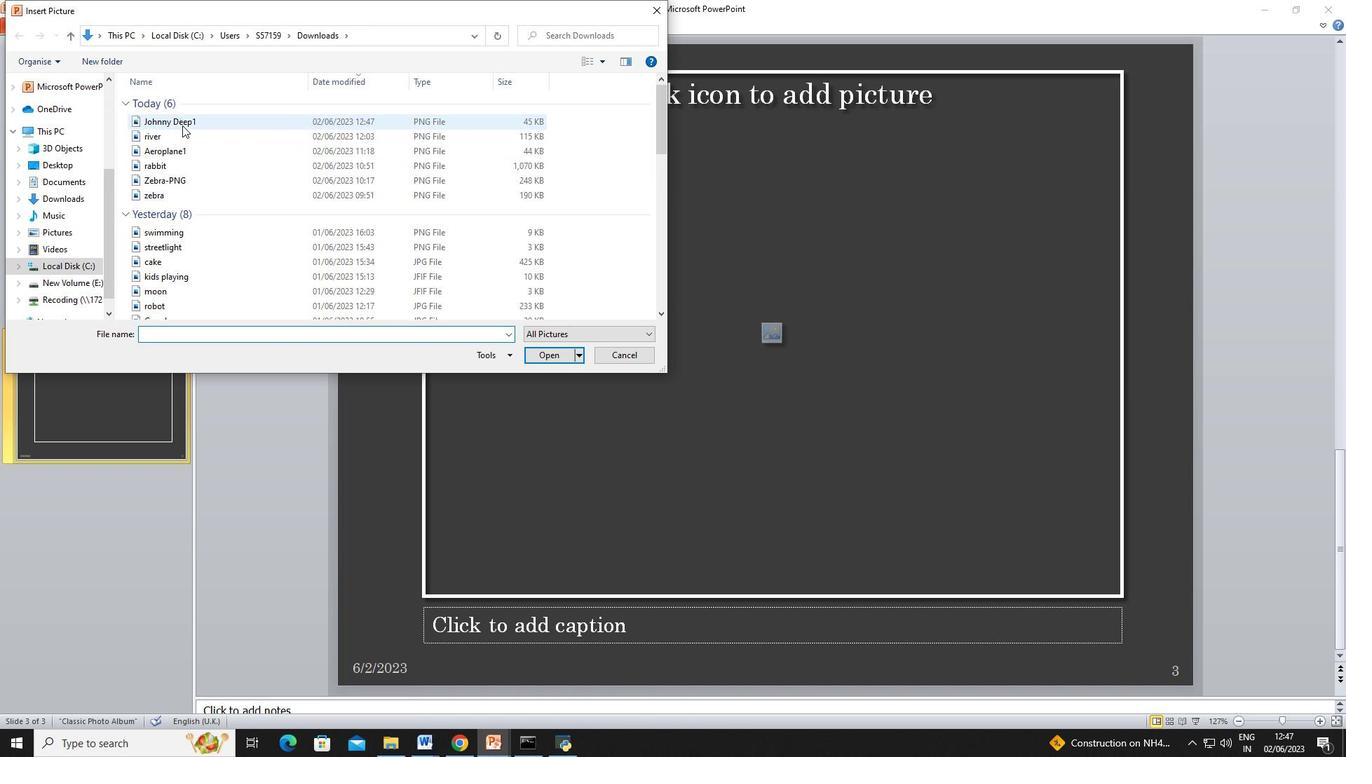 
Action: Mouse moved to (548, 353)
Screenshot: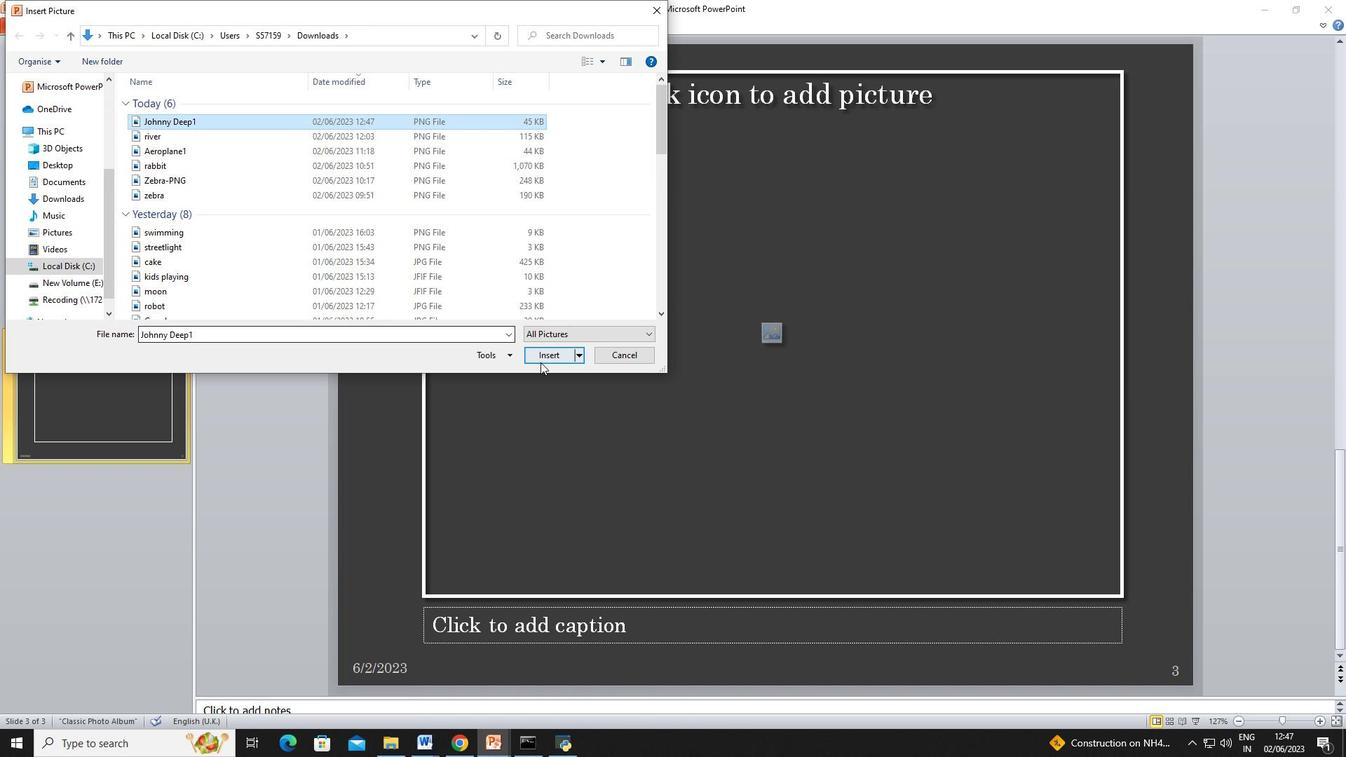 
Action: Mouse pressed left at (548, 353)
Screenshot: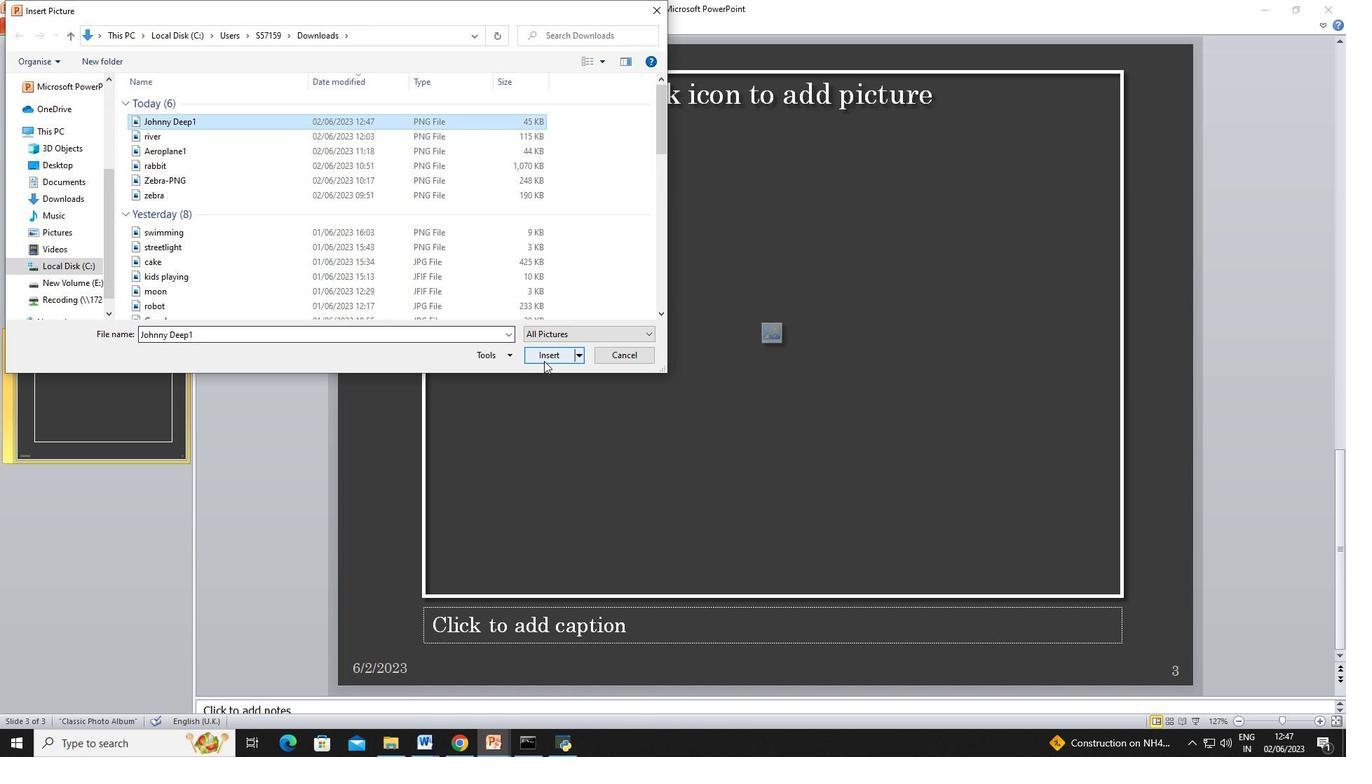 
Action: Mouse moved to (255, 20)
Screenshot: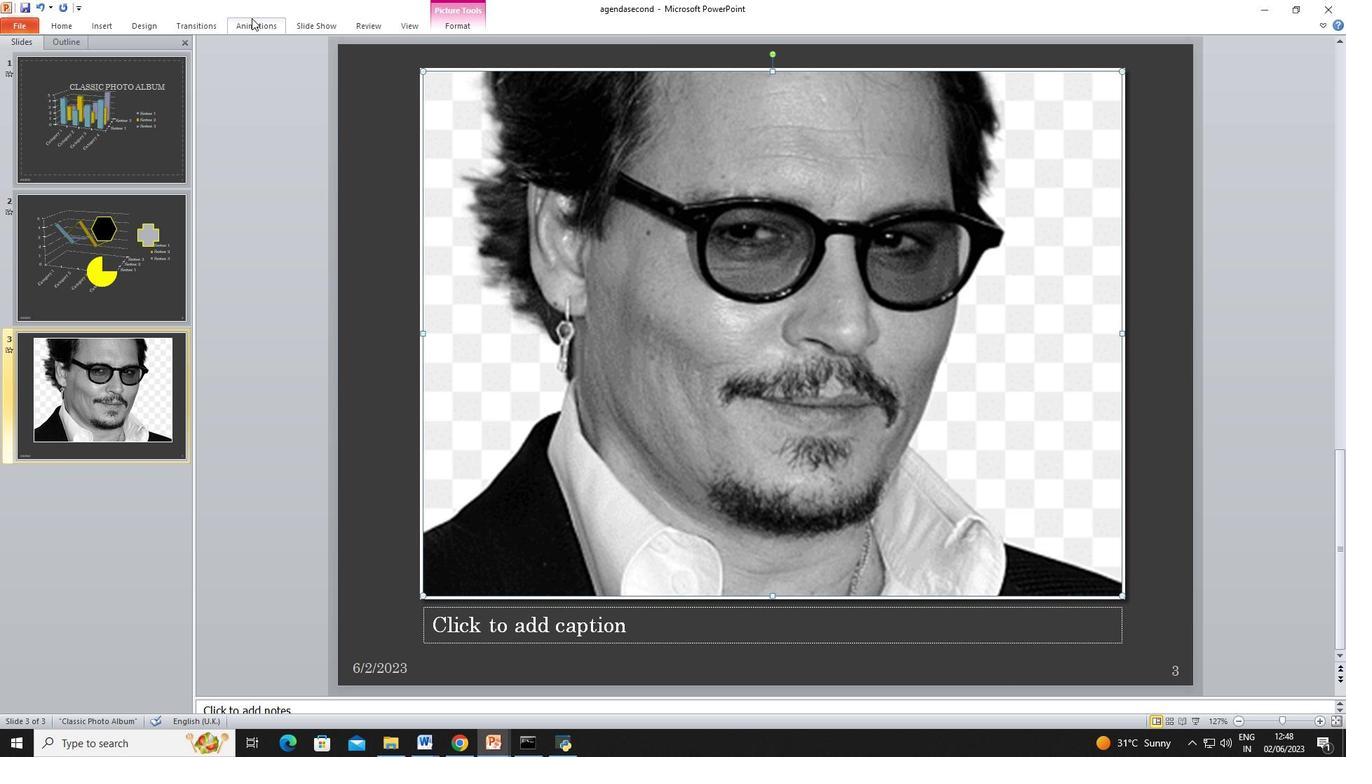 
Action: Mouse pressed left at (255, 20)
Screenshot: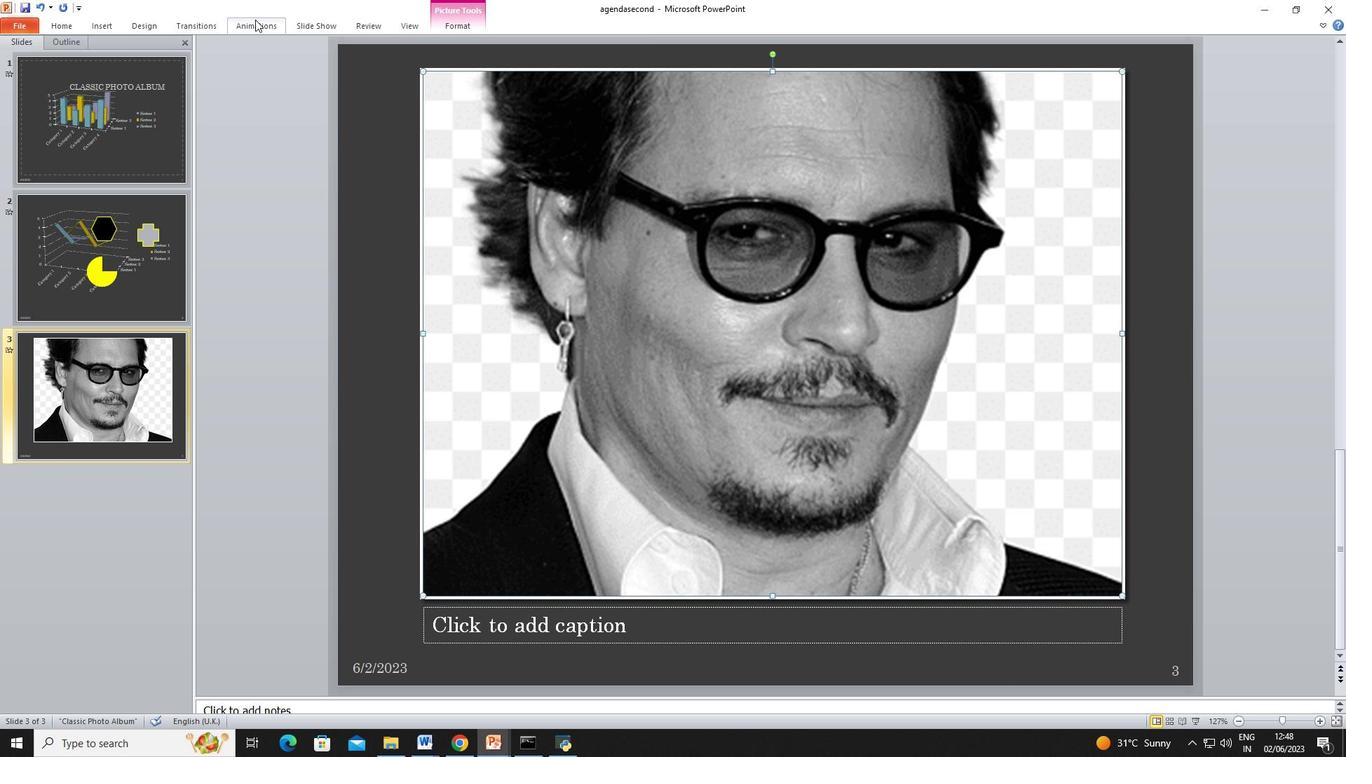 
Action: Mouse moved to (971, 70)
Screenshot: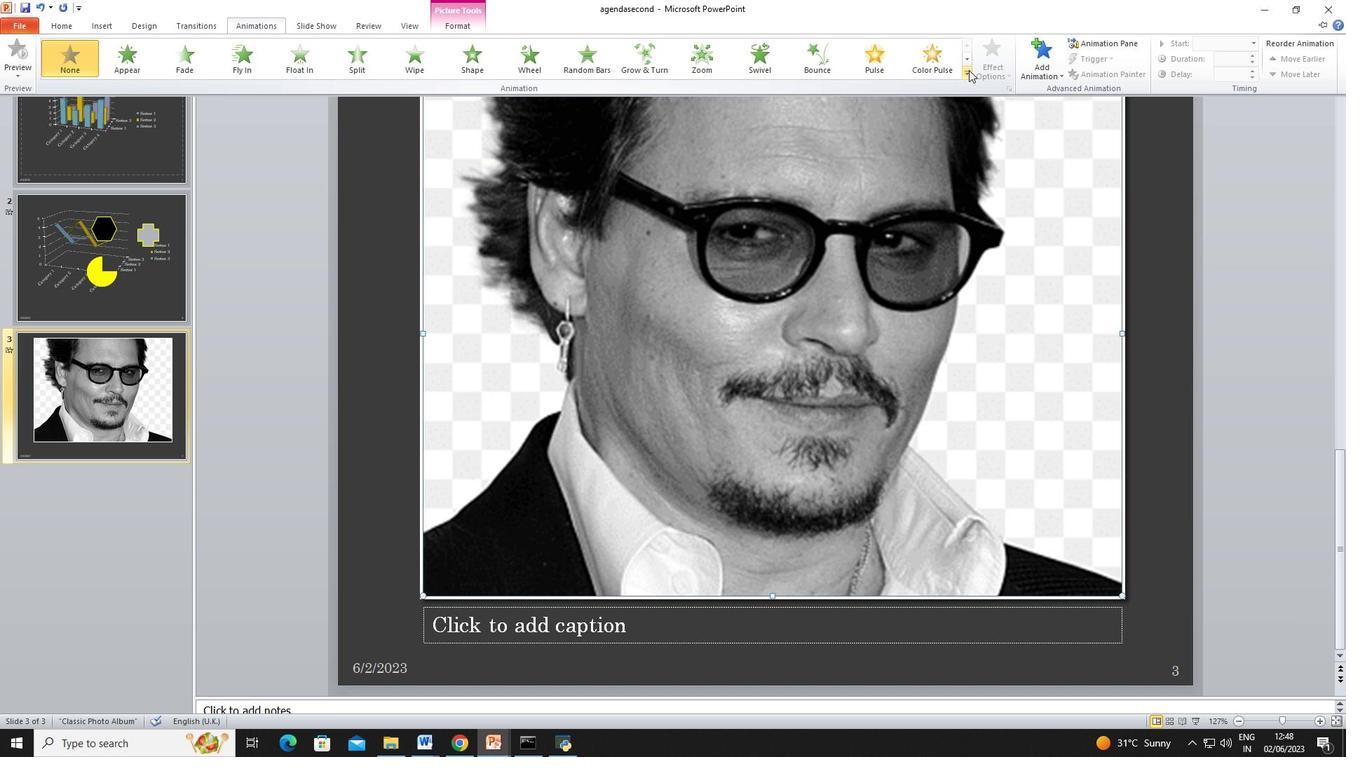 
Action: Mouse pressed left at (971, 70)
Screenshot: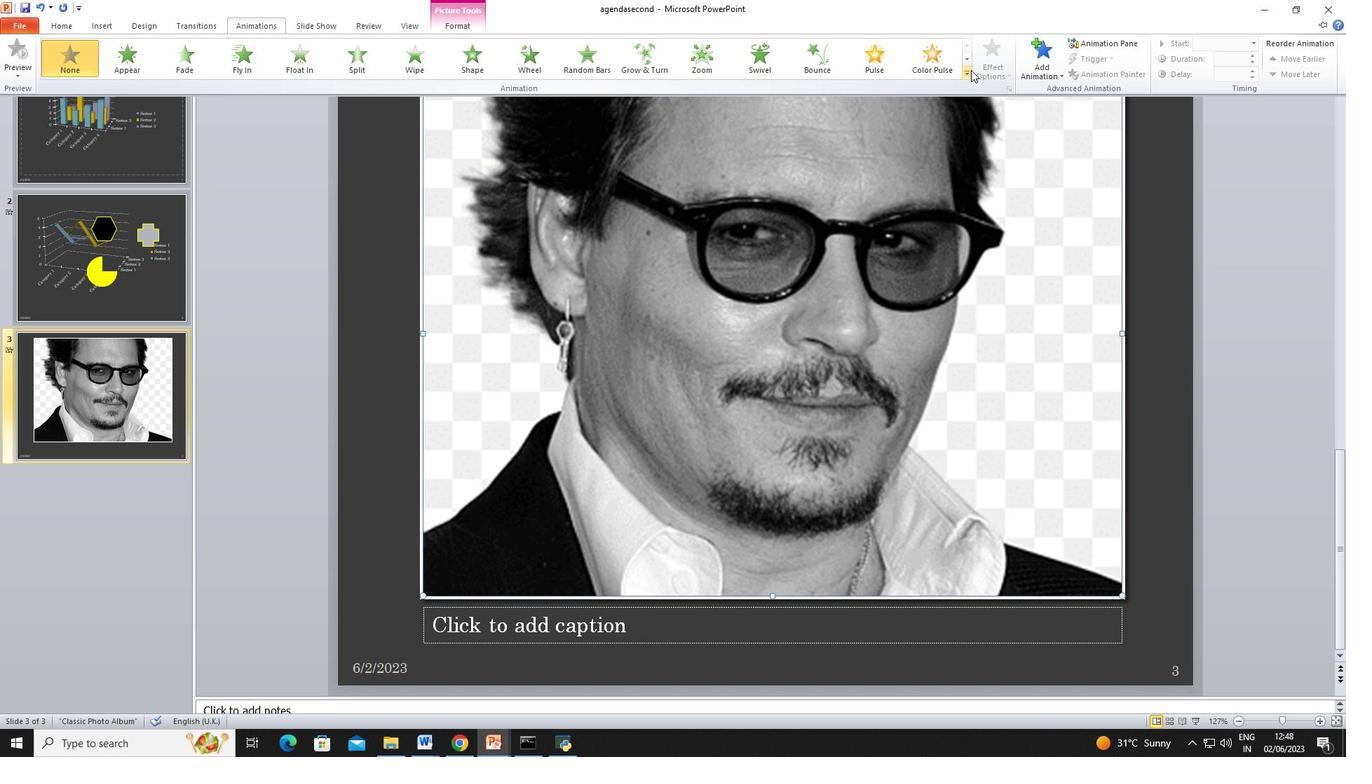 
Action: Mouse moved to (359, 300)
Screenshot: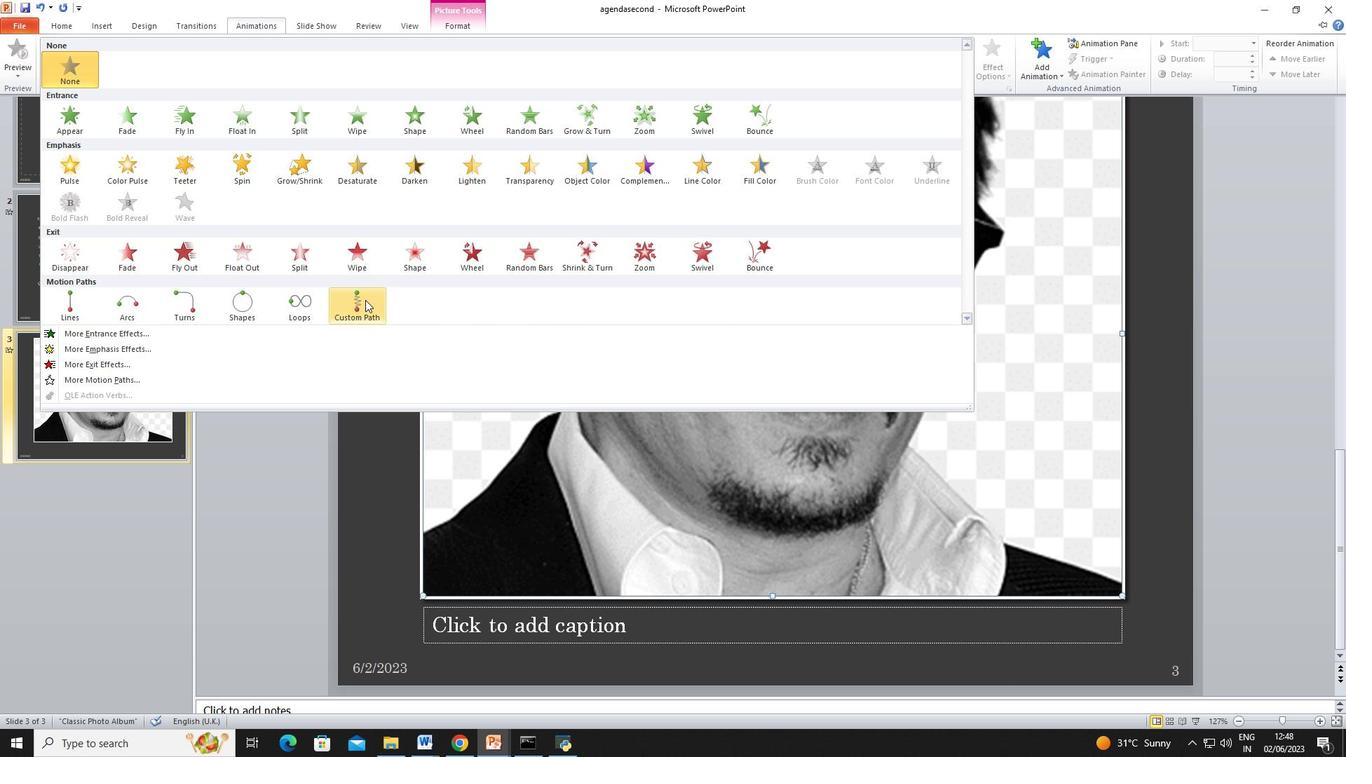 
Action: Mouse pressed left at (359, 300)
Screenshot: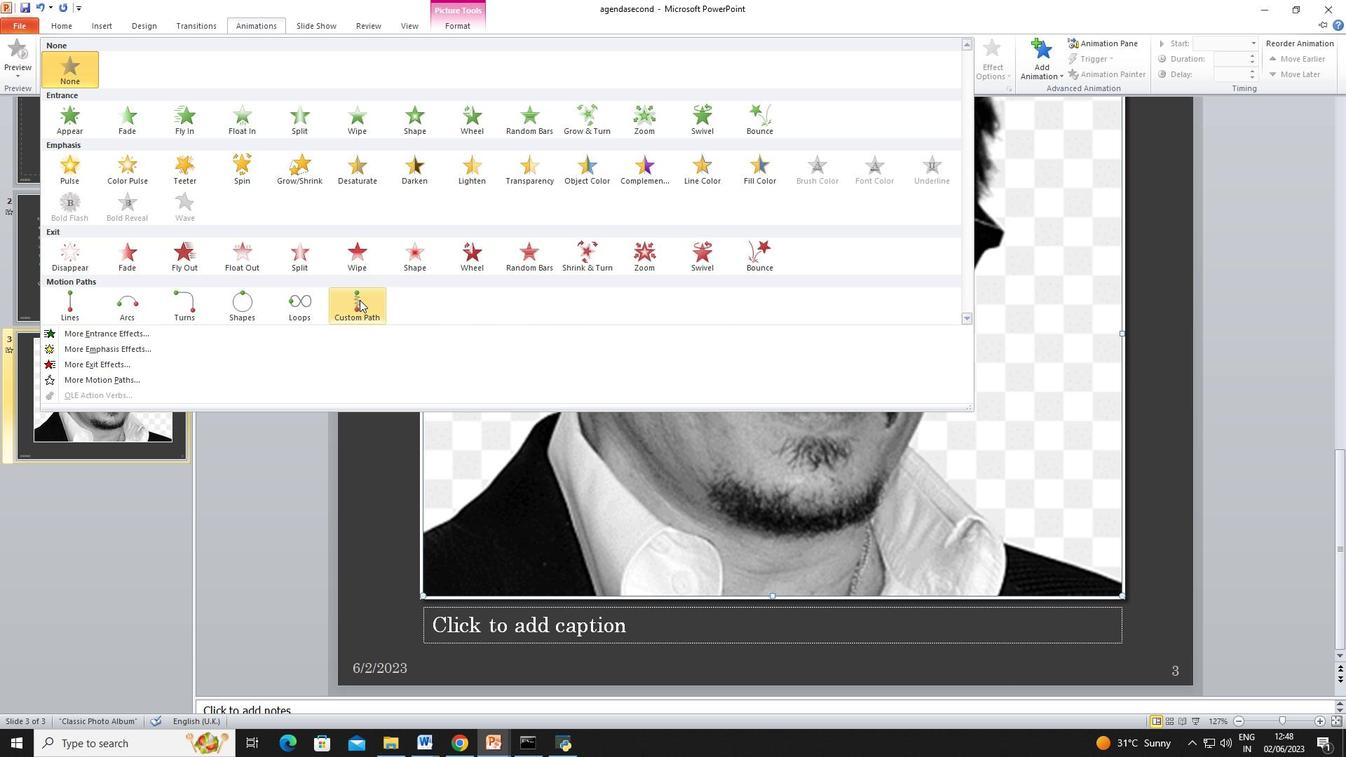 
Action: Mouse moved to (591, 297)
Screenshot: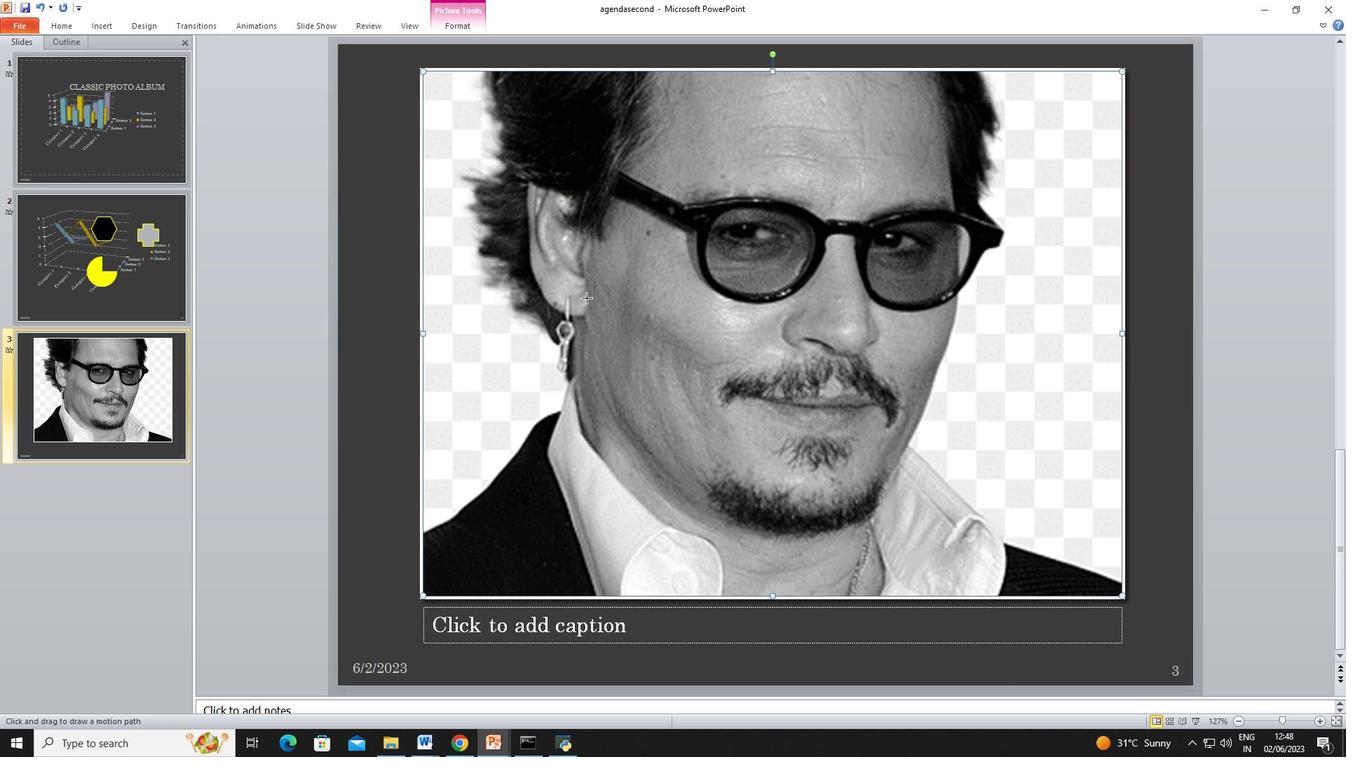 
